 Task: Look for space in Abreus, Cuba from 9th June, 2023 to 16th June, 2023 for 2 adults in price range Rs.8000 to Rs.16000. Place can be entire place with 2 bedrooms having 2 beds and 1 bathroom. Property type can be house, flat, guest house. Booking option can be shelf check-in. Required host language is .
Action: Mouse moved to (527, 92)
Screenshot: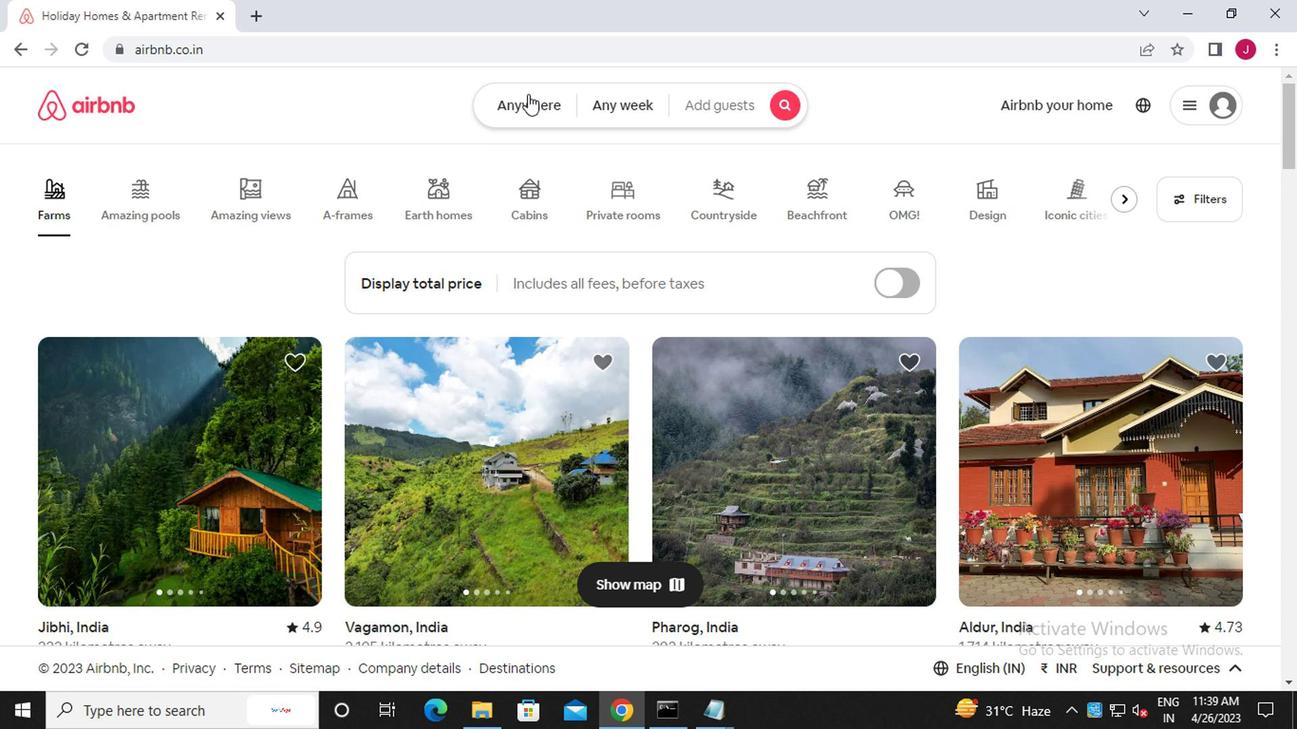 
Action: Mouse pressed left at (527, 92)
Screenshot: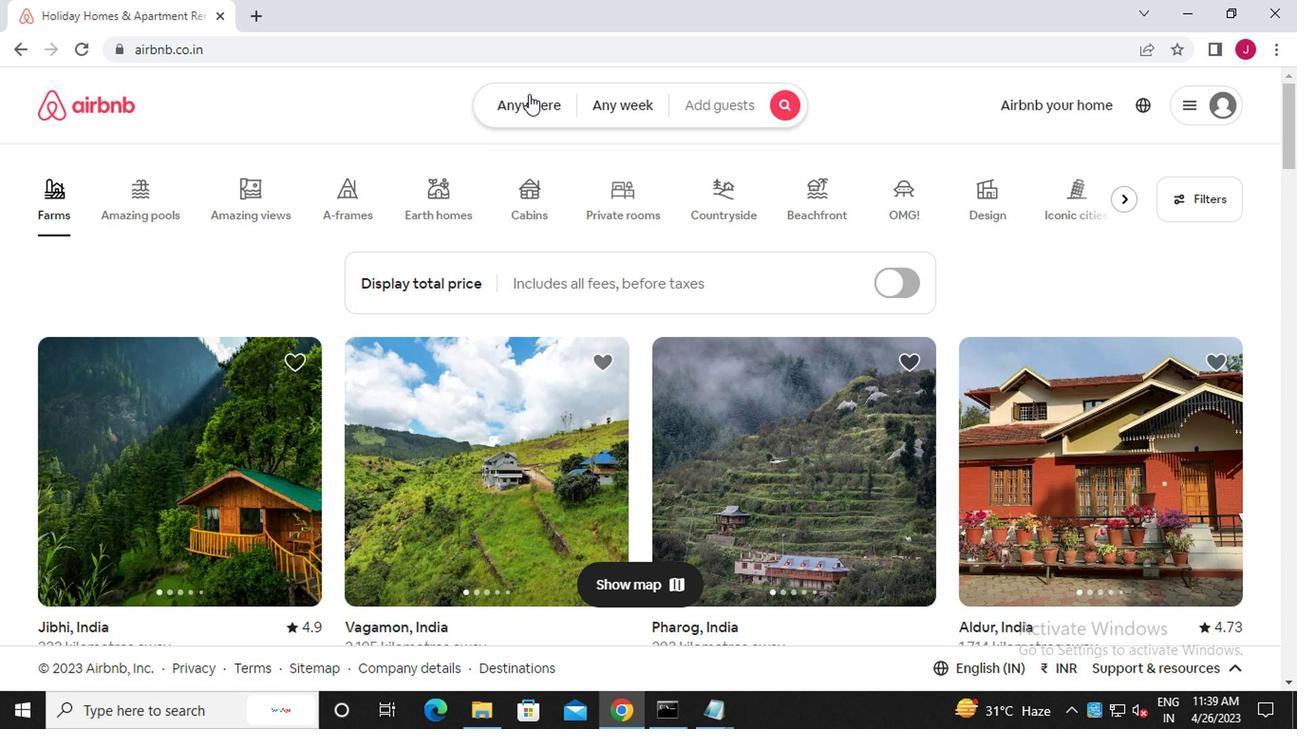 
Action: Mouse moved to (356, 175)
Screenshot: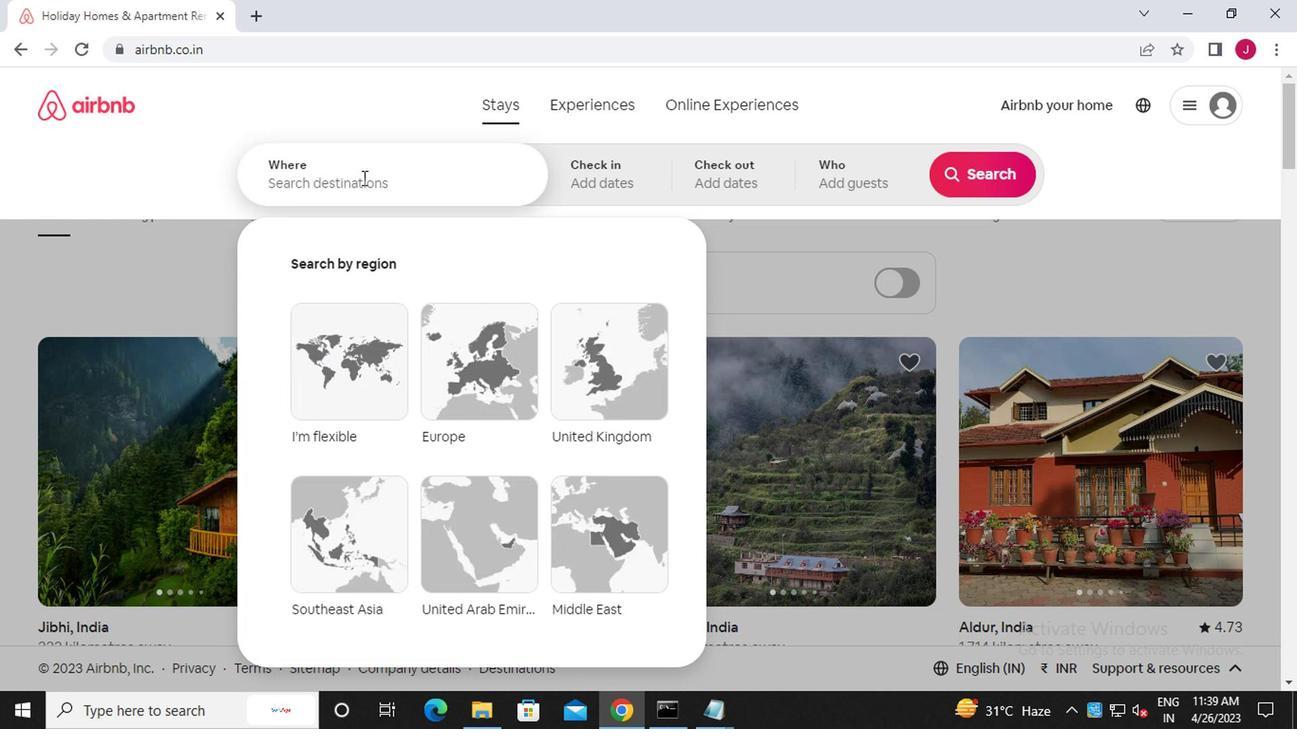 
Action: Mouse pressed left at (356, 175)
Screenshot: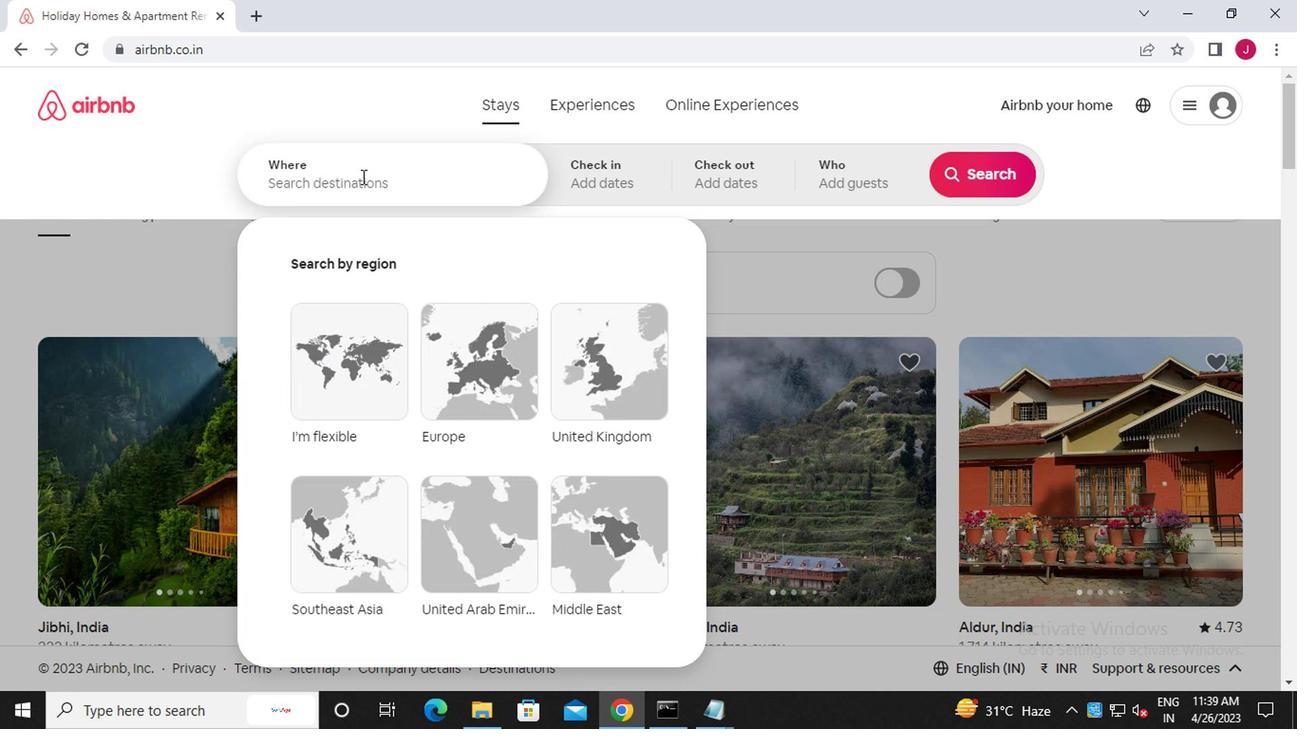 
Action: Mouse moved to (356, 175)
Screenshot: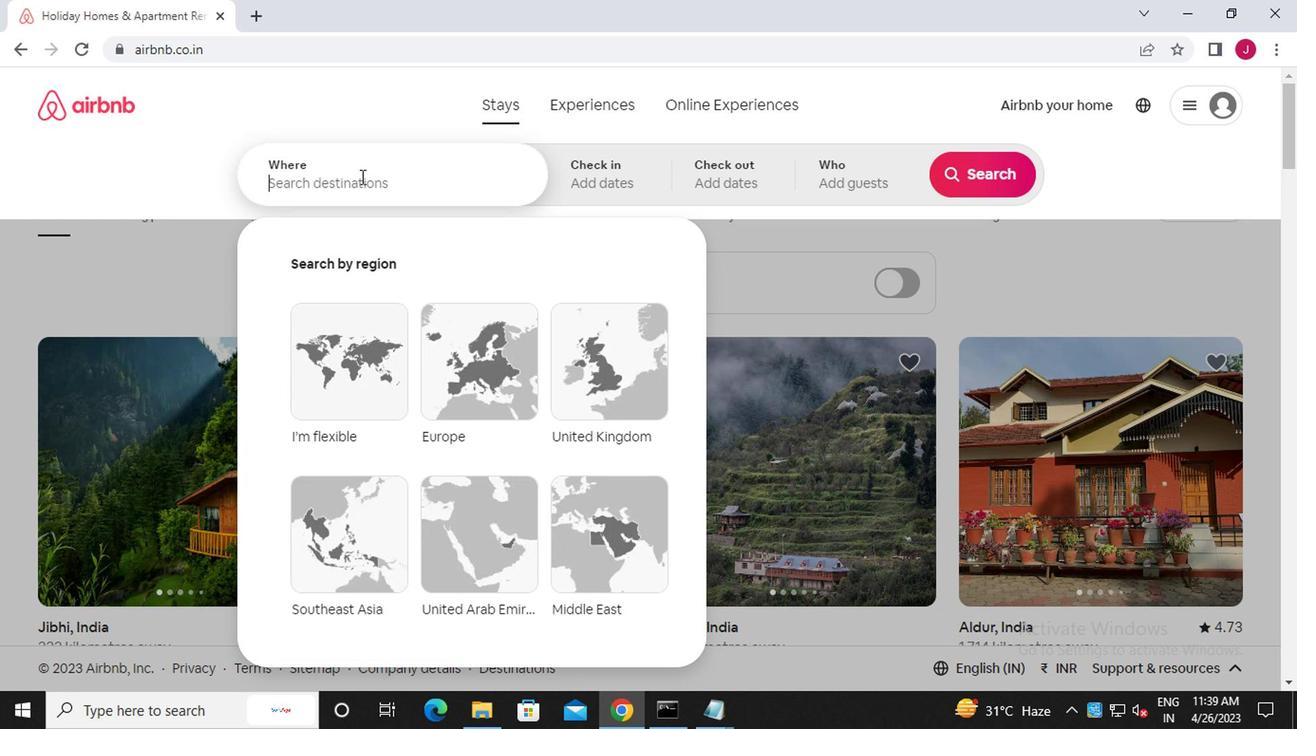 
Action: Key pressed a<Key.caps_lock>breus
Screenshot: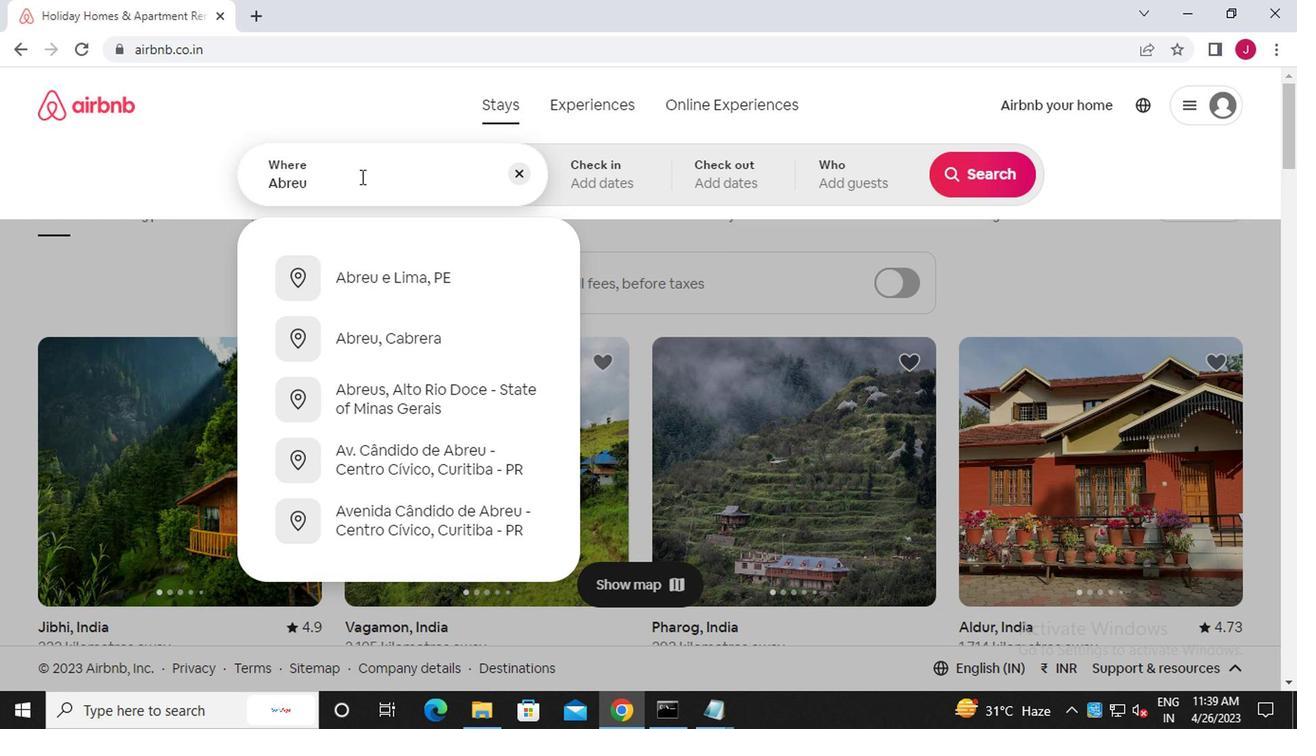 
Action: Mouse moved to (410, 341)
Screenshot: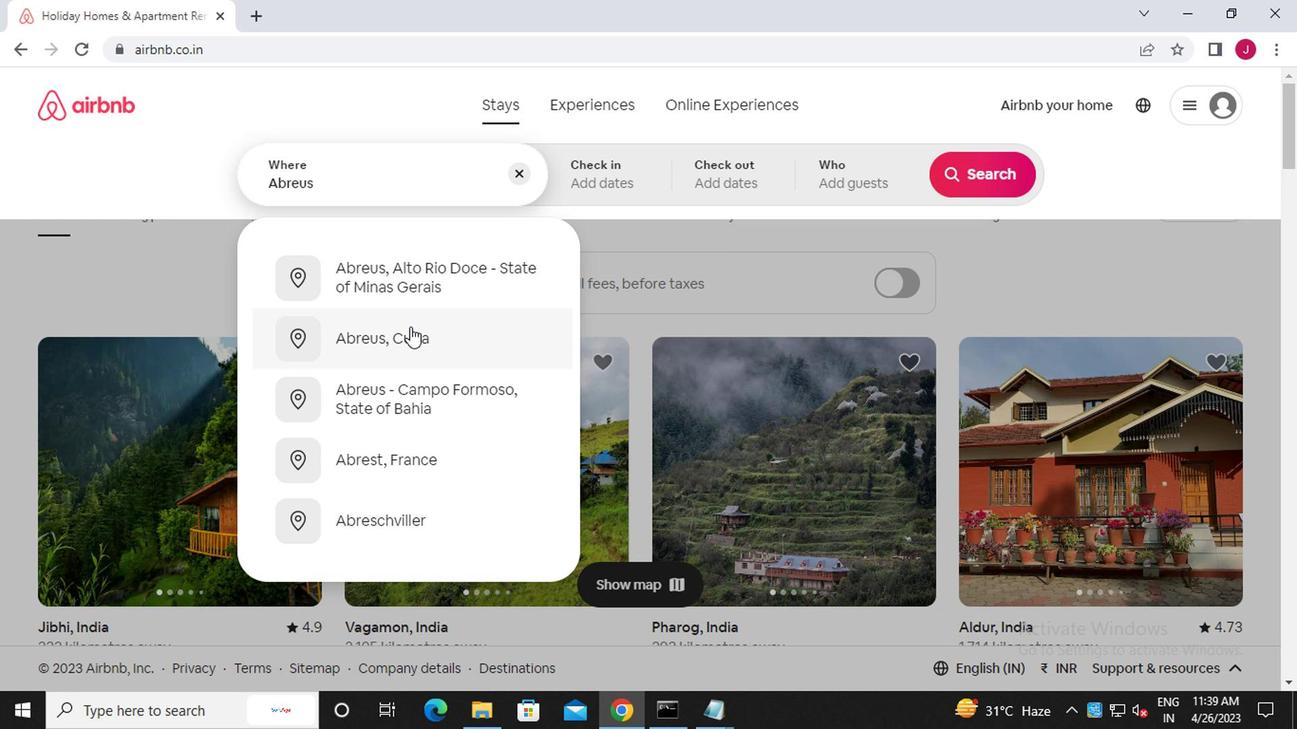 
Action: Mouse pressed left at (410, 341)
Screenshot: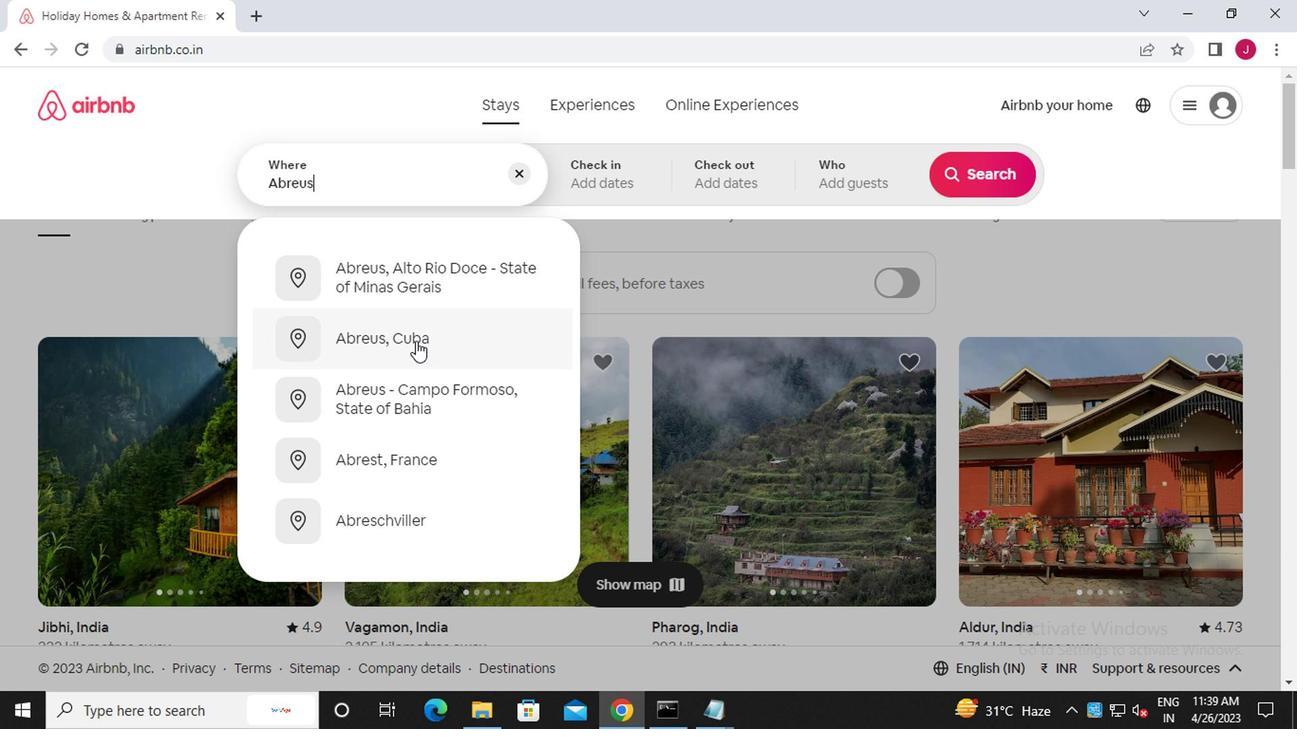 
Action: Mouse moved to (966, 321)
Screenshot: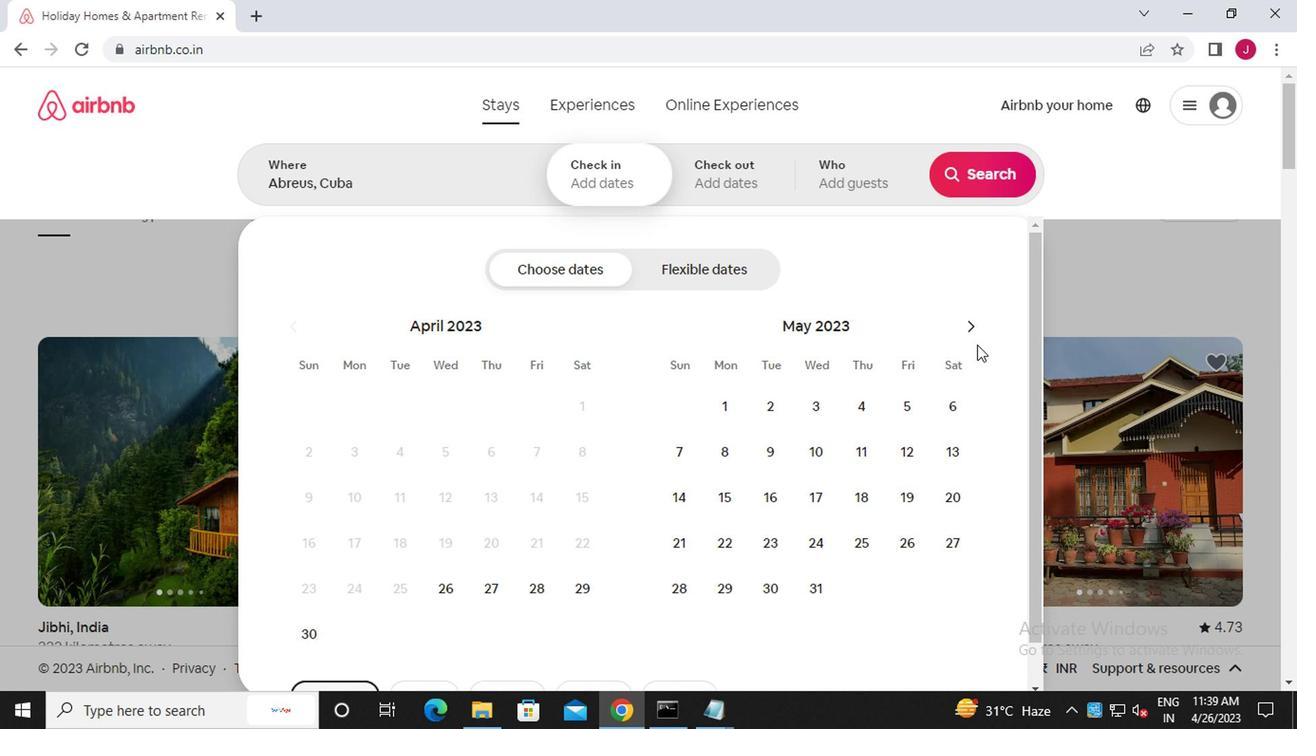 
Action: Mouse pressed left at (966, 321)
Screenshot: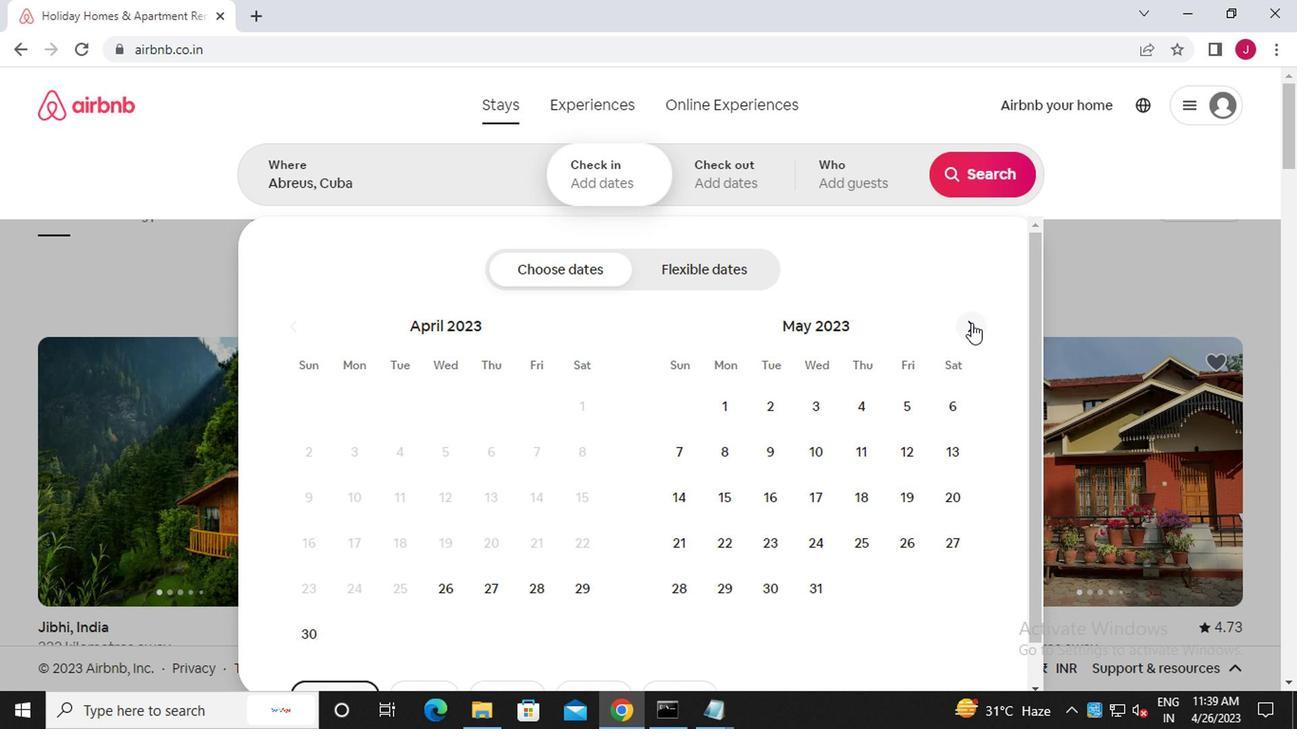 
Action: Mouse moved to (898, 454)
Screenshot: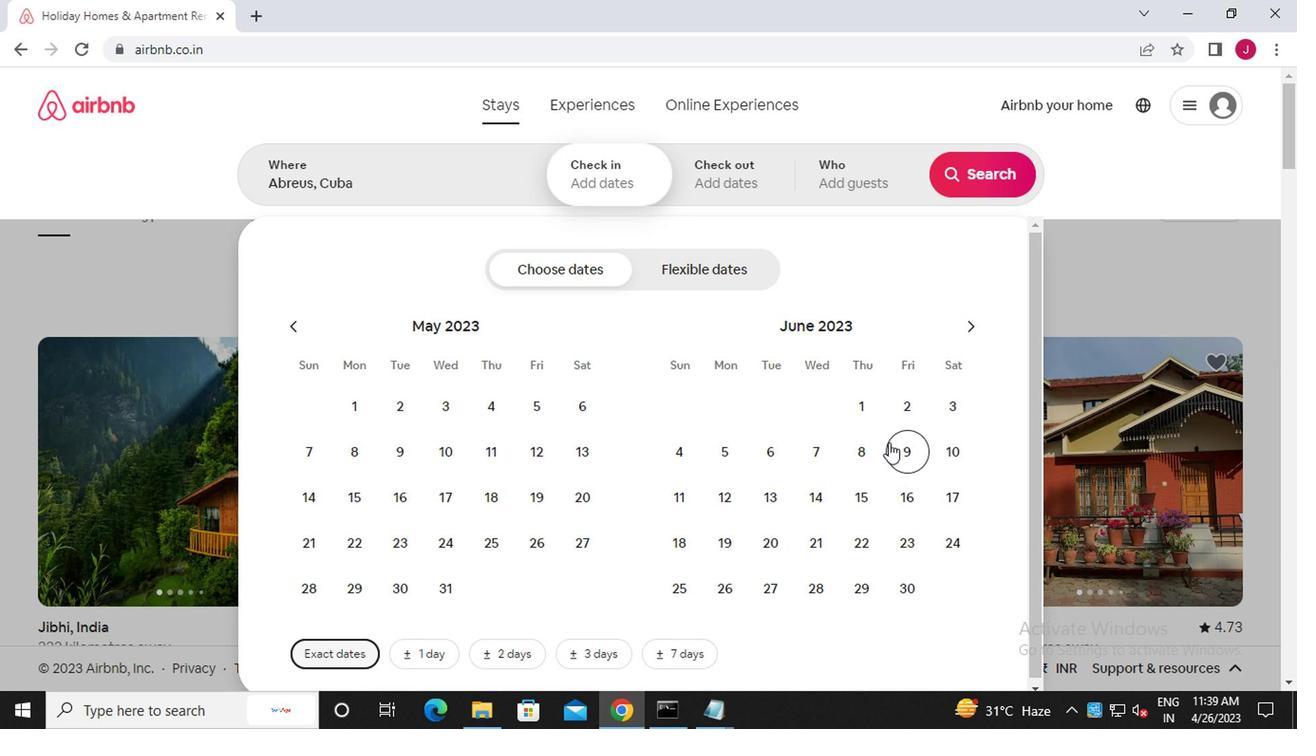 
Action: Mouse pressed left at (898, 454)
Screenshot: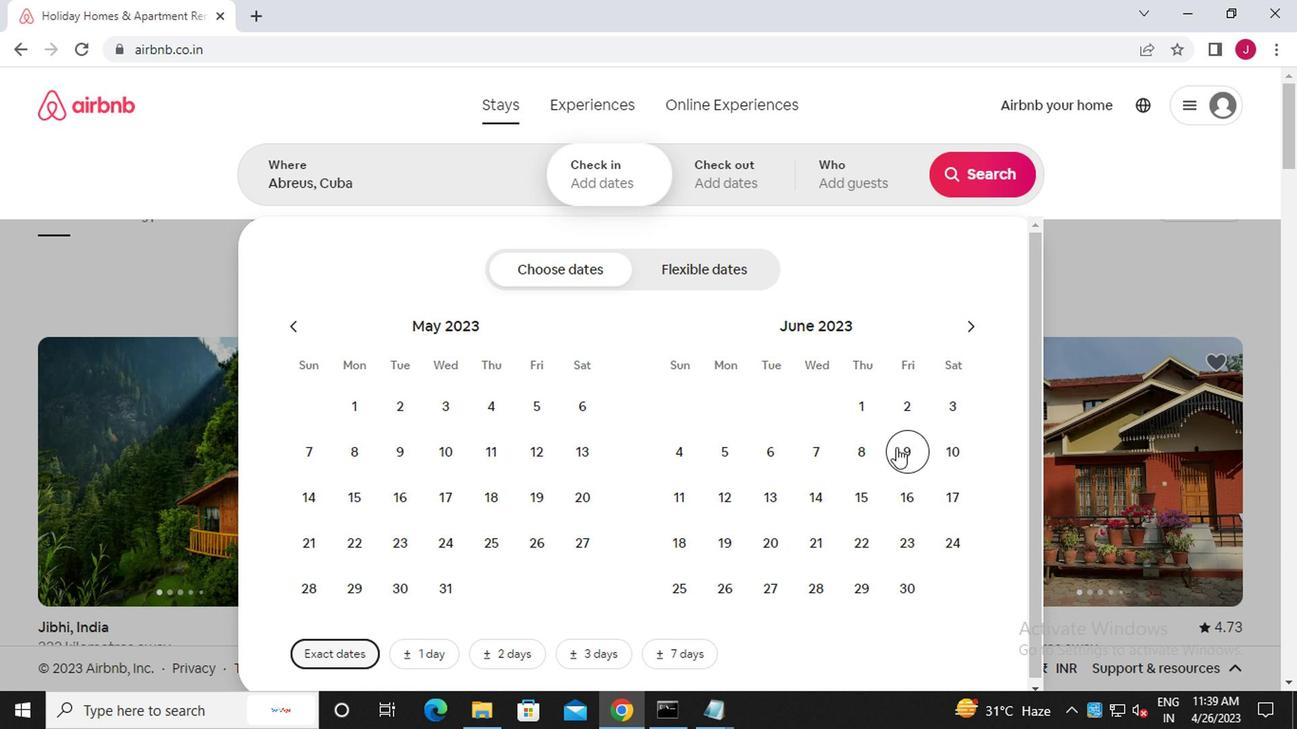 
Action: Mouse moved to (896, 490)
Screenshot: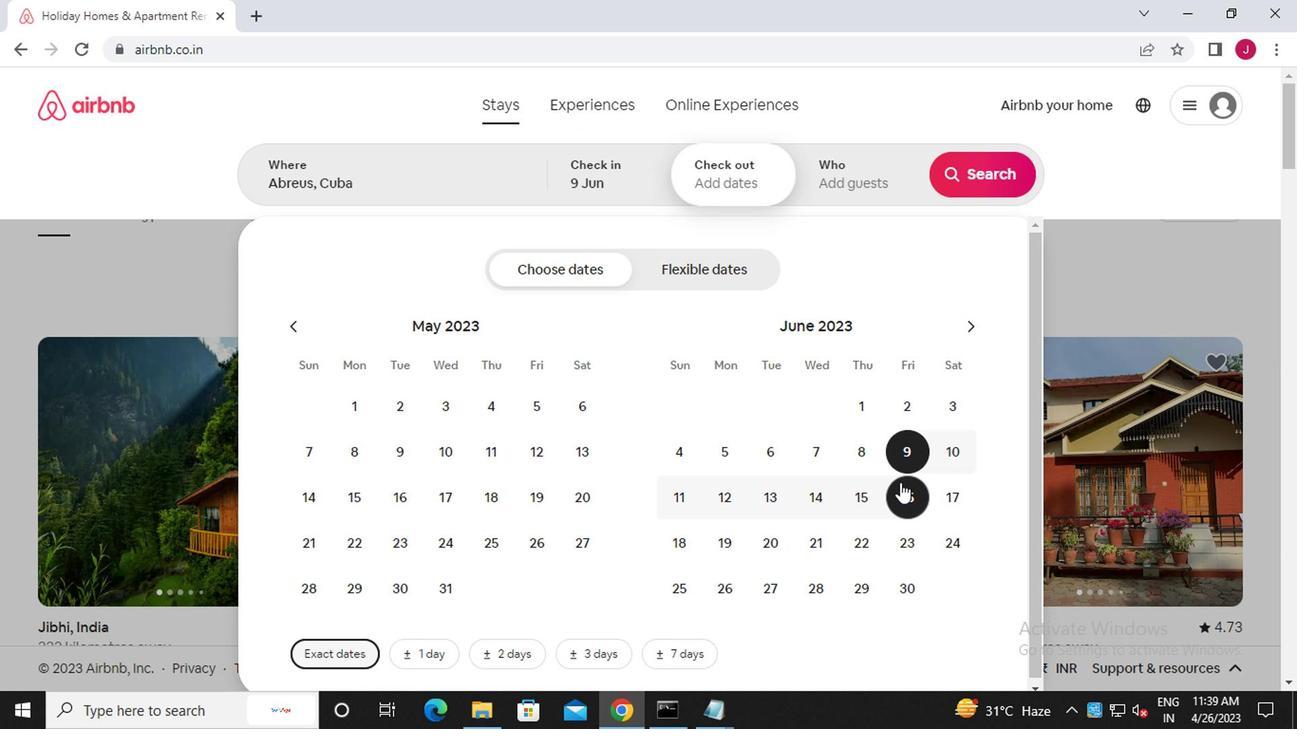 
Action: Mouse pressed left at (896, 490)
Screenshot: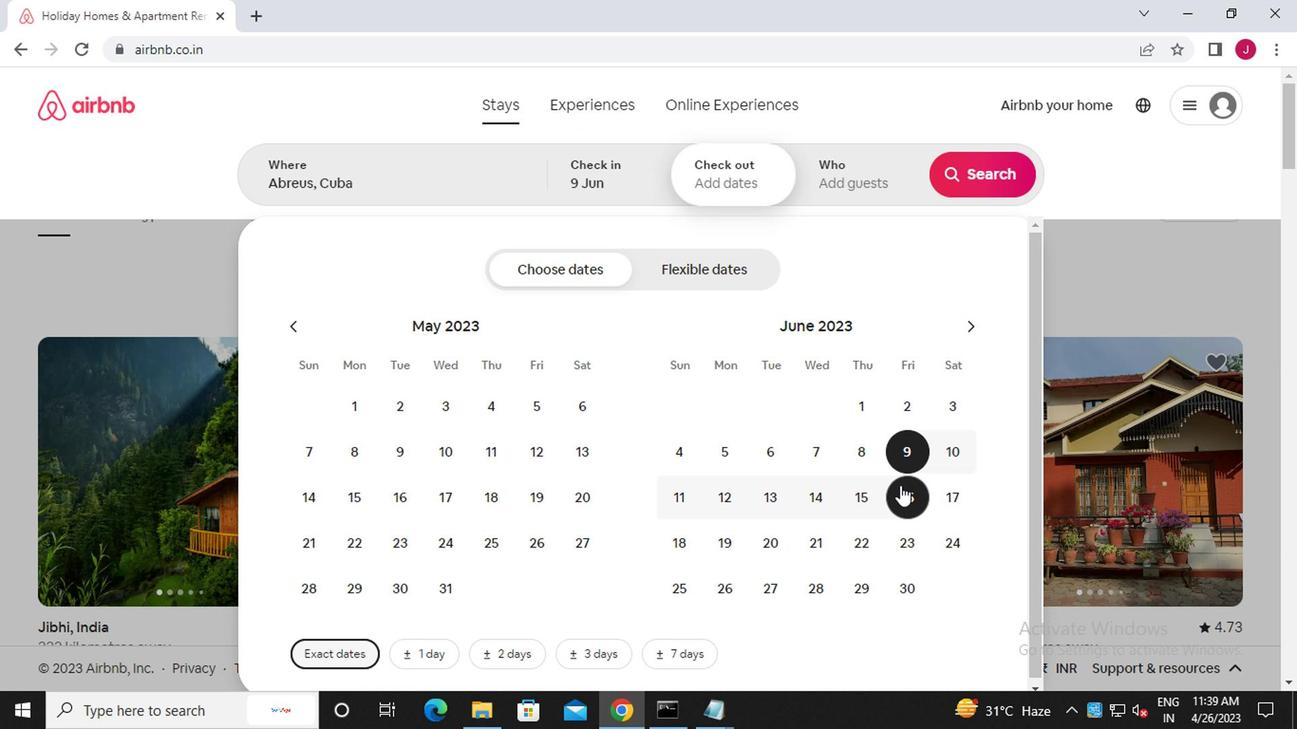 
Action: Mouse moved to (861, 173)
Screenshot: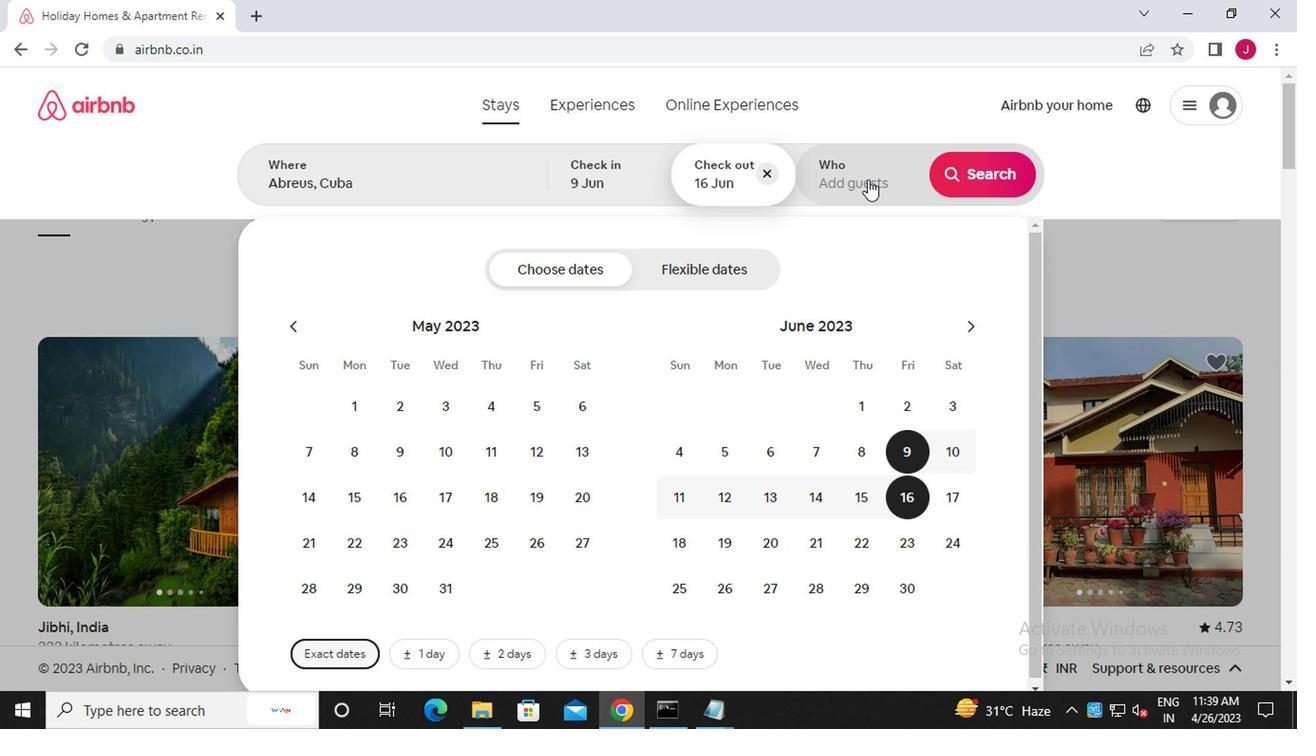 
Action: Mouse pressed left at (861, 173)
Screenshot: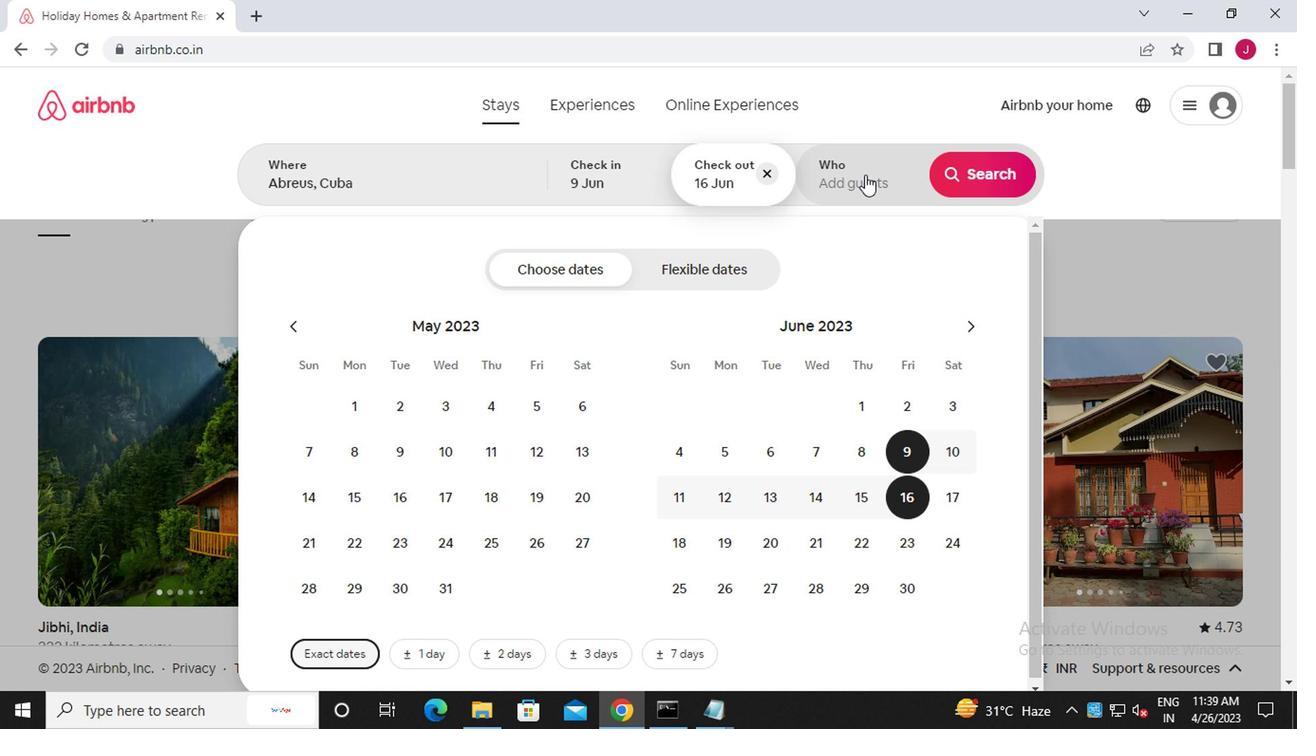 
Action: Mouse moved to (983, 273)
Screenshot: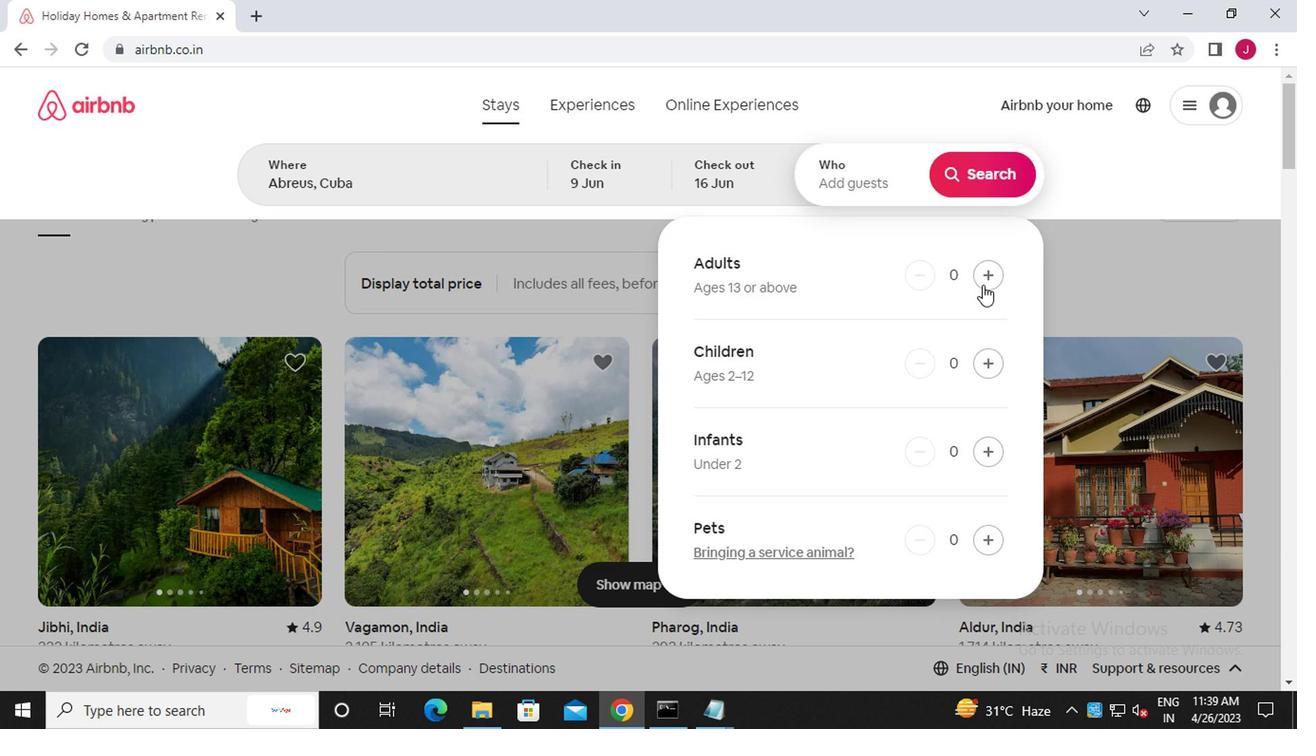 
Action: Mouse pressed left at (983, 273)
Screenshot: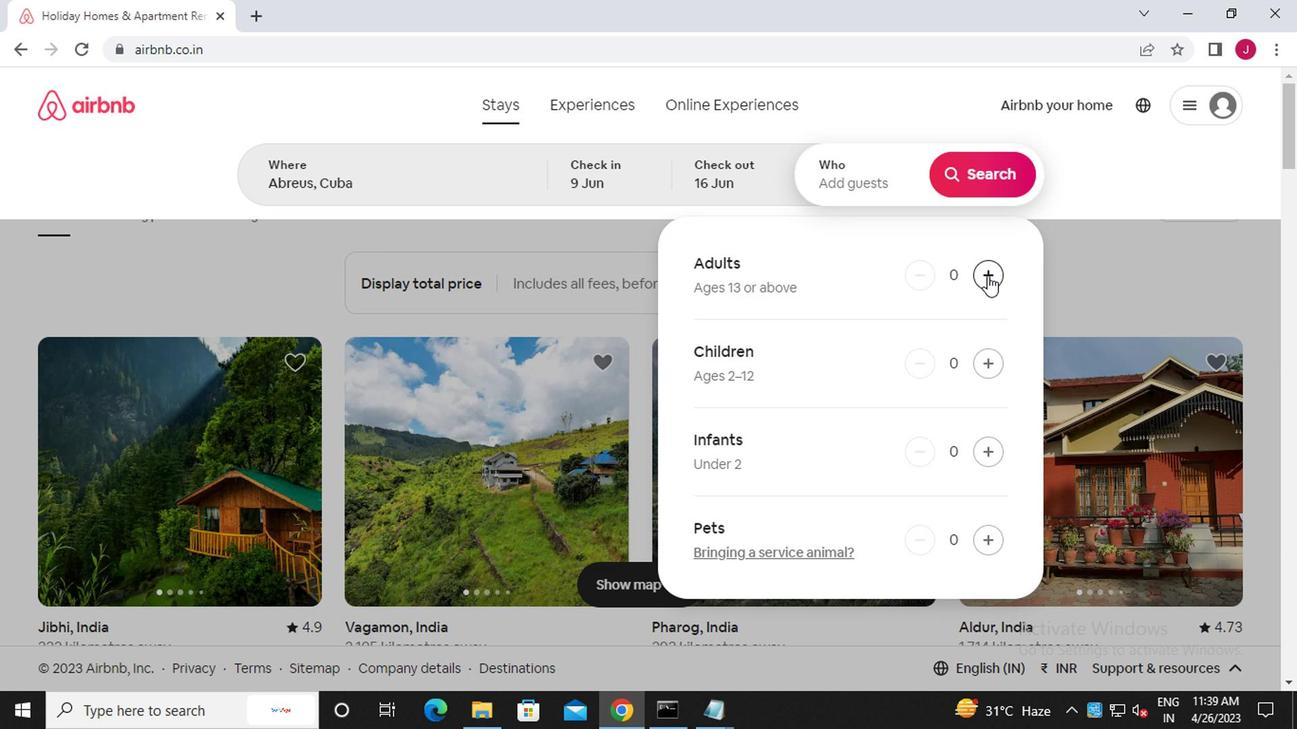 
Action: Mouse pressed left at (983, 273)
Screenshot: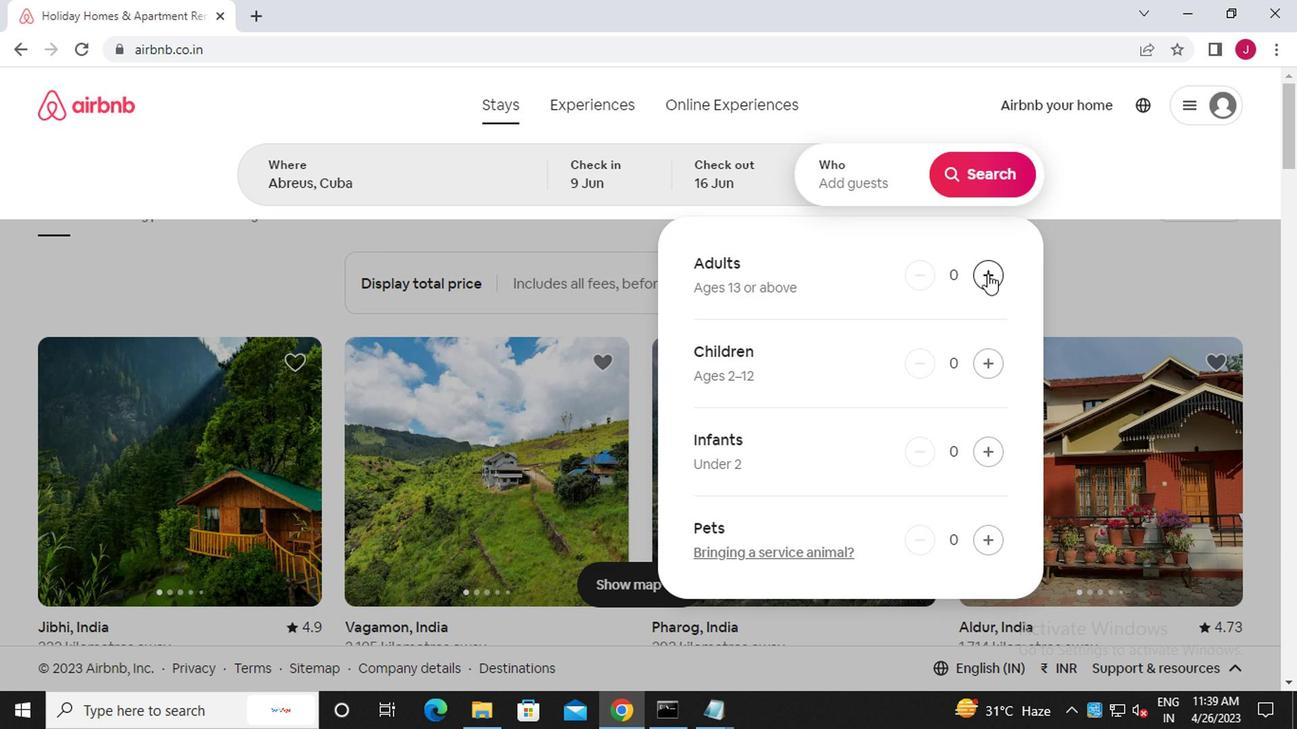 
Action: Mouse moved to (990, 166)
Screenshot: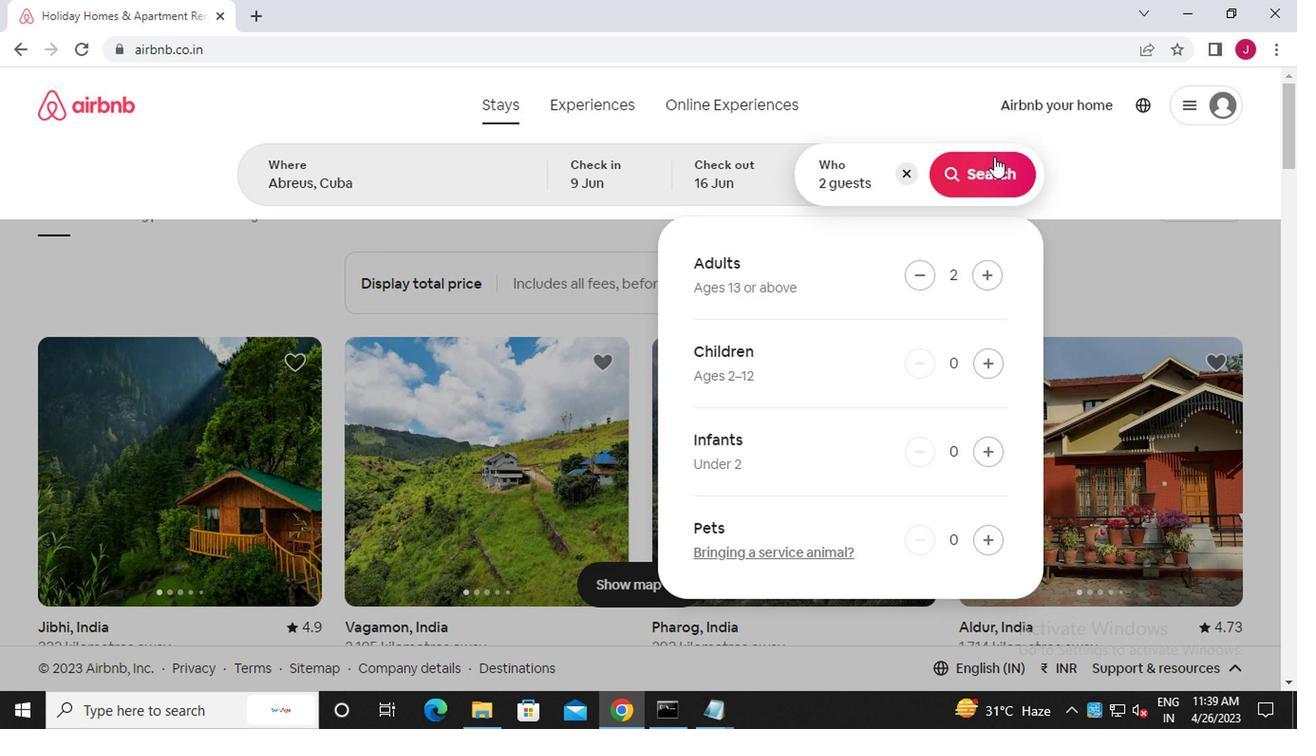 
Action: Mouse pressed left at (990, 166)
Screenshot: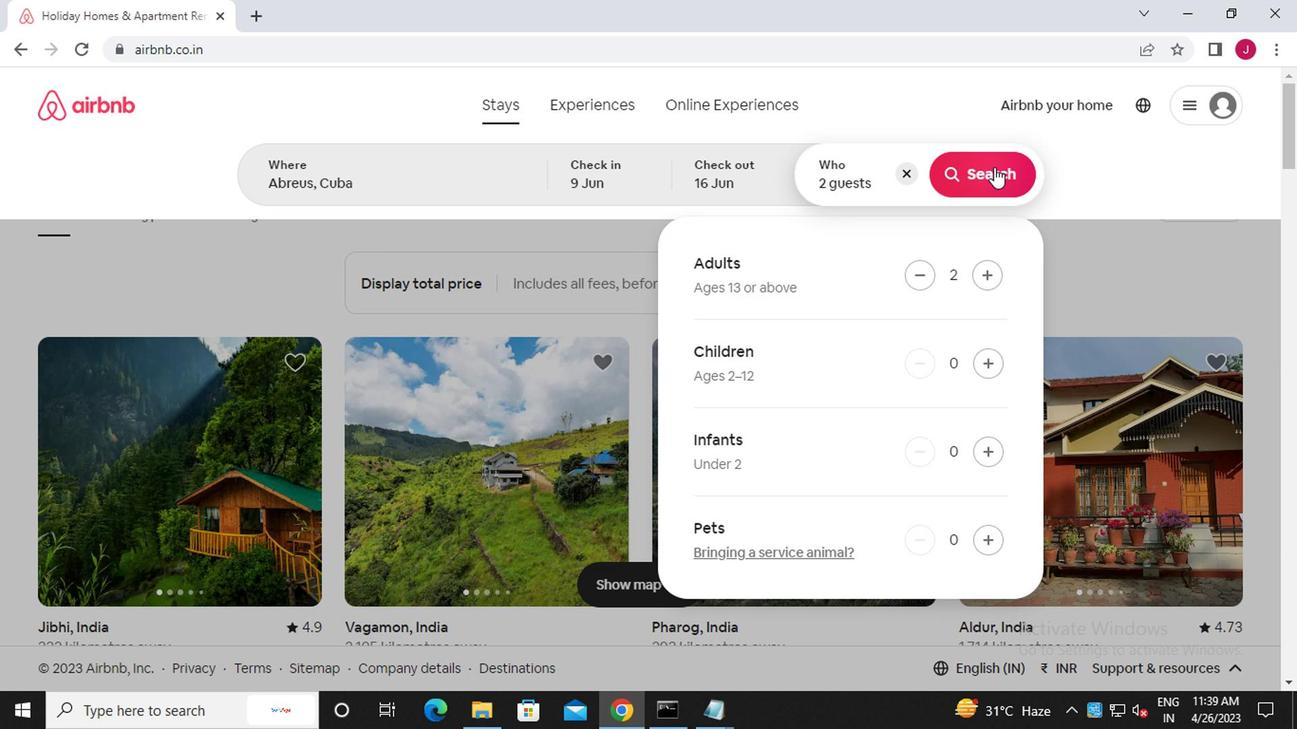 
Action: Mouse moved to (1234, 177)
Screenshot: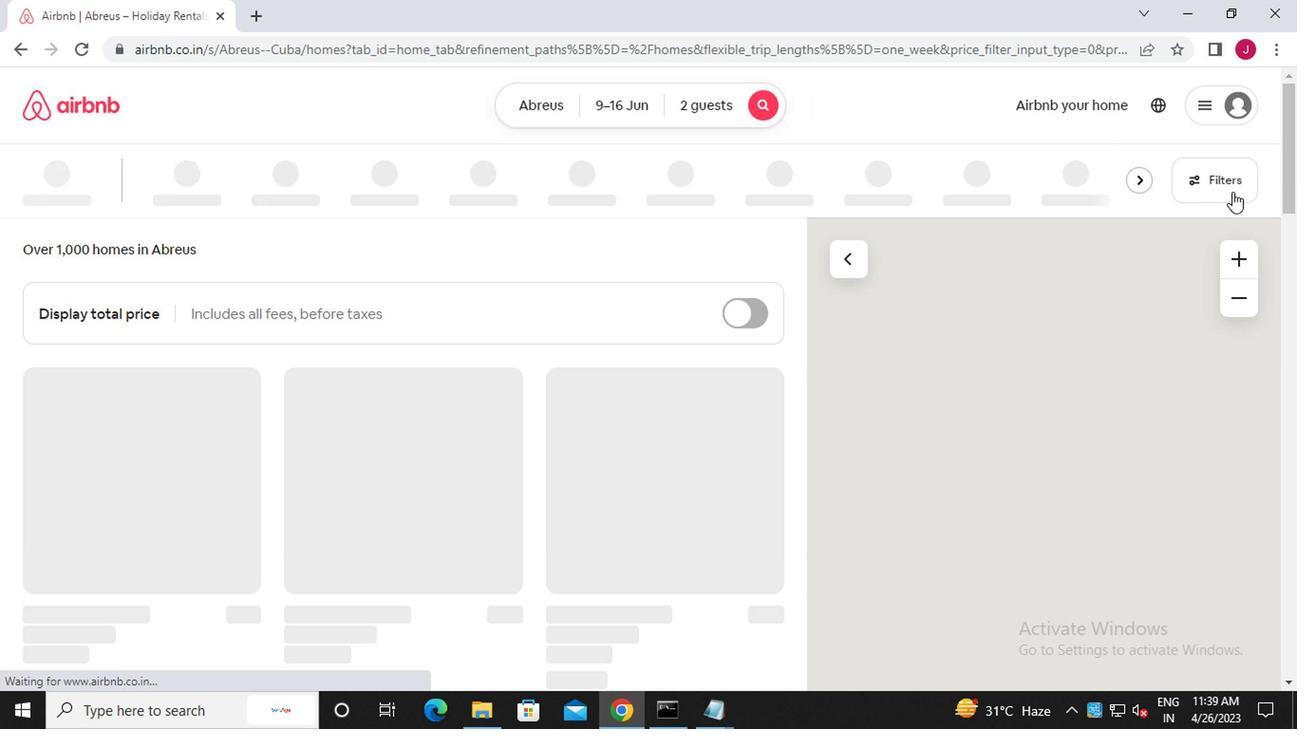 
Action: Mouse pressed left at (1234, 177)
Screenshot: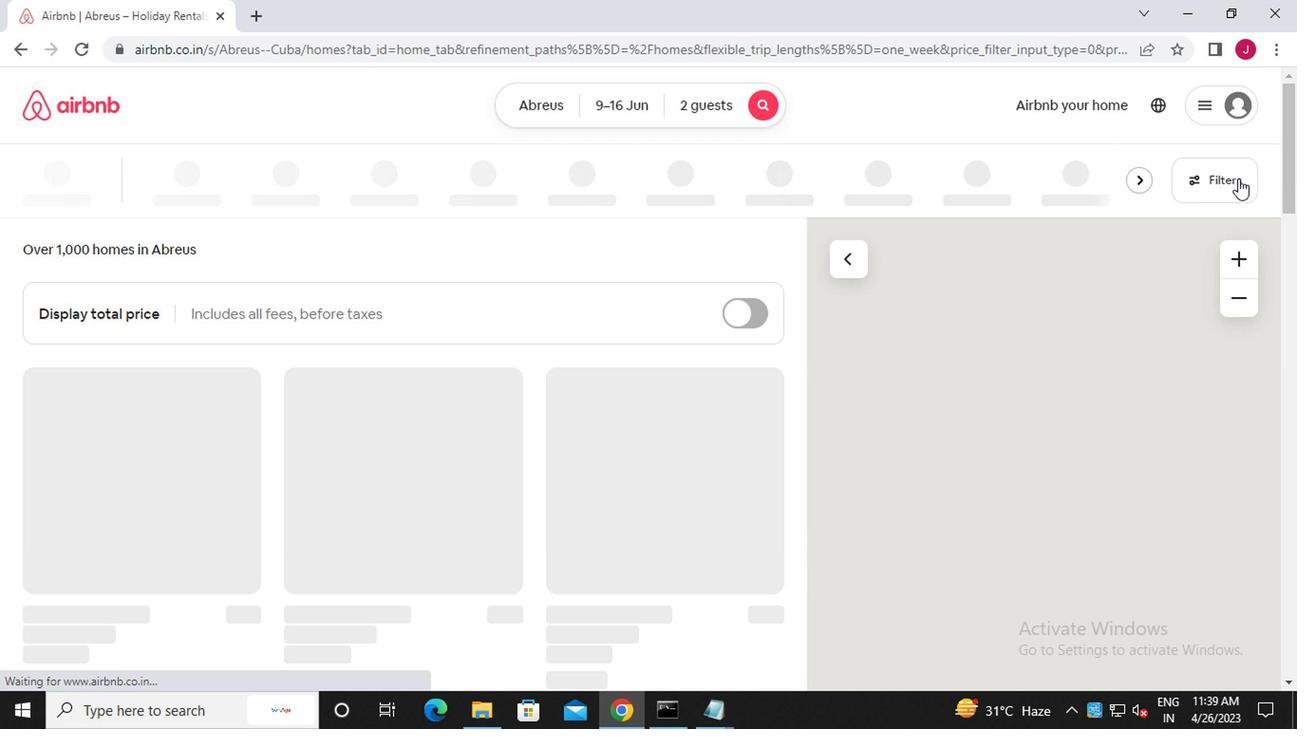
Action: Mouse moved to (442, 419)
Screenshot: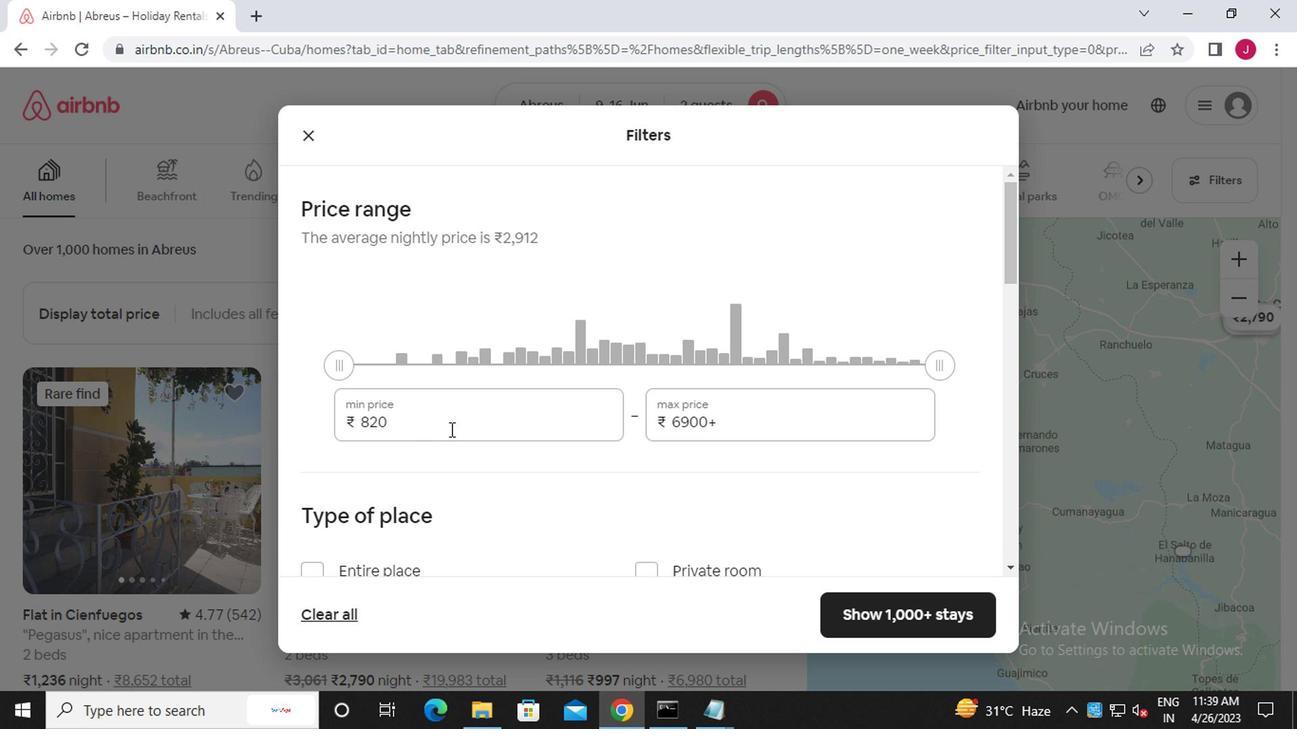 
Action: Mouse pressed left at (442, 419)
Screenshot: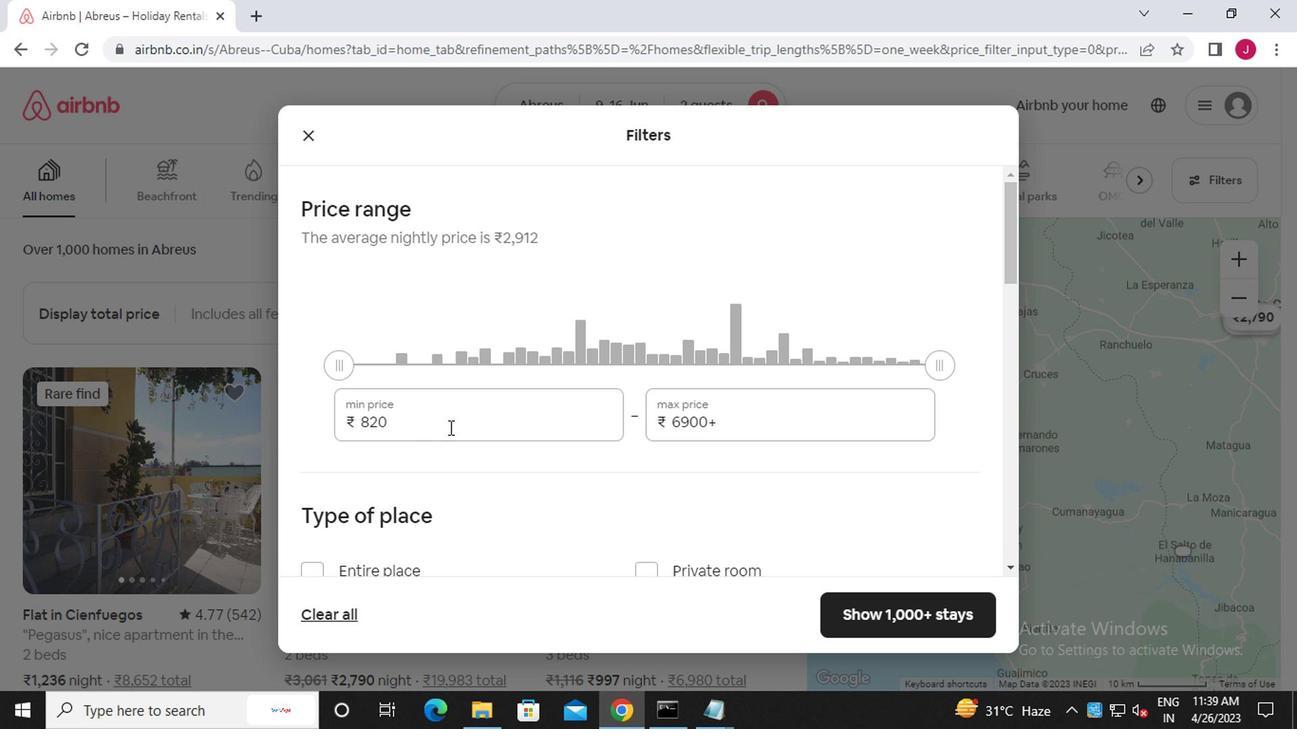 
Action: Mouse moved to (435, 408)
Screenshot: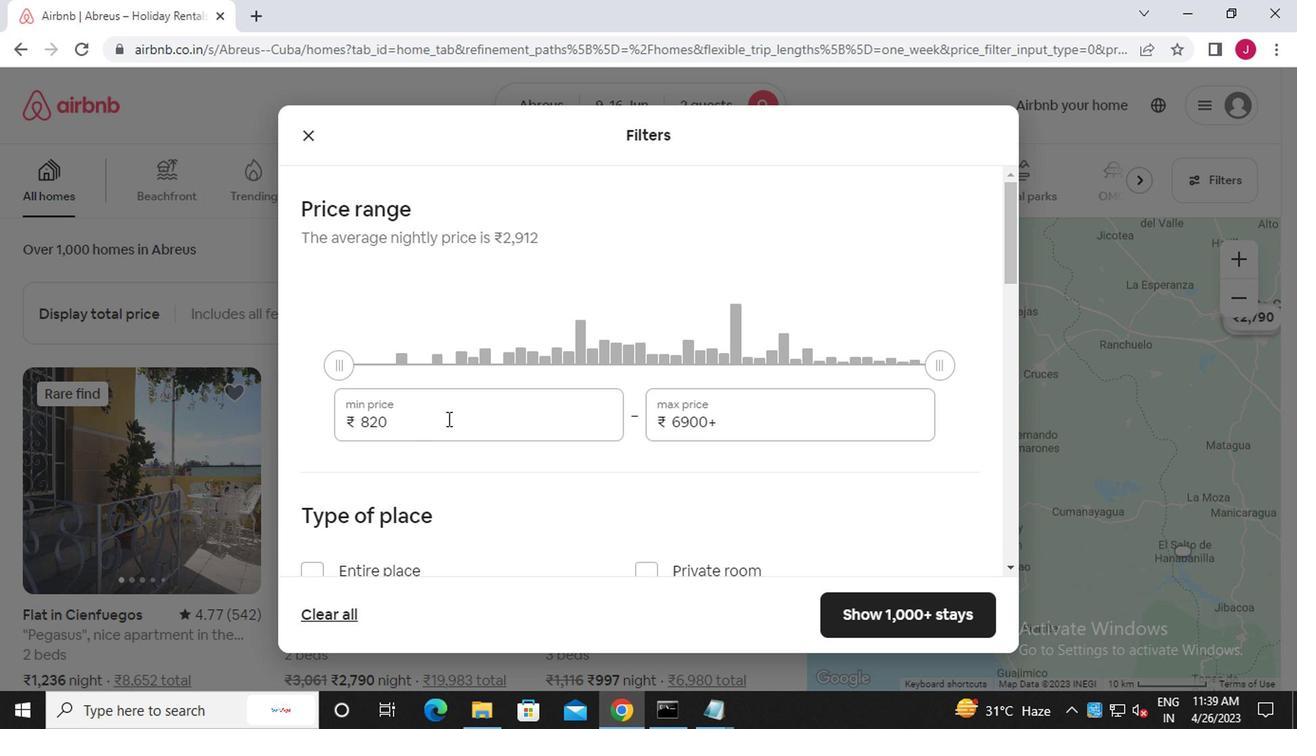 
Action: Key pressed <Key.backspace><Key.backspace><<96>><<96>><<96>>
Screenshot: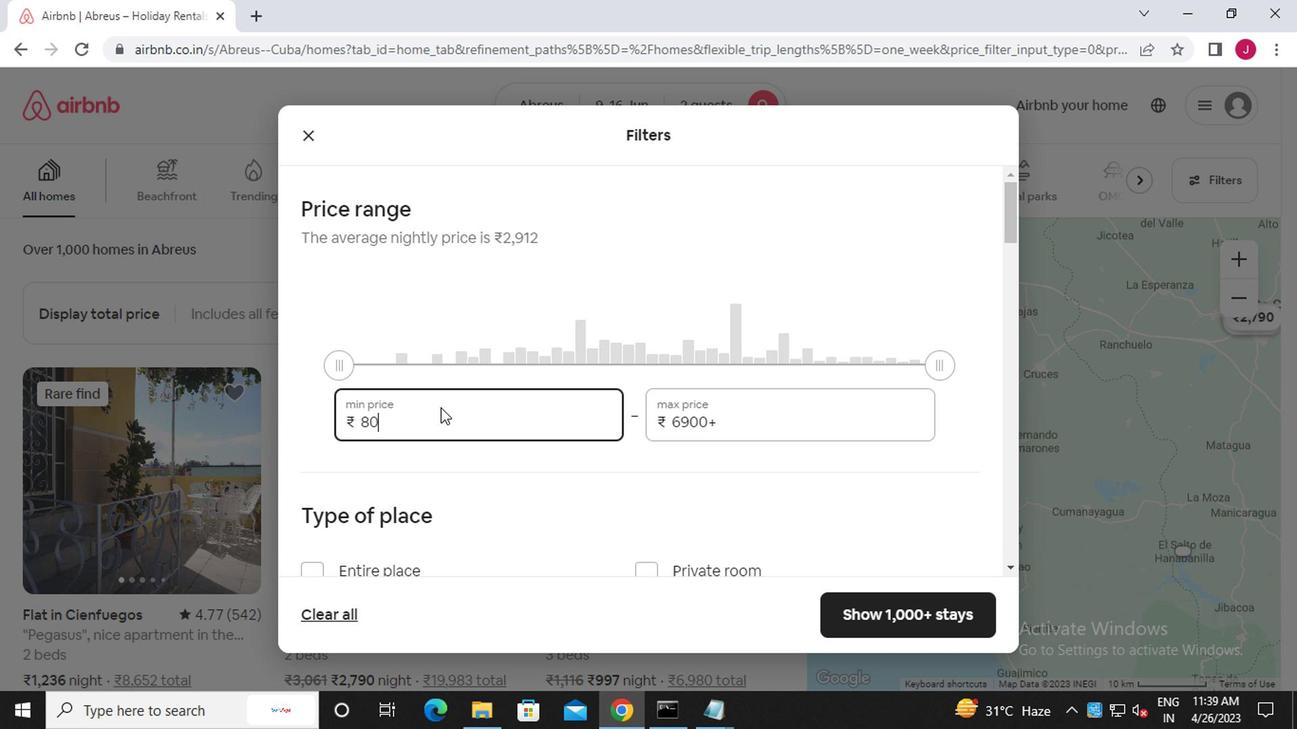 
Action: Mouse moved to (816, 423)
Screenshot: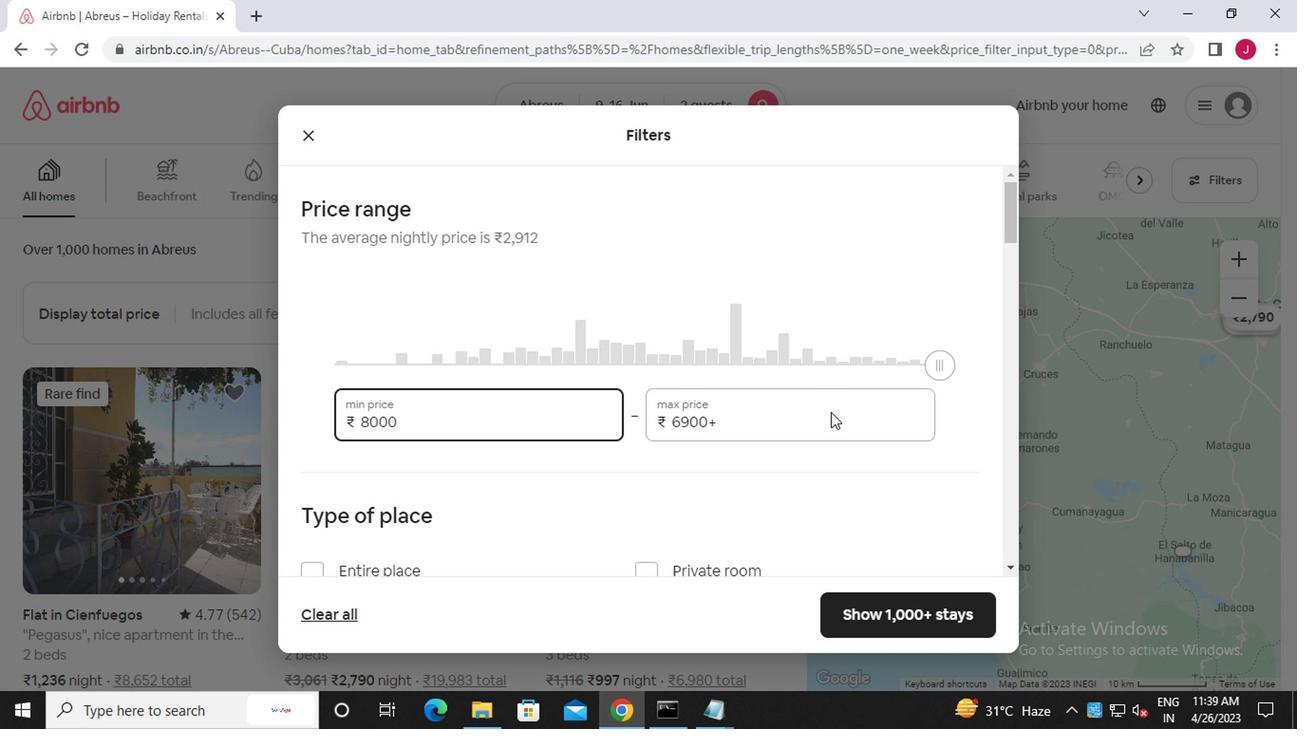 
Action: Mouse pressed left at (816, 423)
Screenshot: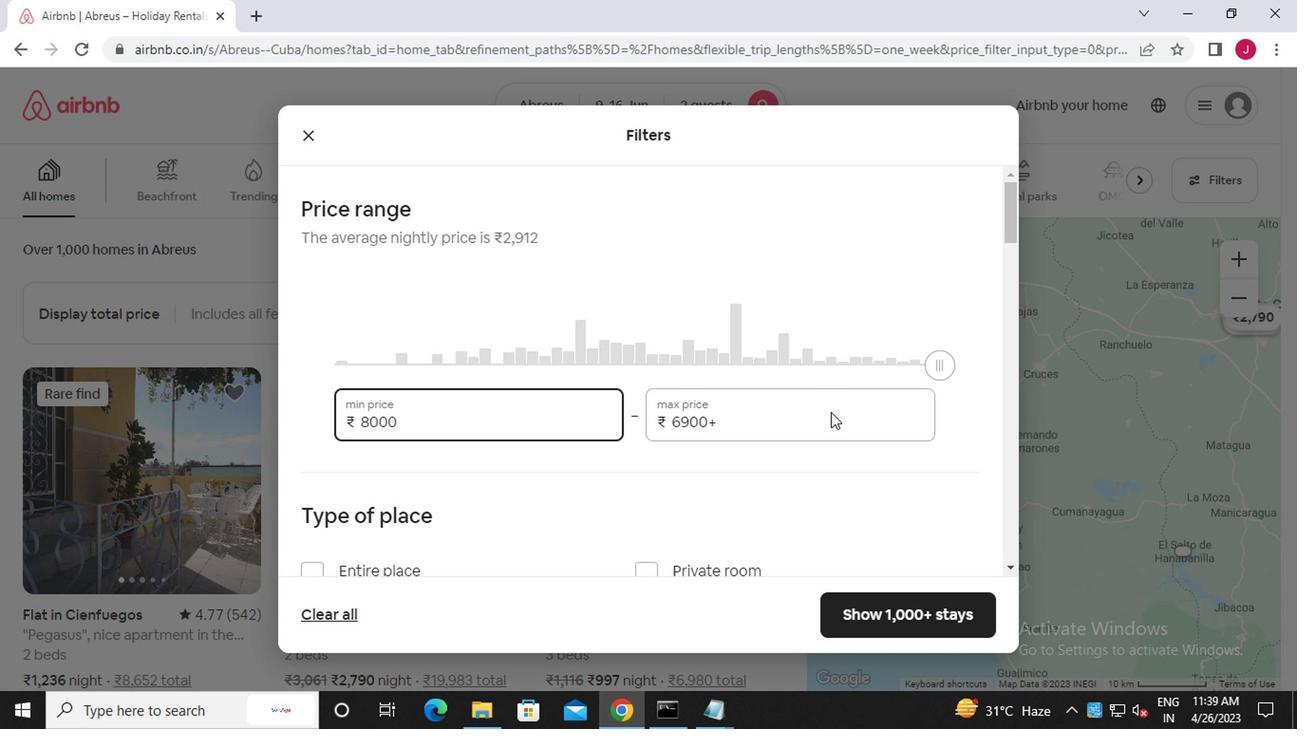 
Action: Mouse moved to (813, 425)
Screenshot: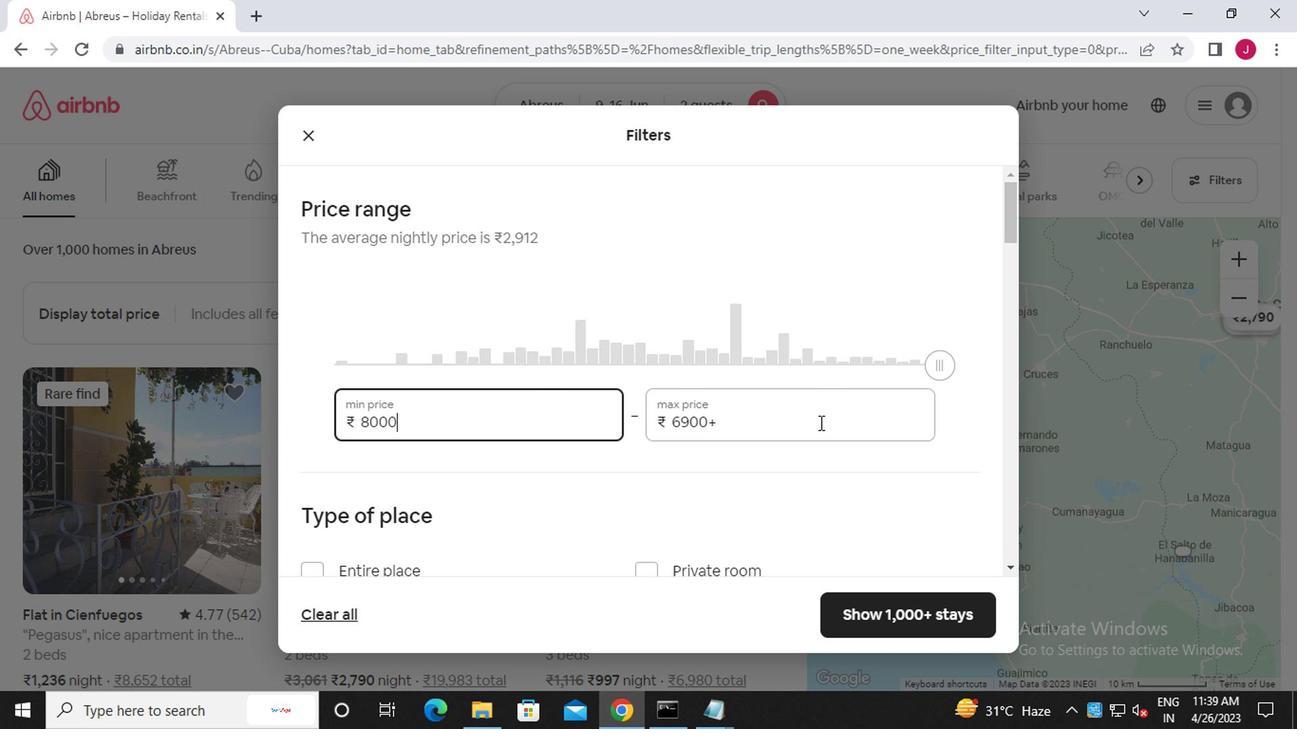 
Action: Key pressed <Key.backspace><Key.backspace><Key.backspace><Key.backspace><Key.backspace><Key.backspace><Key.backspace><Key.backspace><Key.backspace><Key.backspace><Key.backspace><<97>><<102>><<96>><<96>><<96>>
Screenshot: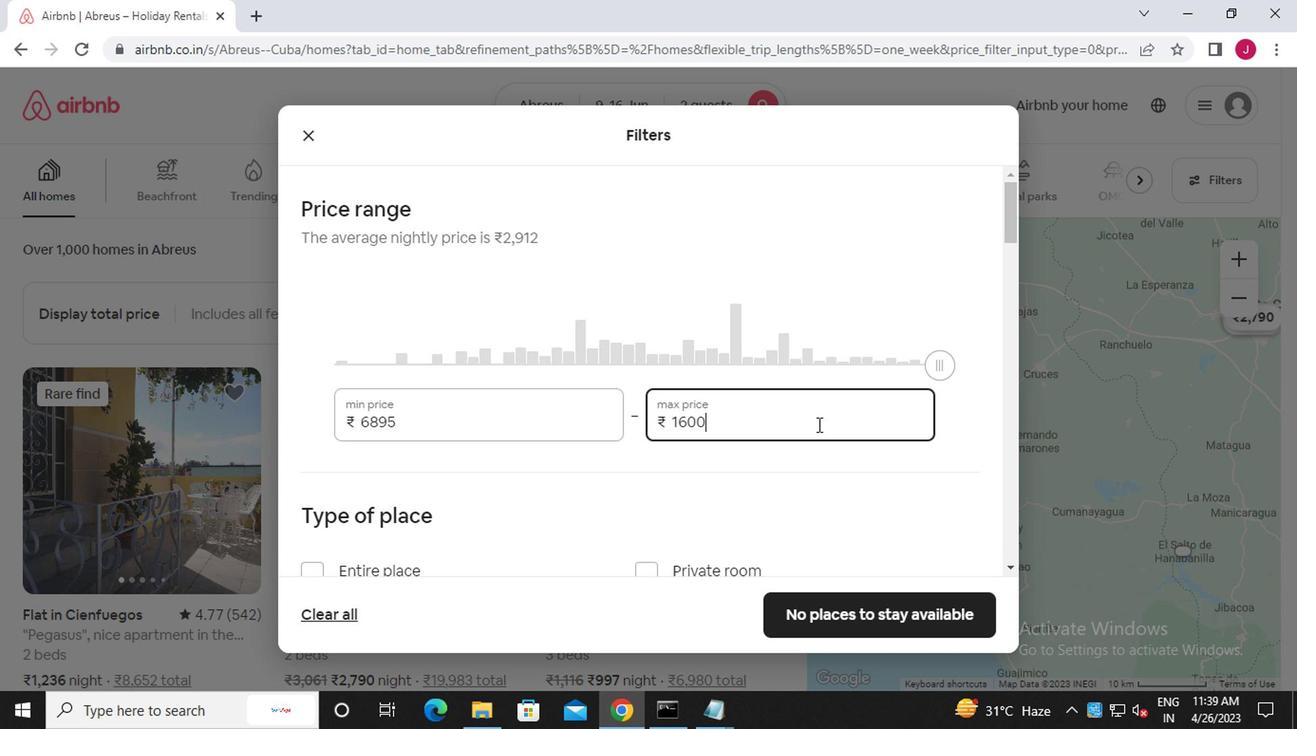 
Action: Mouse moved to (812, 425)
Screenshot: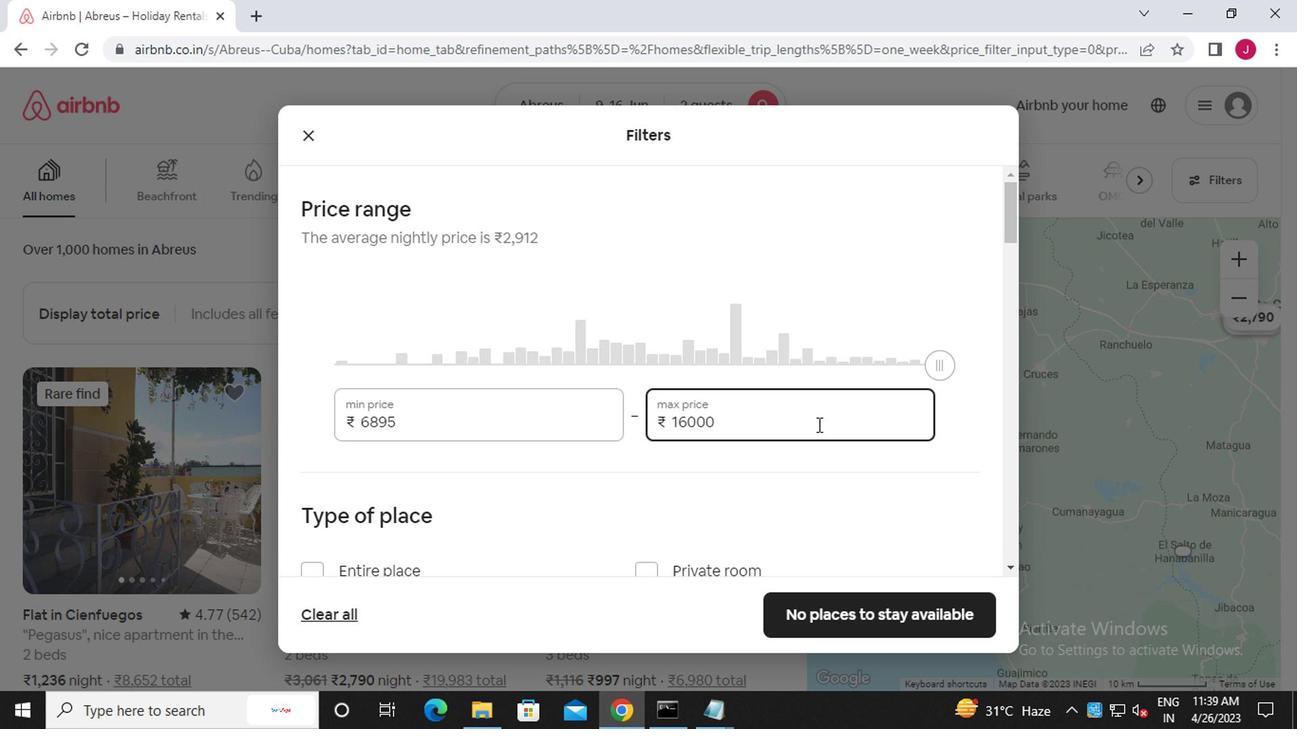 
Action: Mouse scrolled (812, 424) with delta (0, -1)
Screenshot: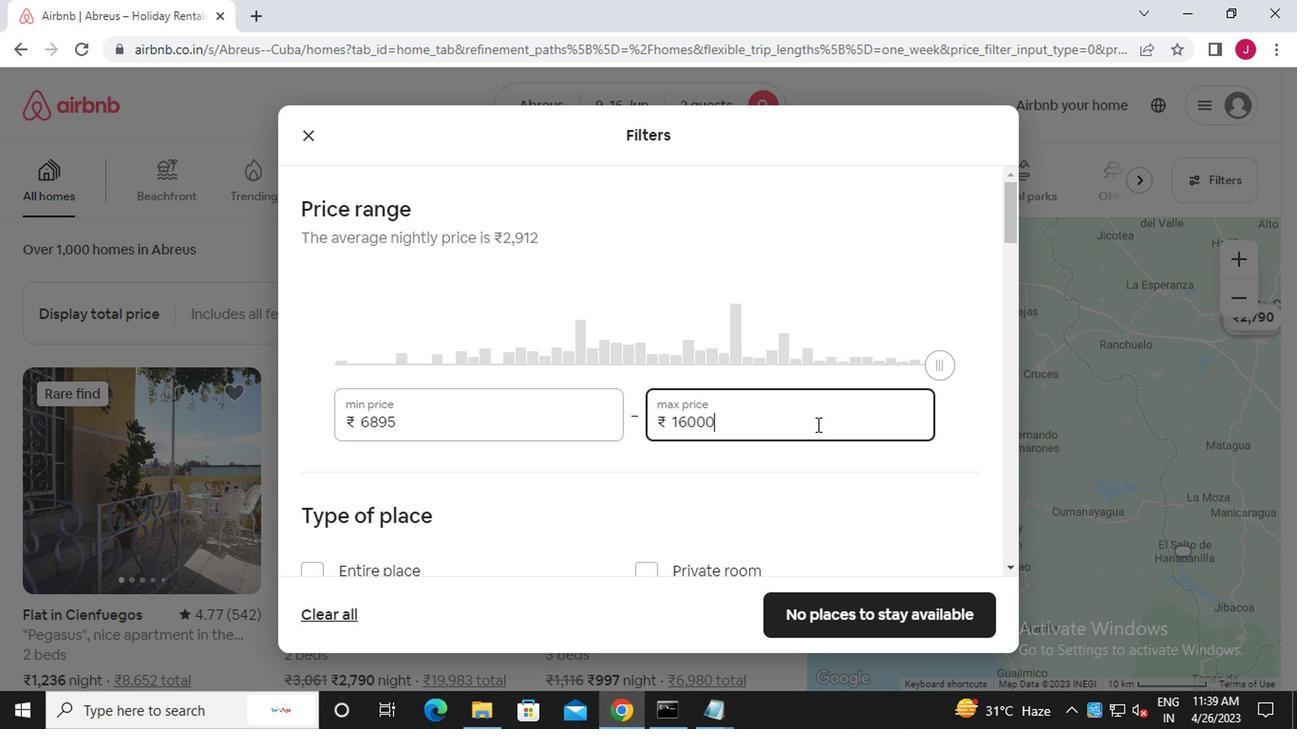 
Action: Mouse scrolled (812, 424) with delta (0, -1)
Screenshot: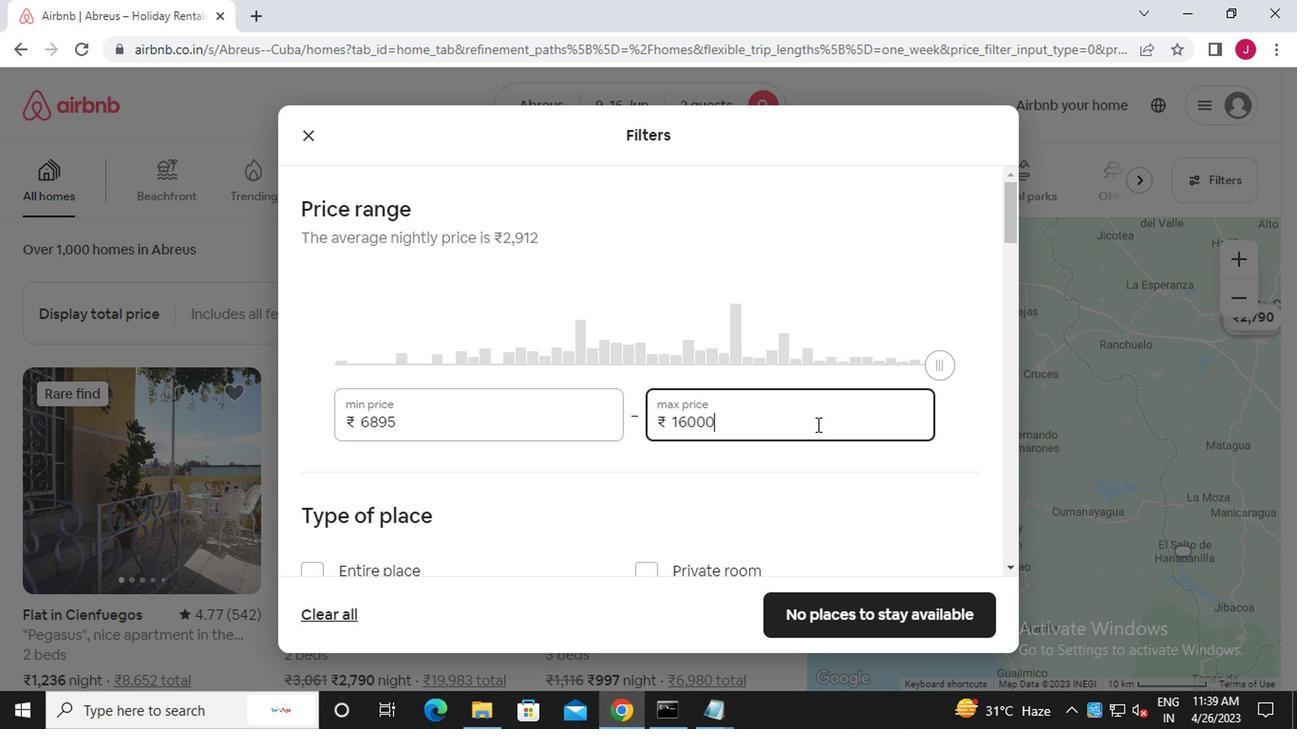 
Action: Mouse scrolled (812, 424) with delta (0, -1)
Screenshot: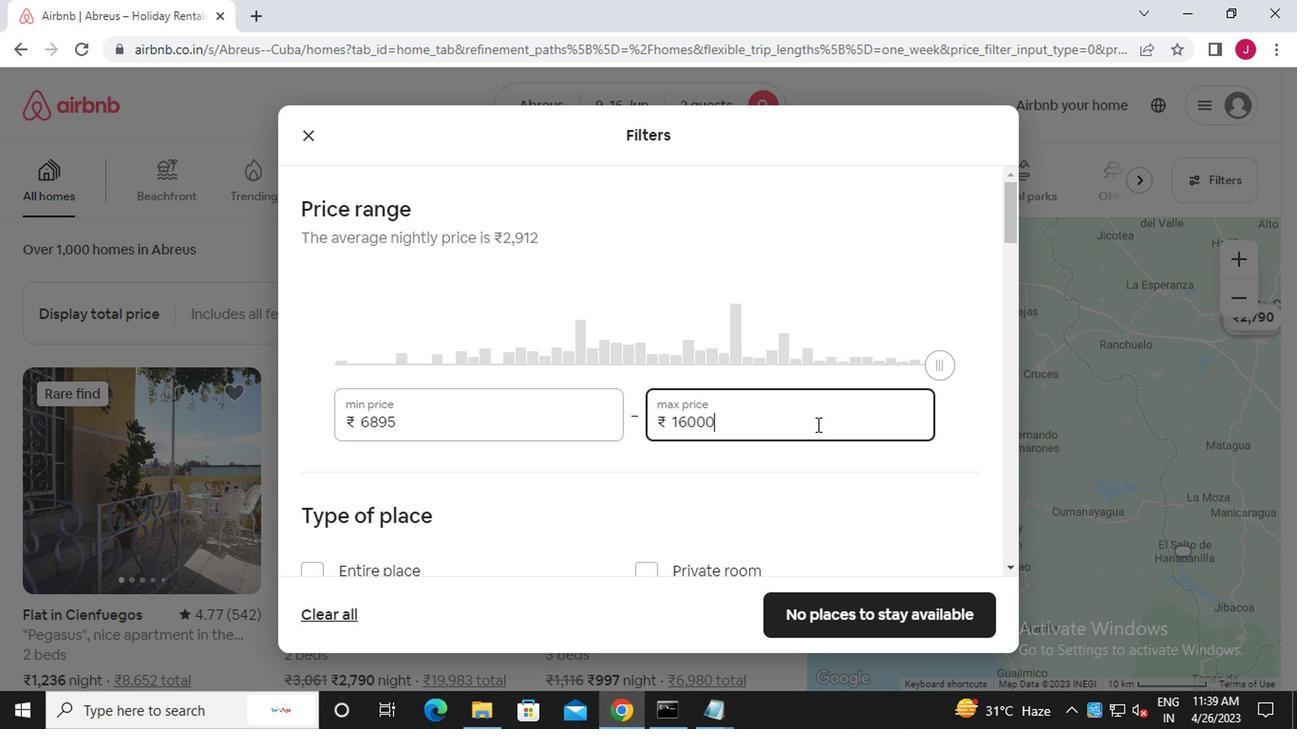 
Action: Mouse moved to (287, 293)
Screenshot: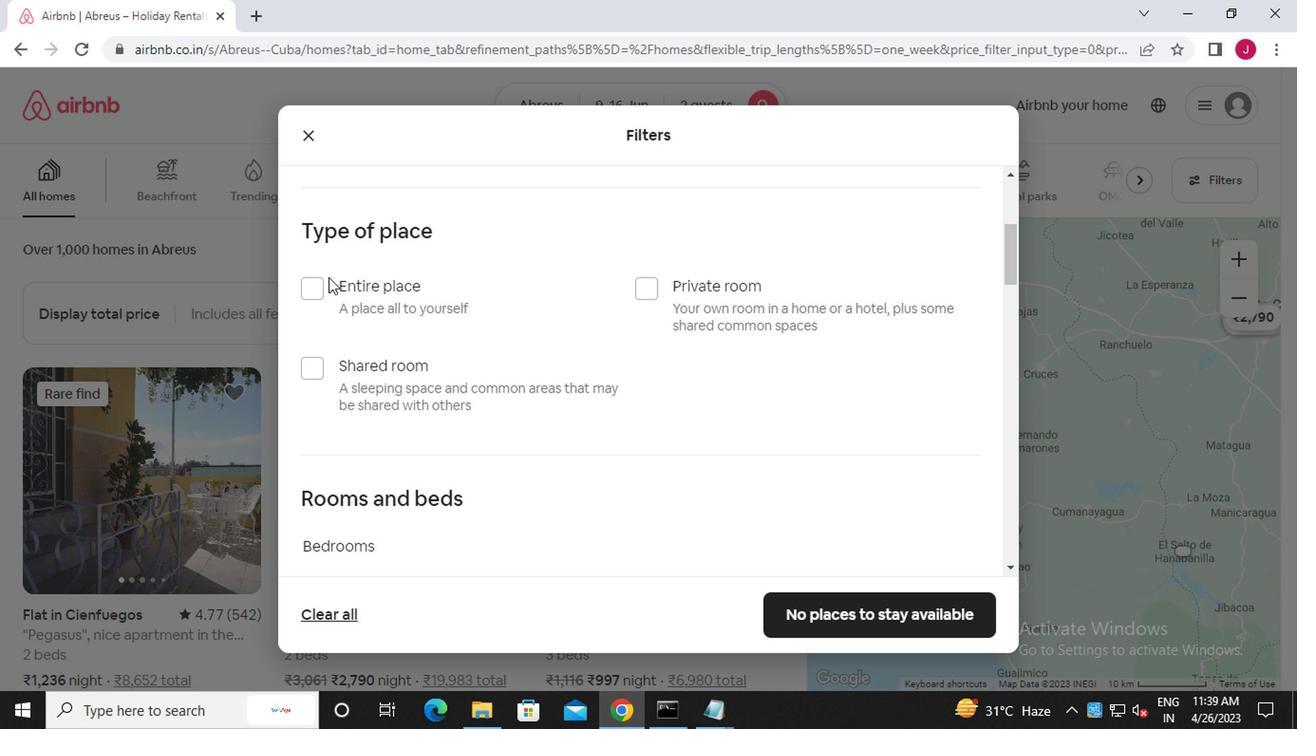 
Action: Mouse pressed left at (287, 293)
Screenshot: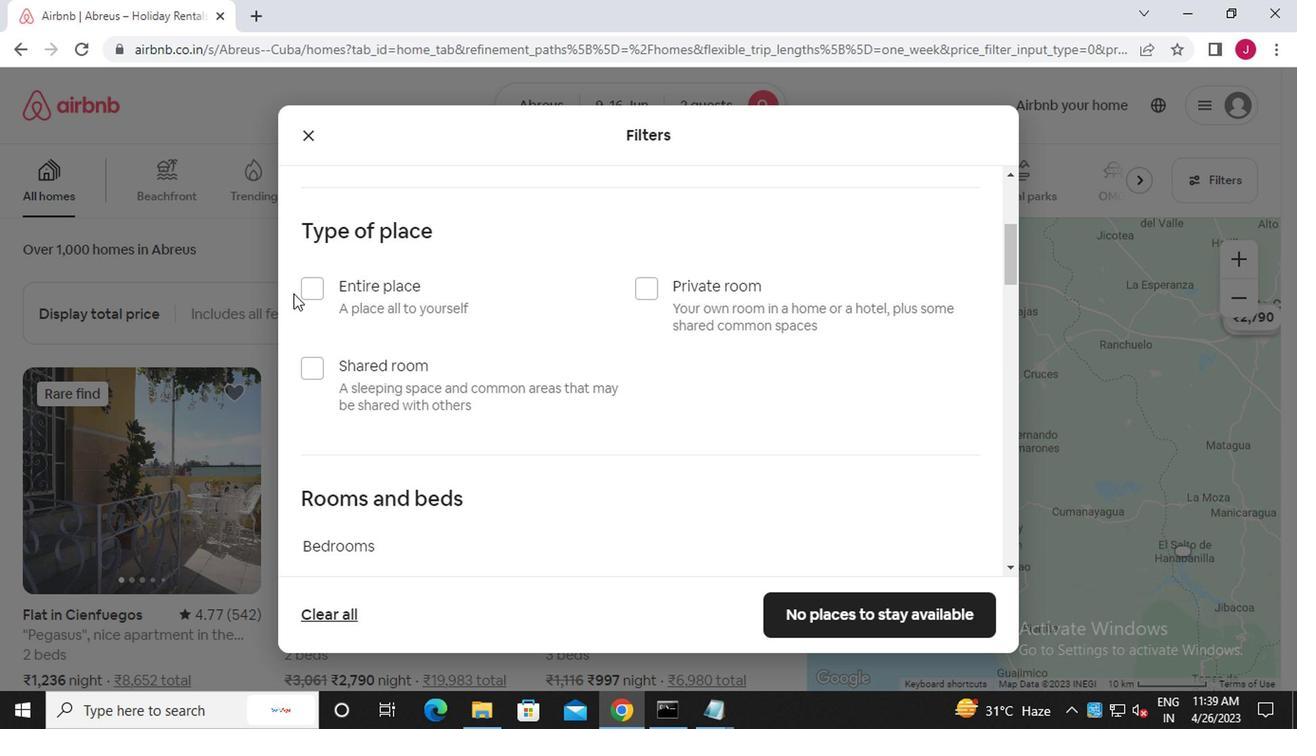 
Action: Mouse moved to (296, 293)
Screenshot: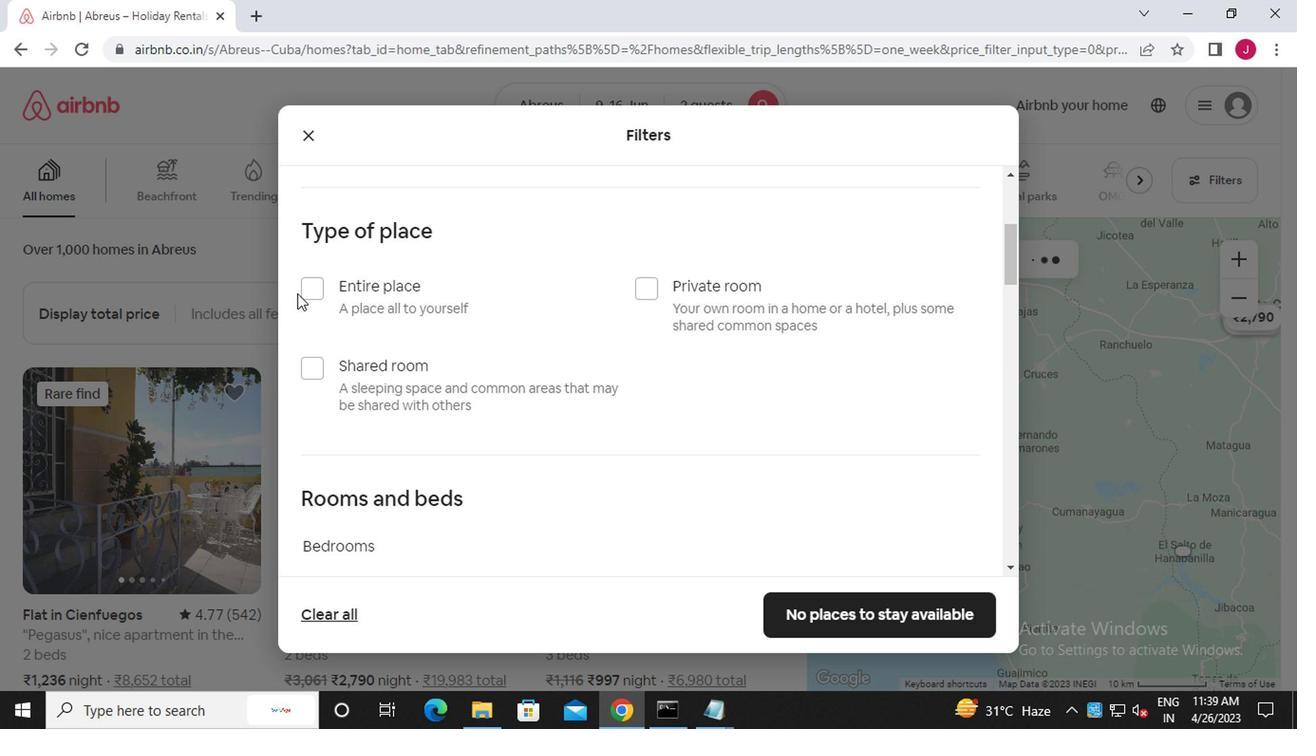 
Action: Mouse pressed left at (296, 293)
Screenshot: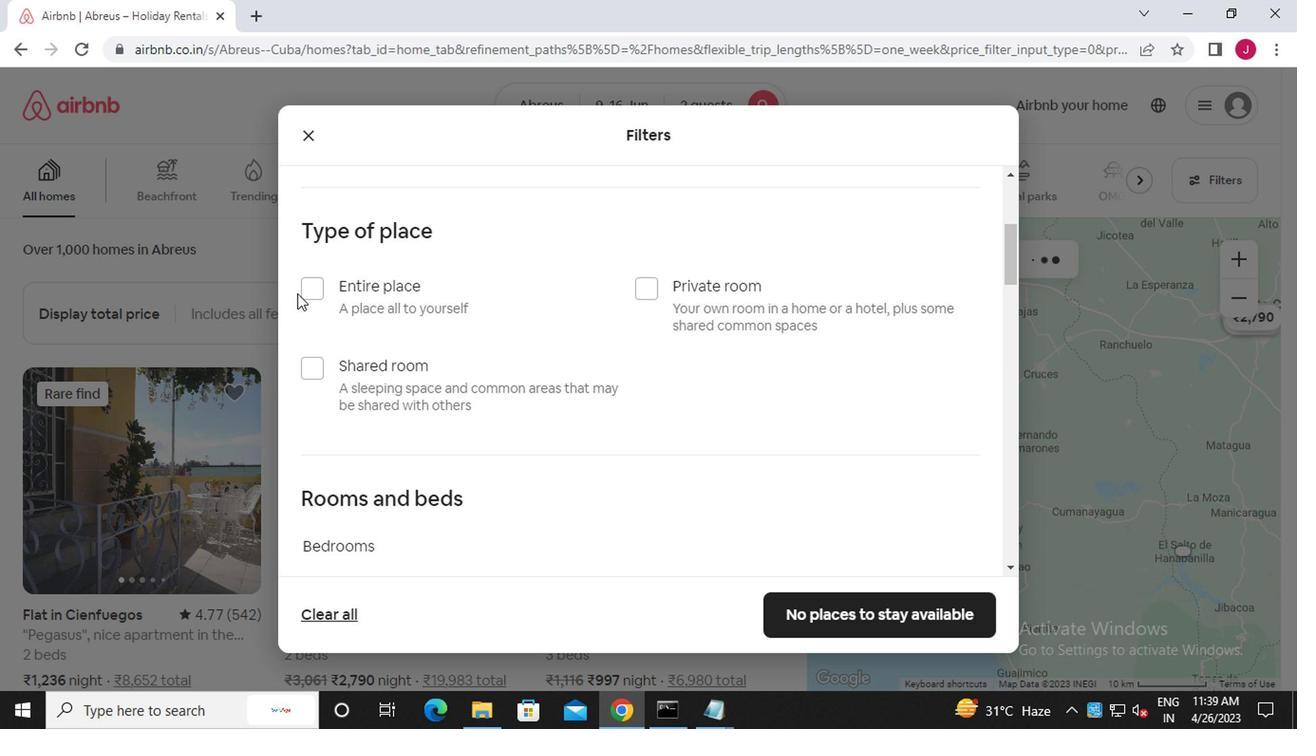 
Action: Mouse moved to (378, 348)
Screenshot: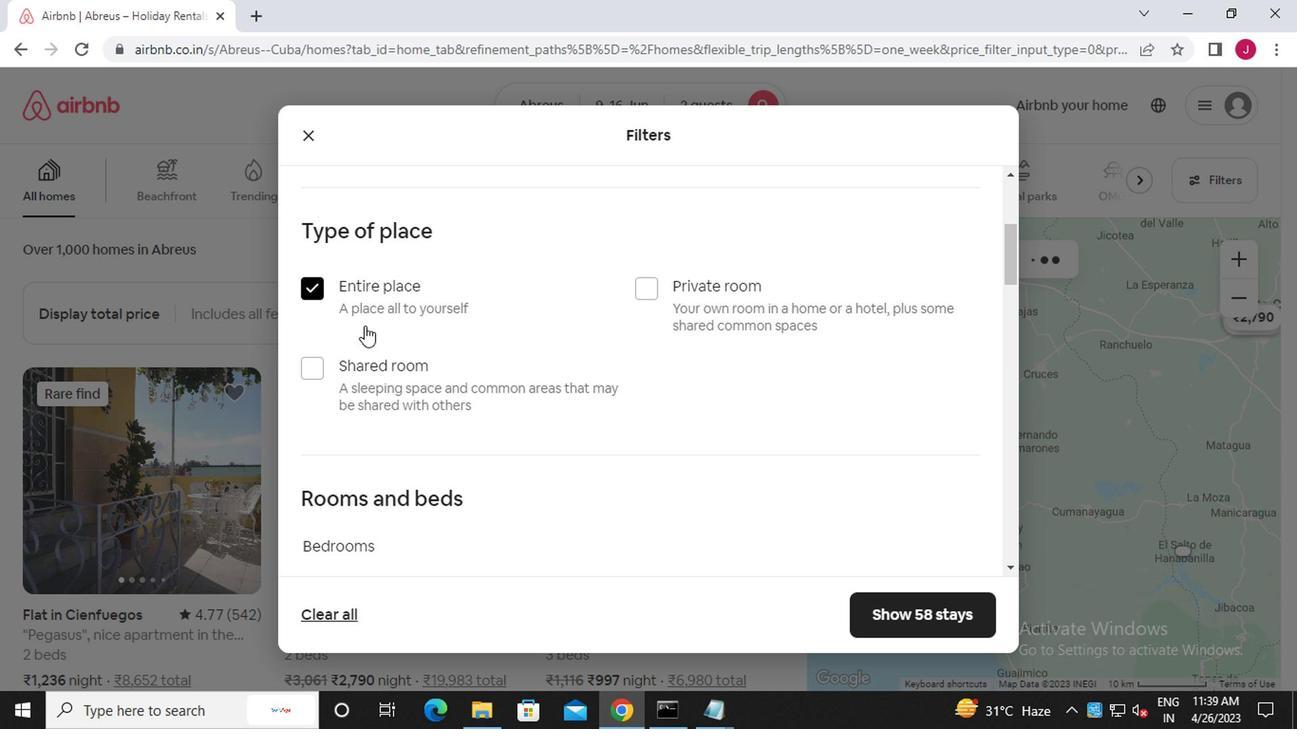 
Action: Mouse scrolled (378, 346) with delta (0, -1)
Screenshot: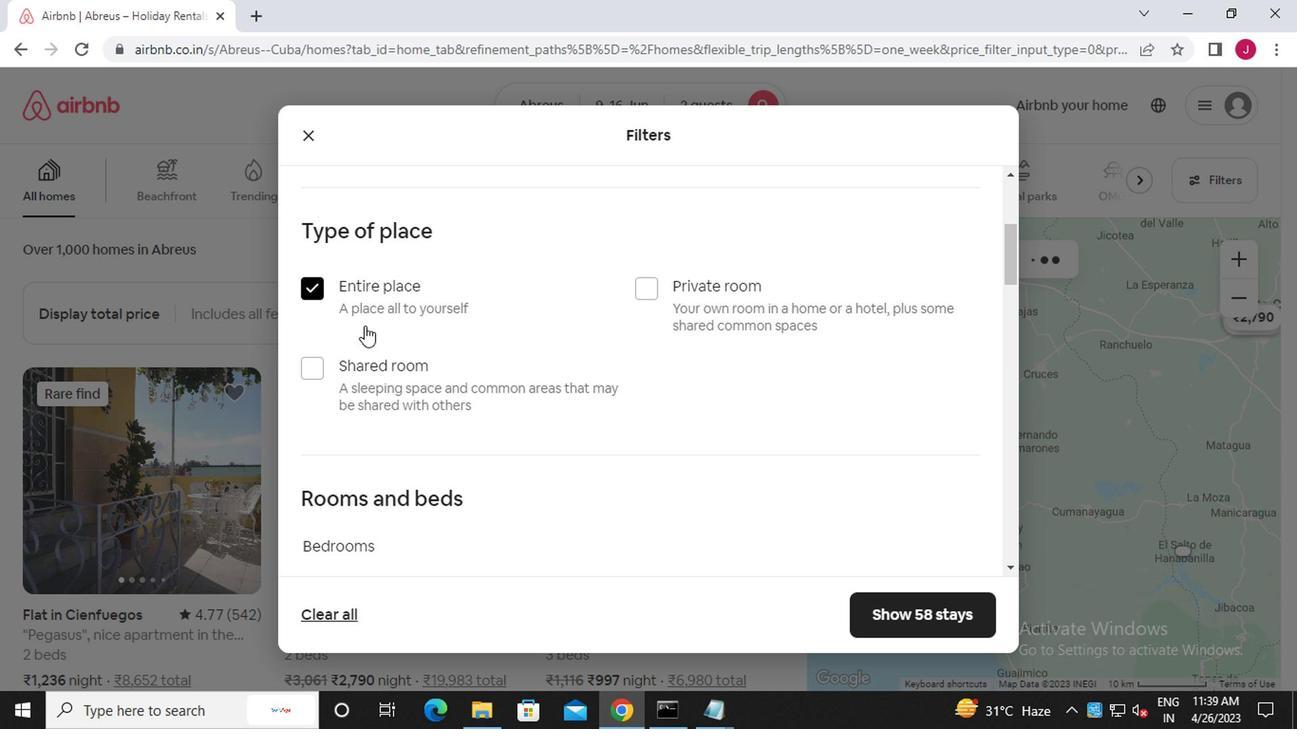 
Action: Mouse moved to (378, 348)
Screenshot: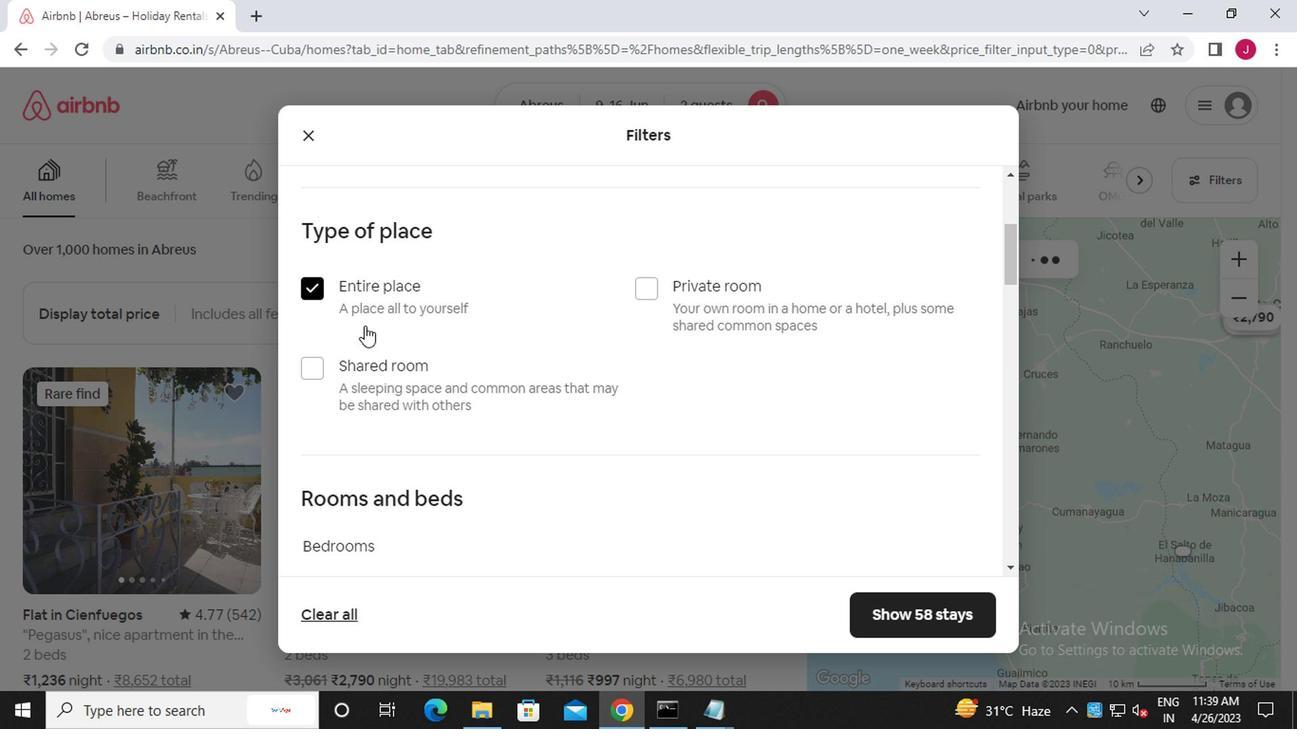 
Action: Mouse scrolled (378, 346) with delta (0, -1)
Screenshot: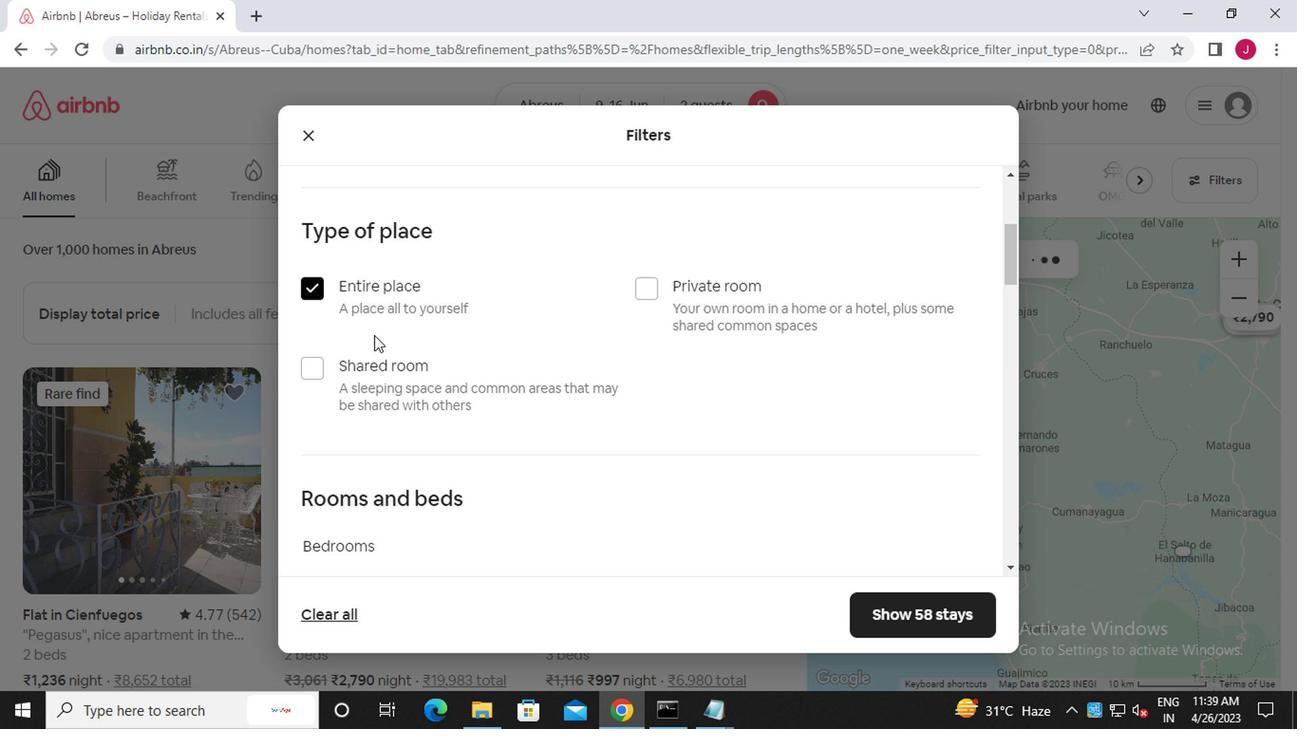 
Action: Mouse moved to (378, 348)
Screenshot: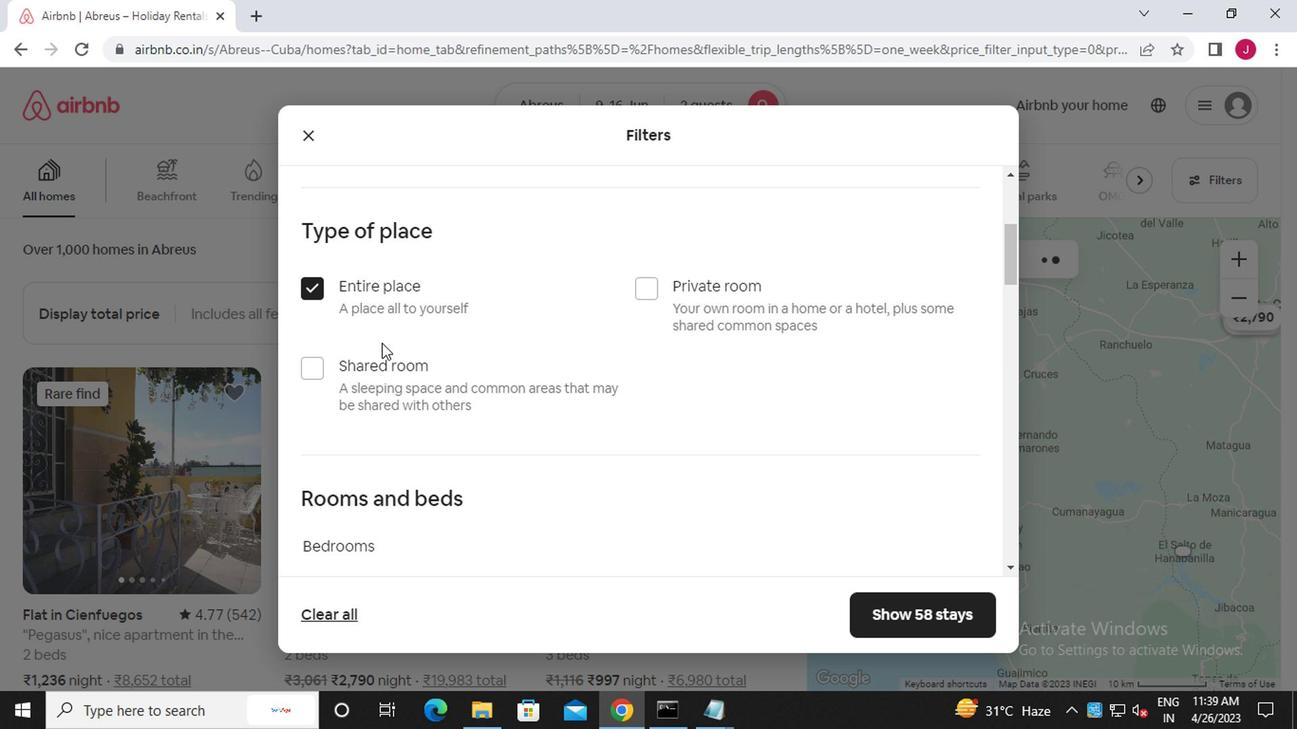 
Action: Mouse scrolled (378, 346) with delta (0, -1)
Screenshot: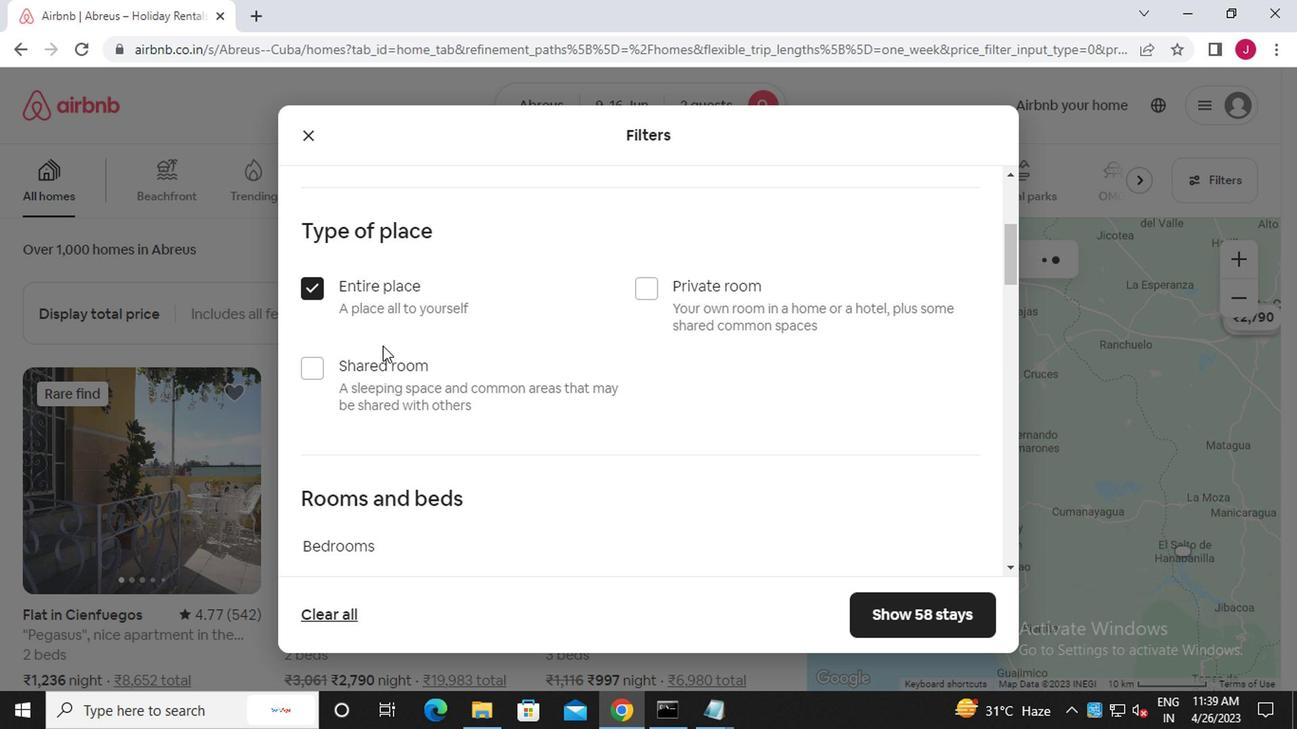 
Action: Mouse moved to (379, 348)
Screenshot: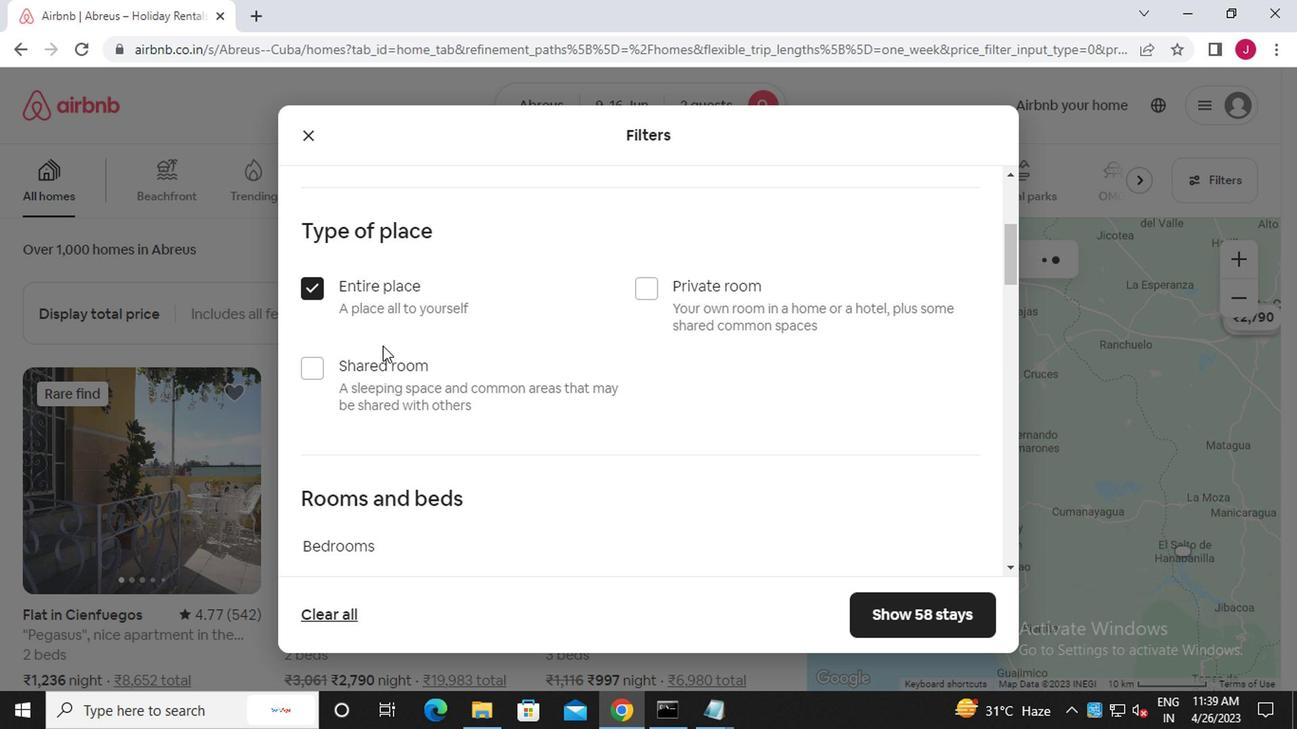 
Action: Mouse scrolled (379, 346) with delta (0, -1)
Screenshot: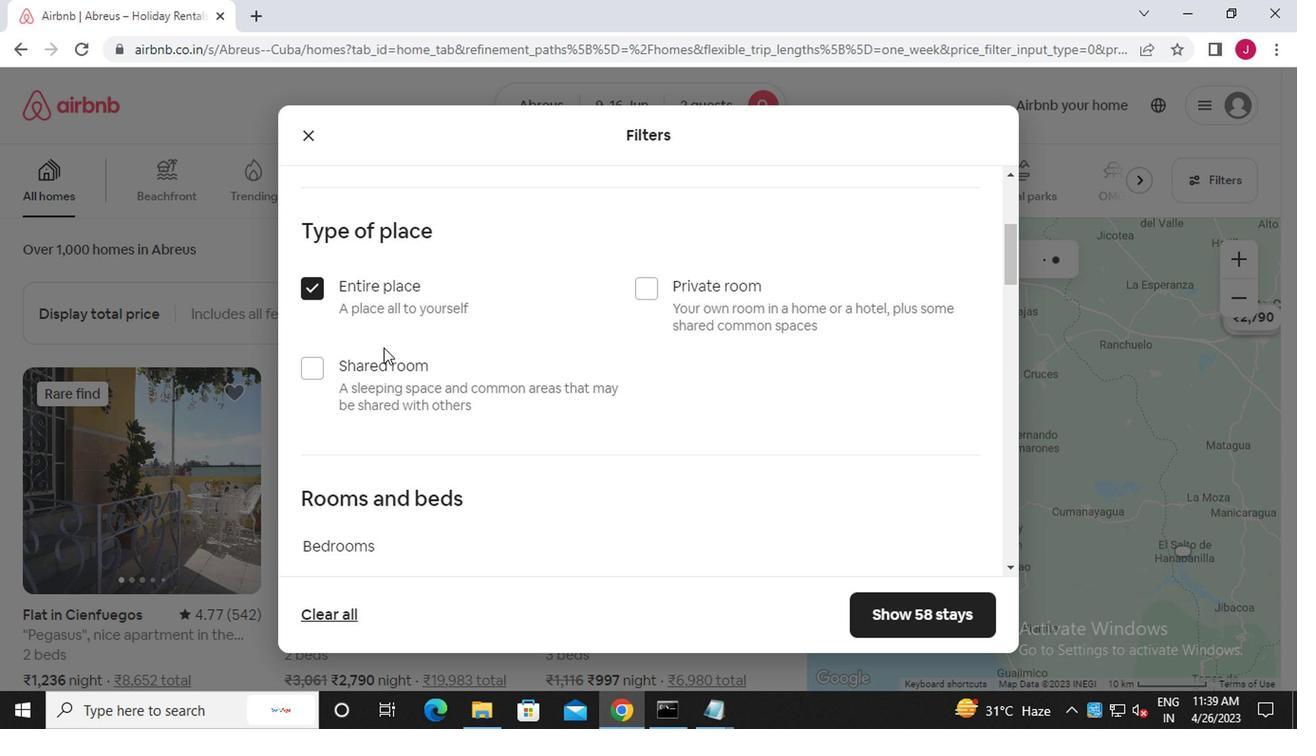 
Action: Mouse moved to (465, 223)
Screenshot: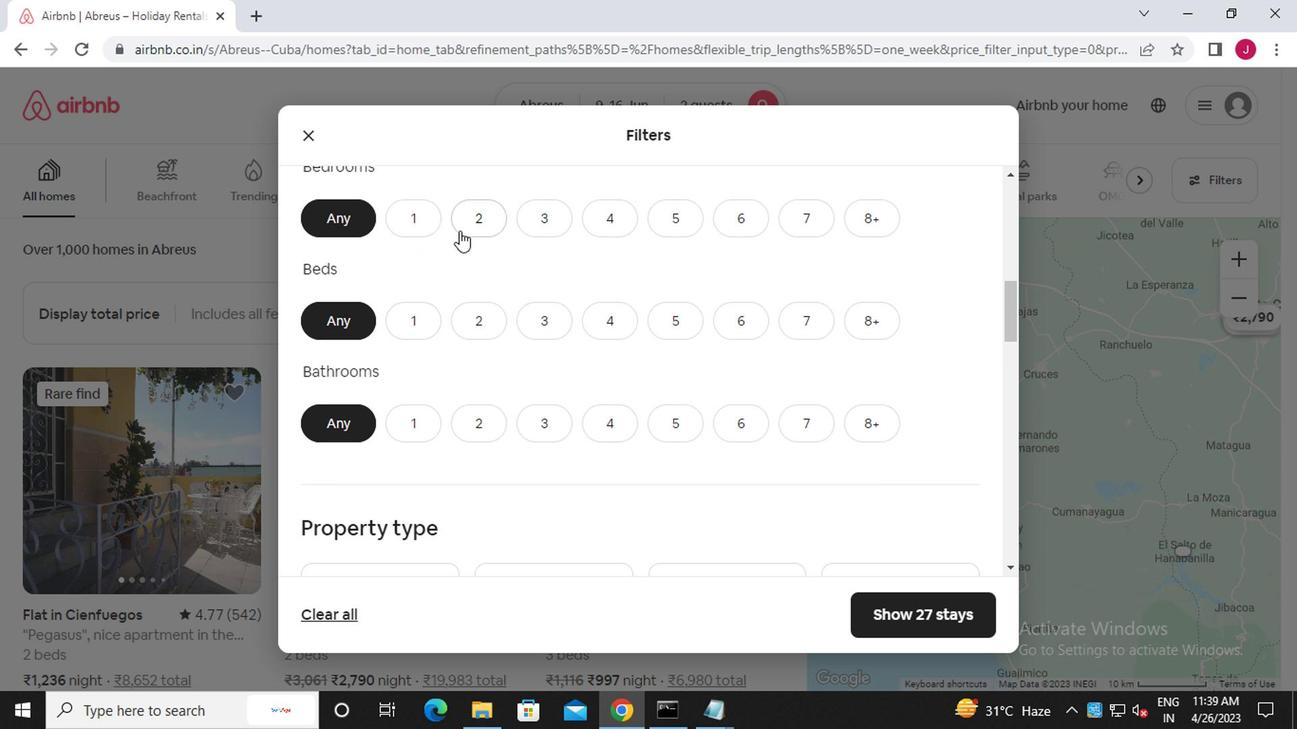 
Action: Mouse pressed left at (465, 223)
Screenshot: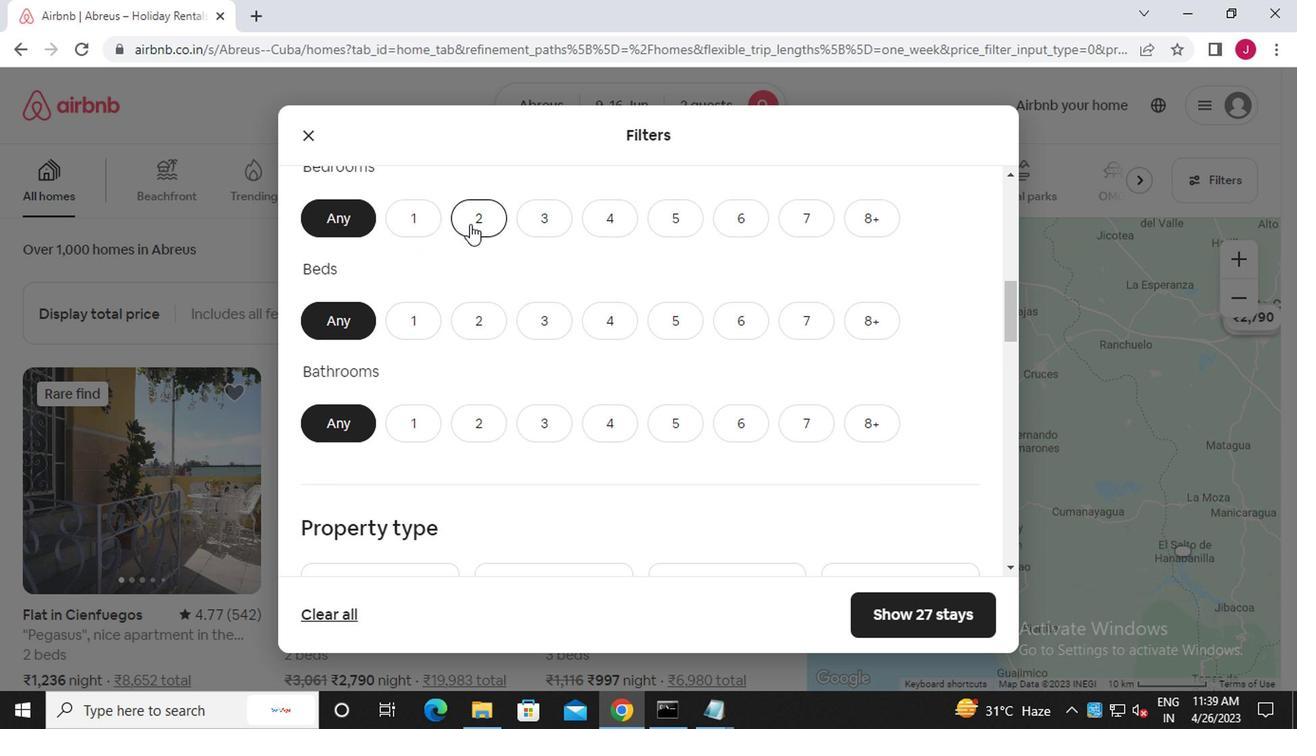 
Action: Mouse moved to (471, 324)
Screenshot: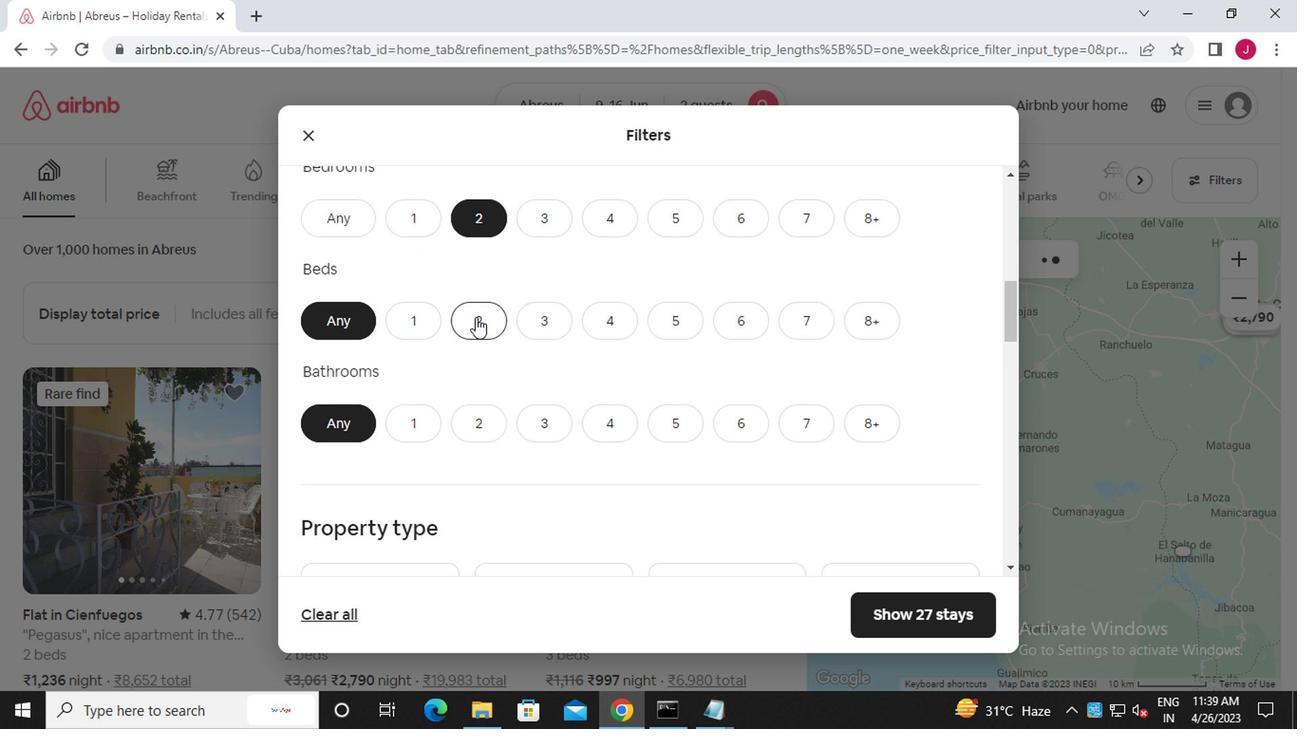 
Action: Mouse pressed left at (471, 324)
Screenshot: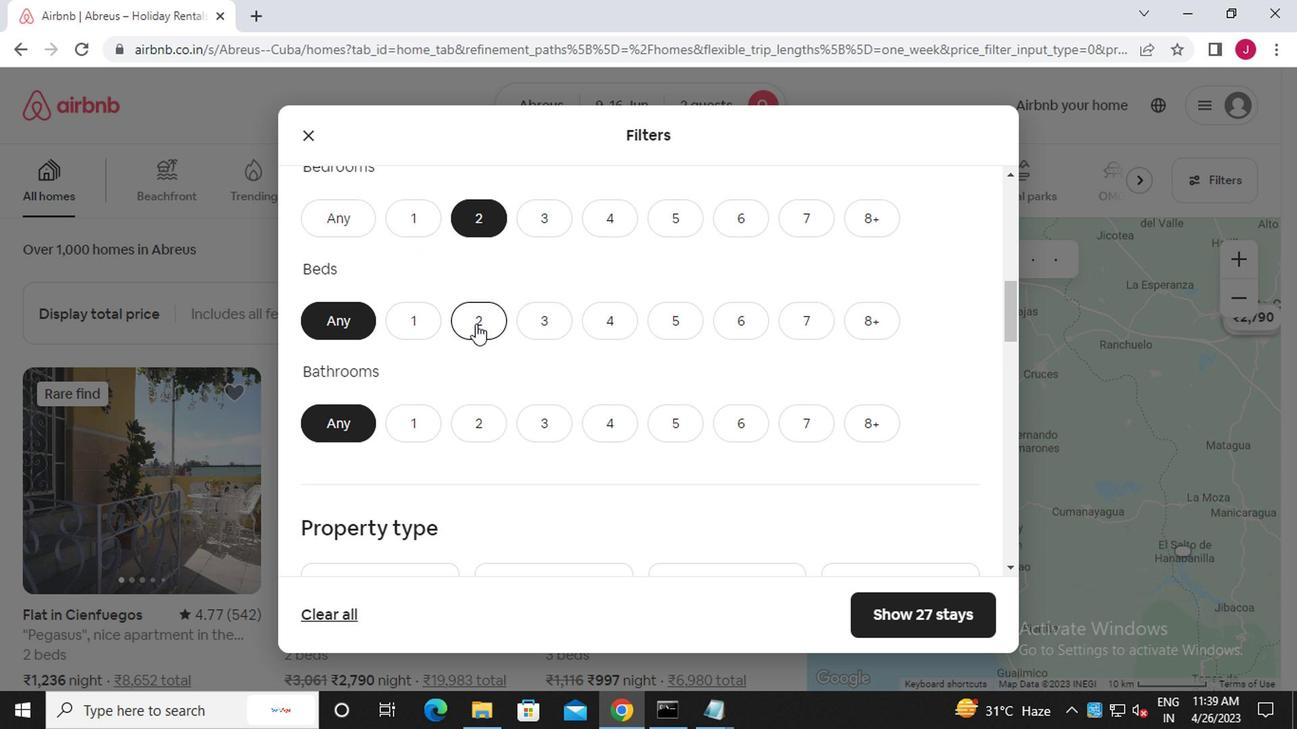 
Action: Mouse moved to (405, 426)
Screenshot: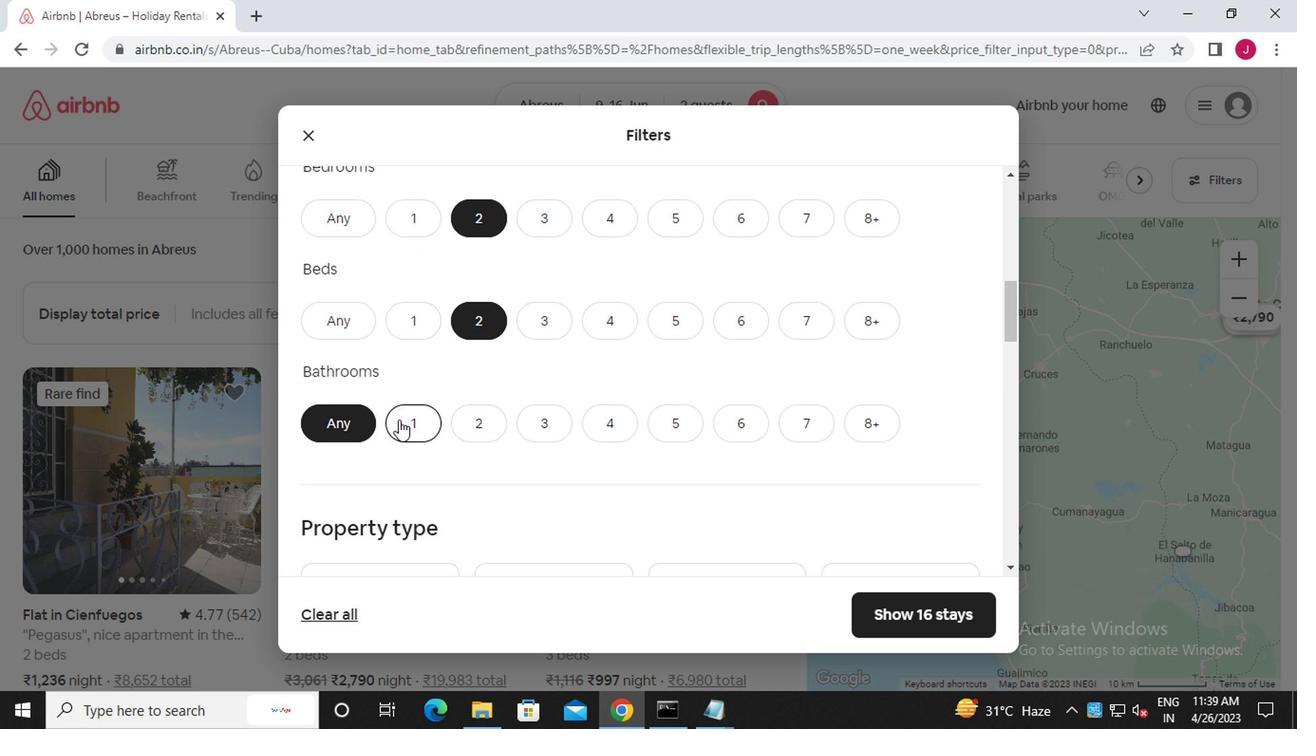 
Action: Mouse pressed left at (405, 426)
Screenshot: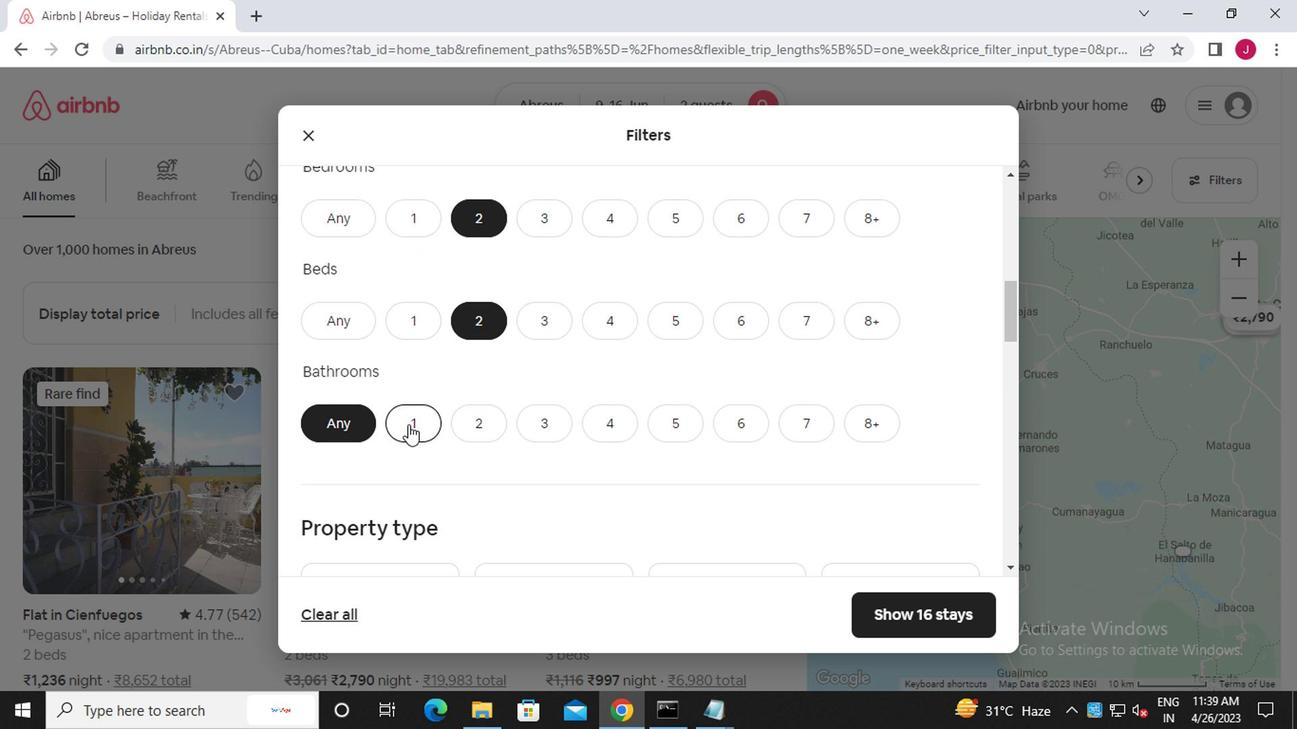 
Action: Mouse moved to (492, 456)
Screenshot: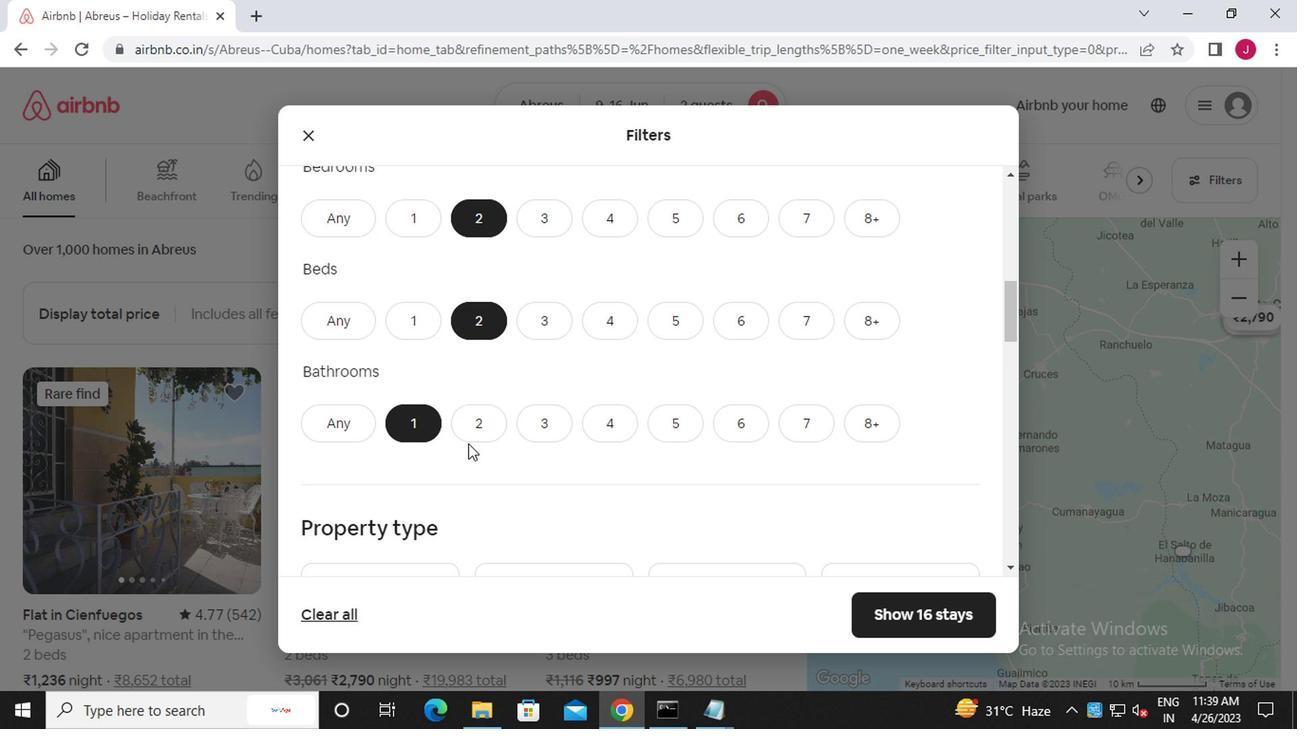 
Action: Mouse scrolled (492, 455) with delta (0, 0)
Screenshot: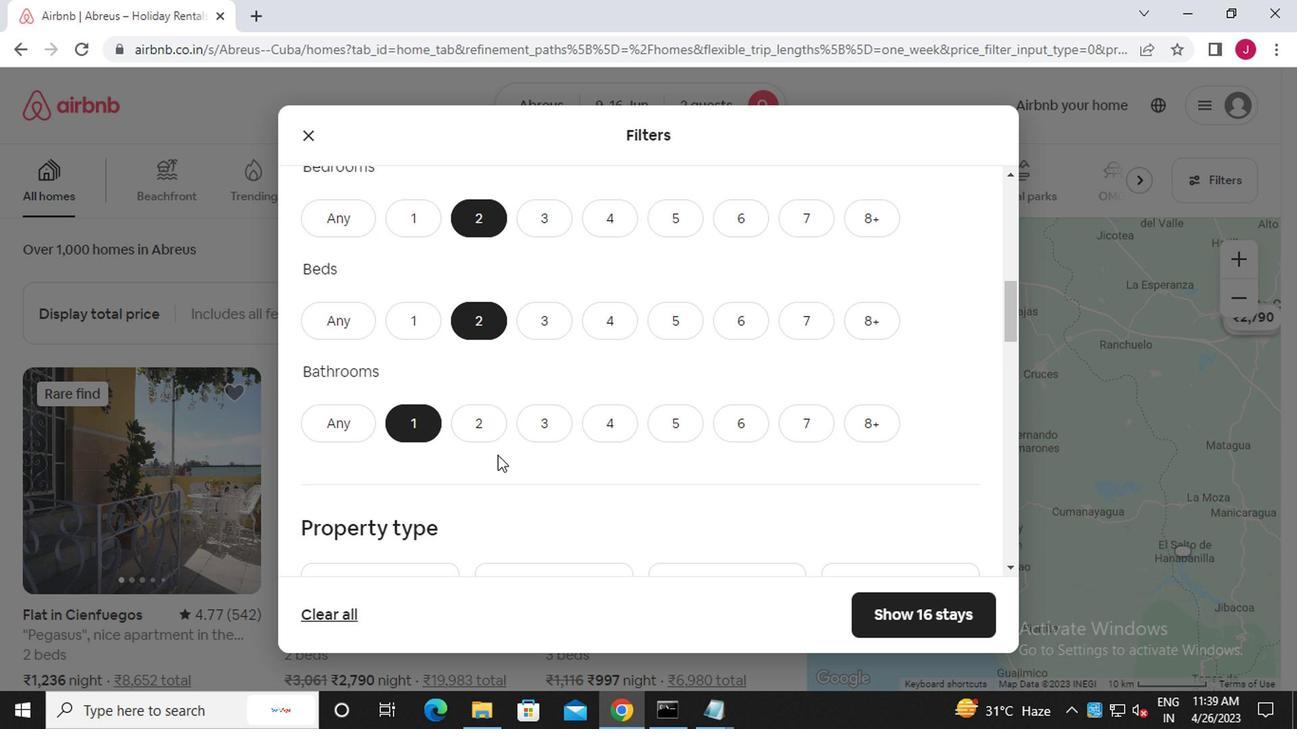 
Action: Mouse scrolled (492, 455) with delta (0, 0)
Screenshot: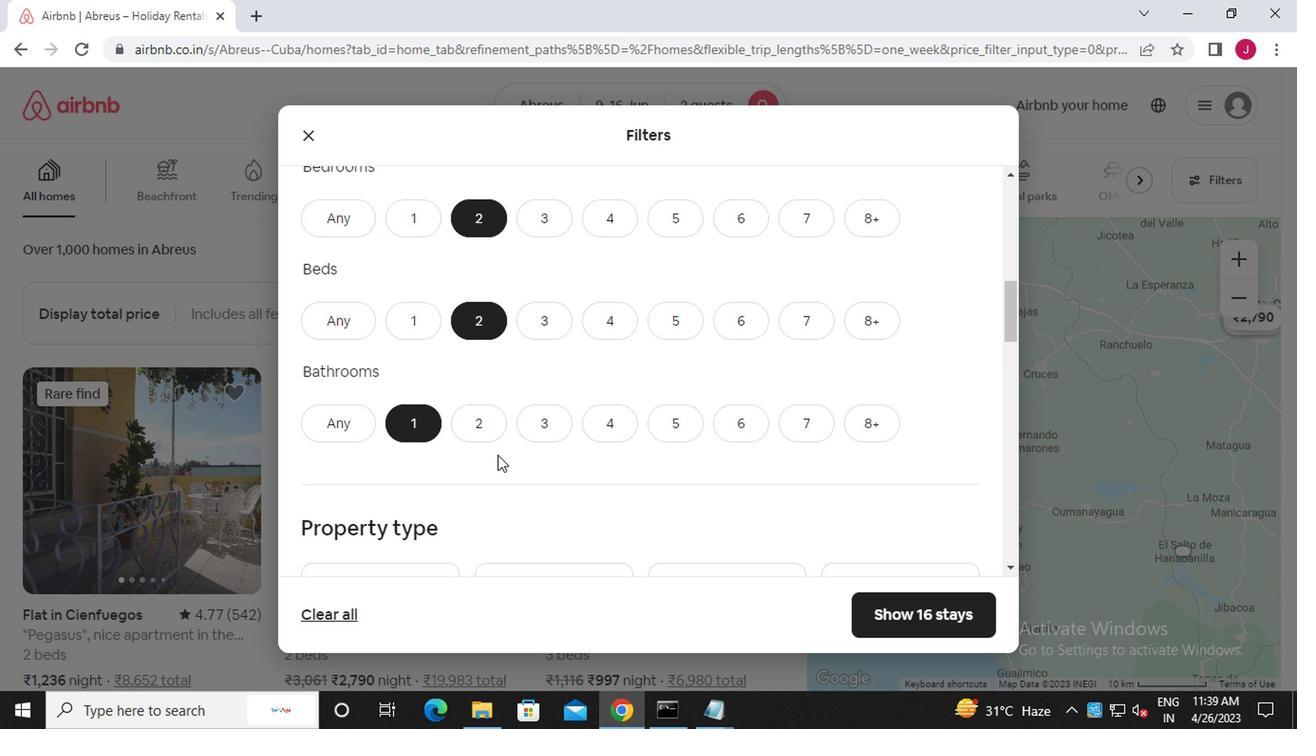 
Action: Mouse moved to (398, 423)
Screenshot: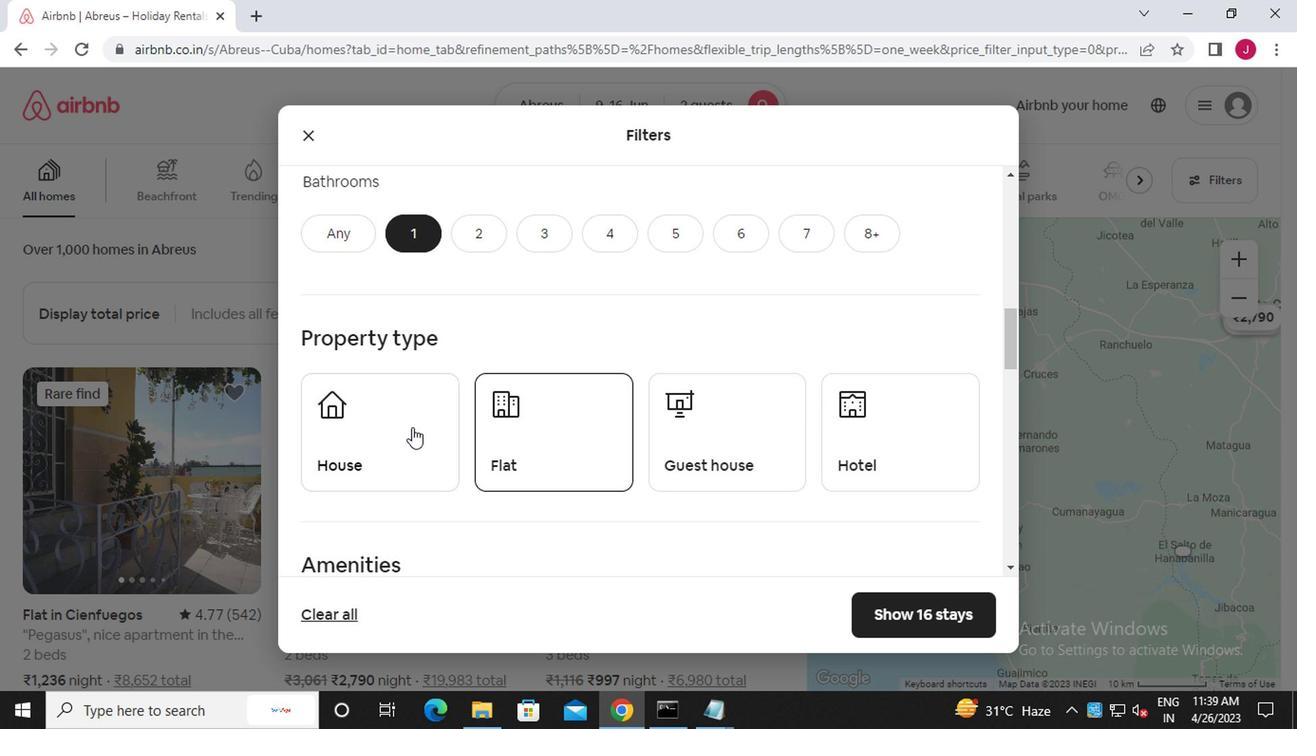 
Action: Mouse pressed left at (398, 423)
Screenshot: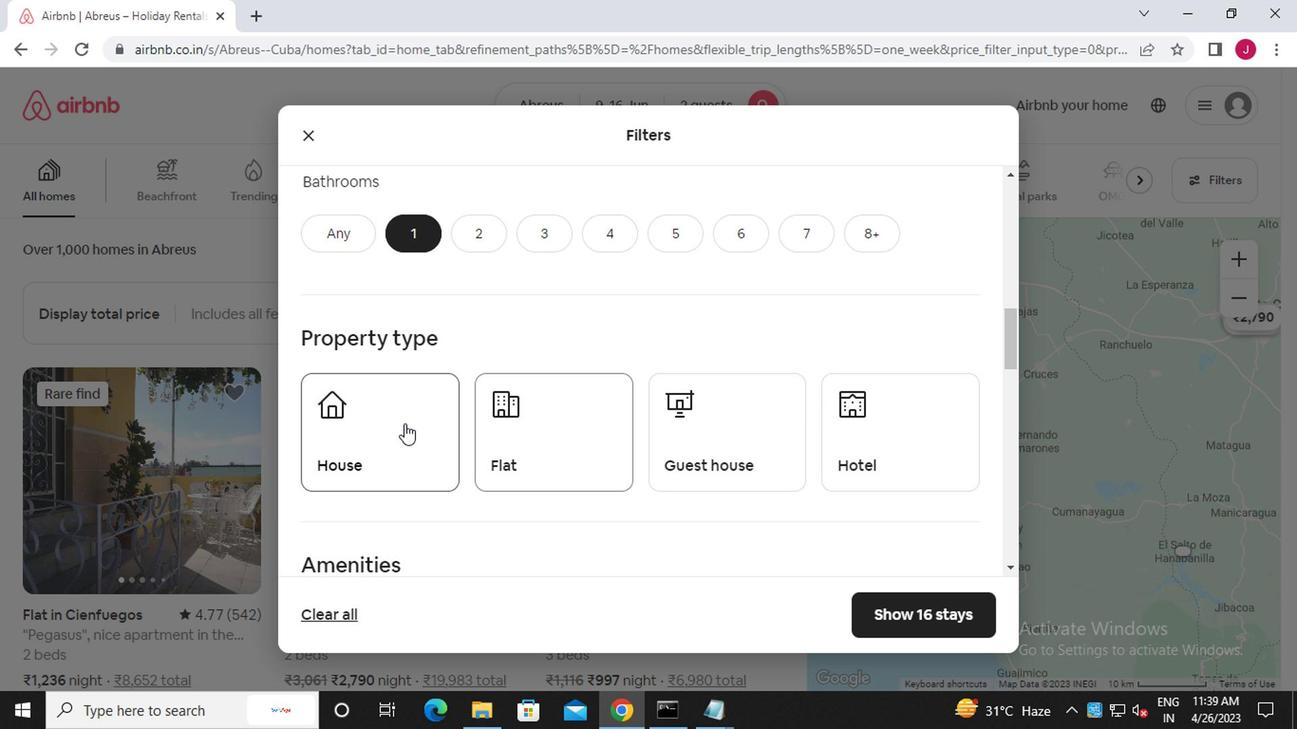 
Action: Mouse moved to (495, 447)
Screenshot: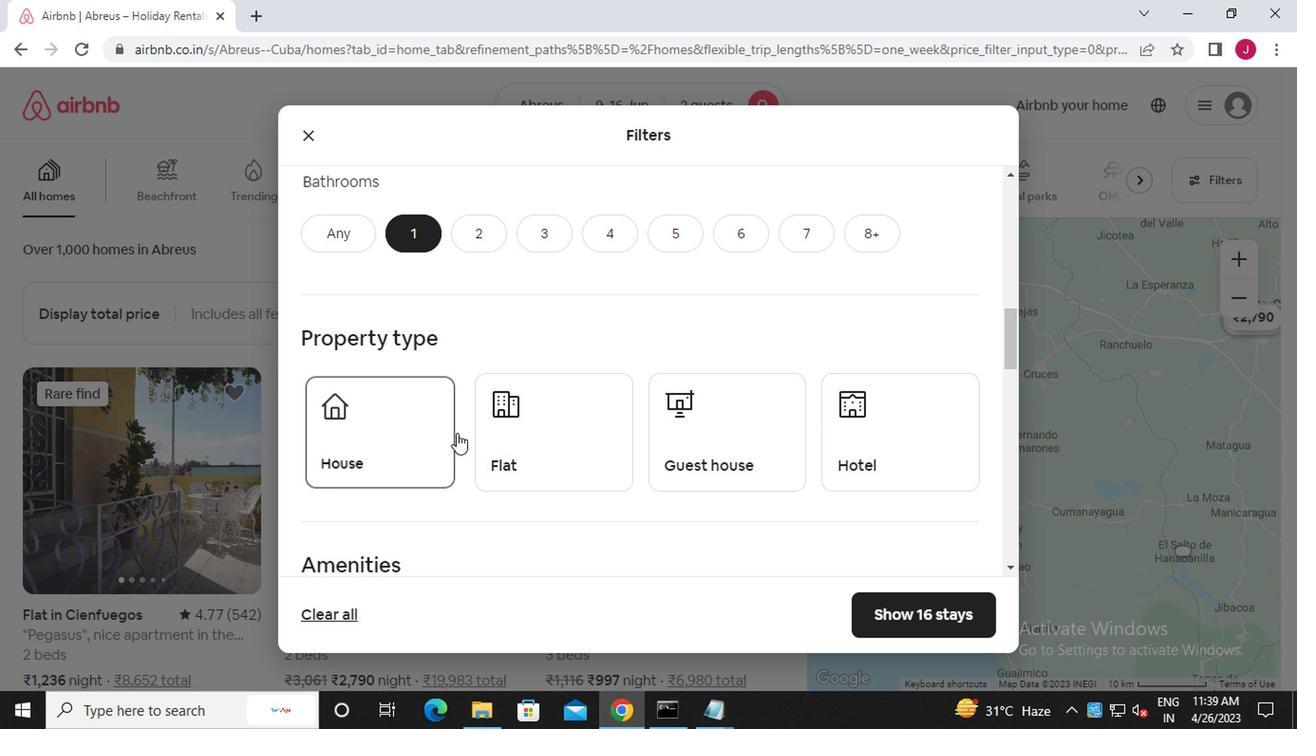 
Action: Mouse pressed left at (495, 447)
Screenshot: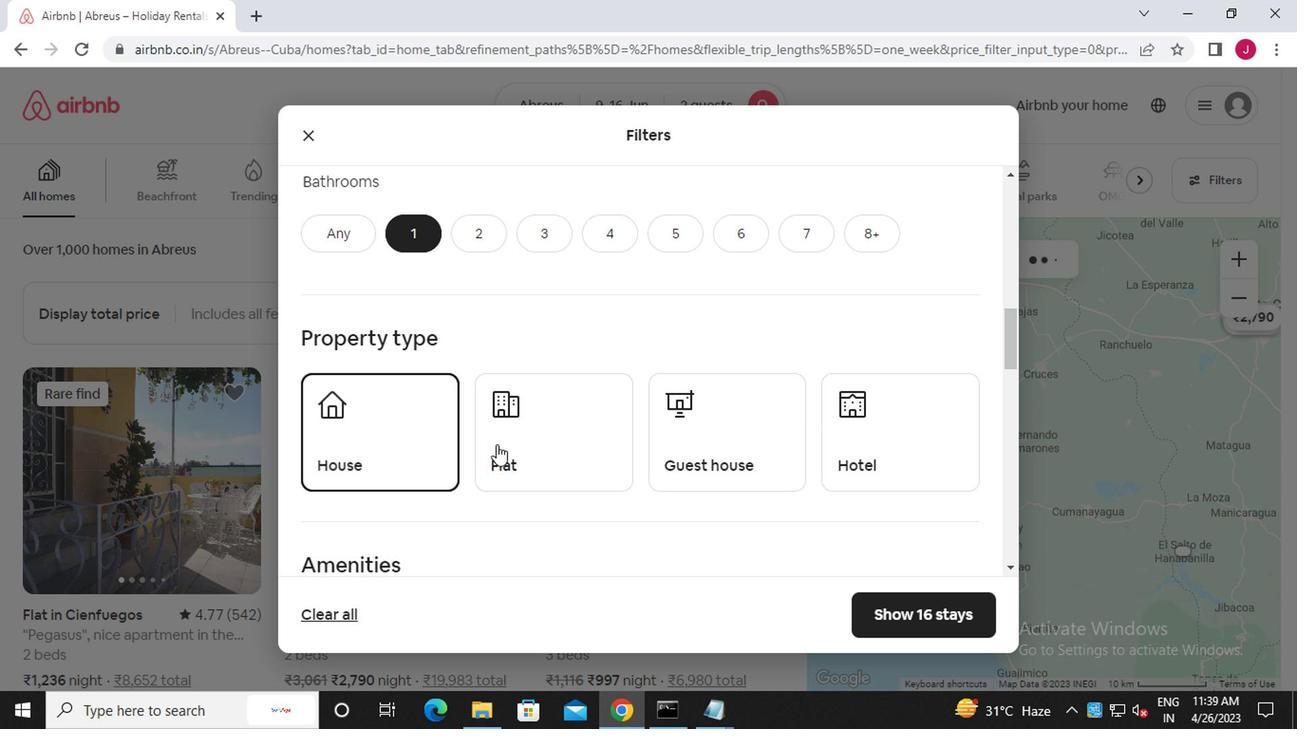
Action: Mouse moved to (662, 449)
Screenshot: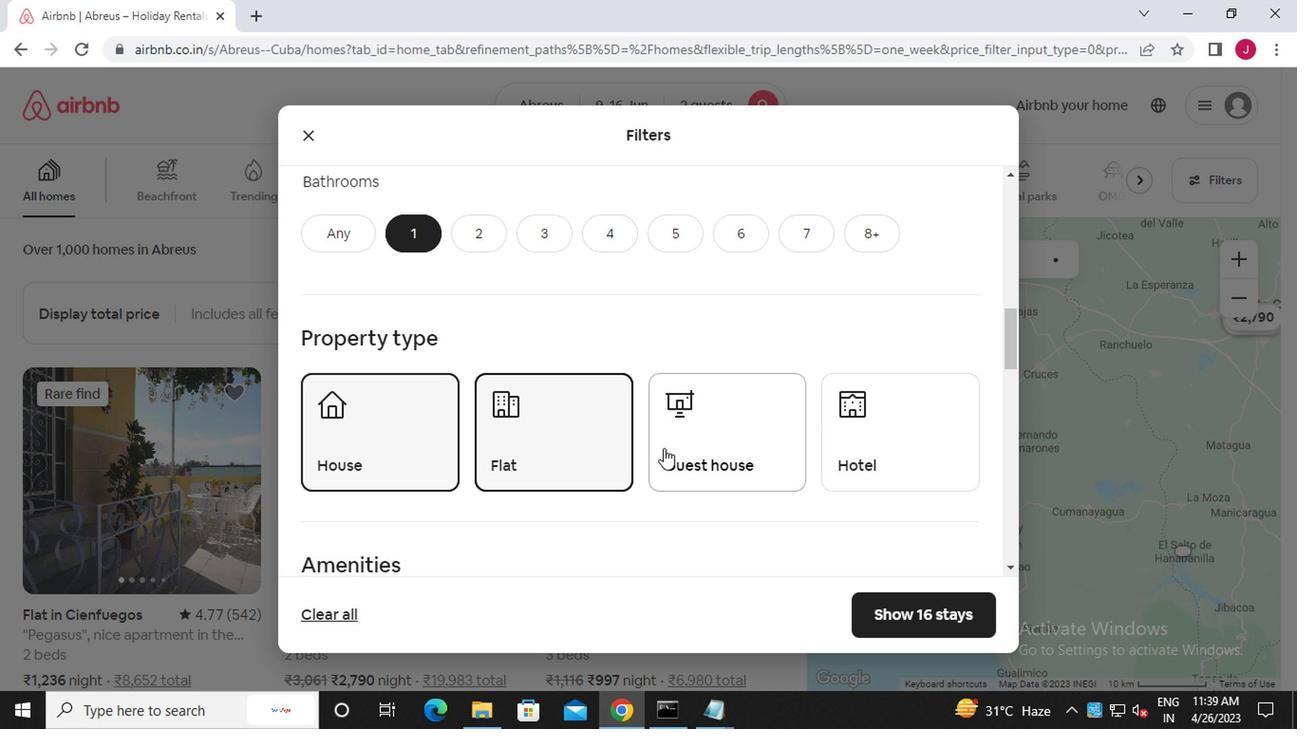 
Action: Mouse pressed left at (662, 449)
Screenshot: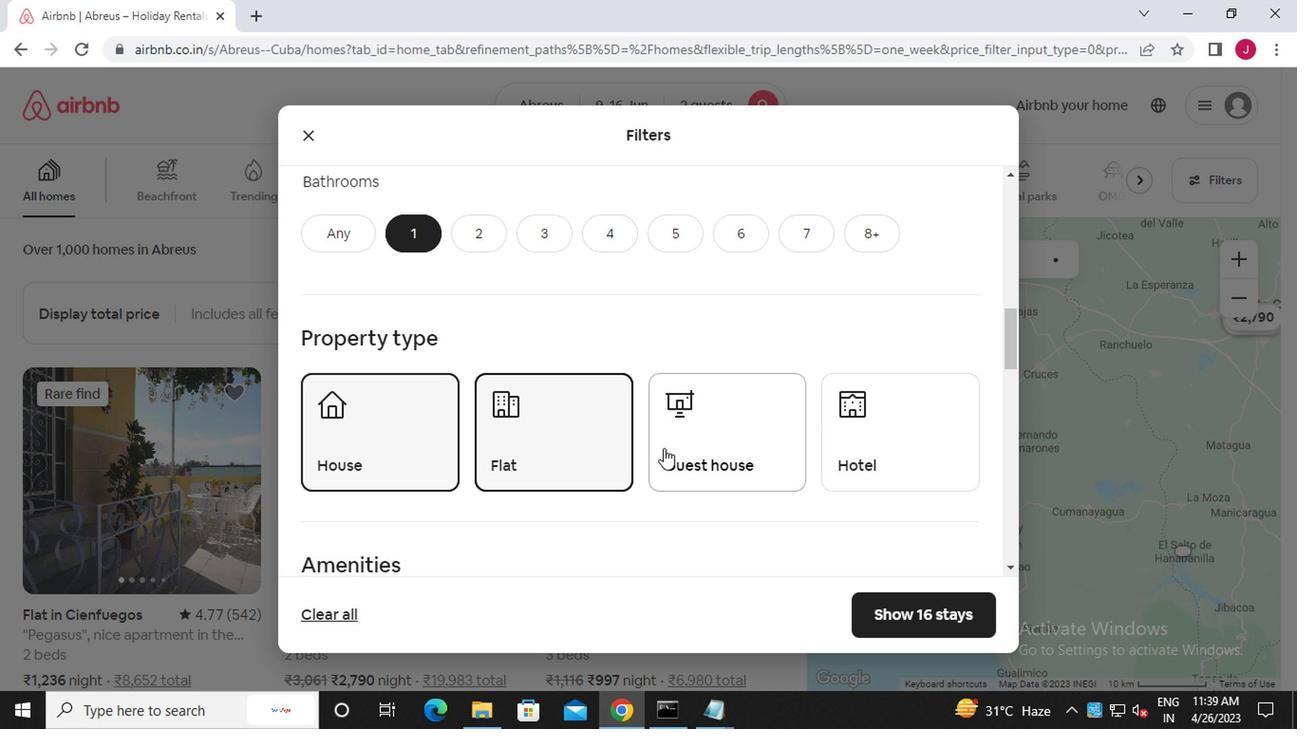 
Action: Mouse moved to (686, 452)
Screenshot: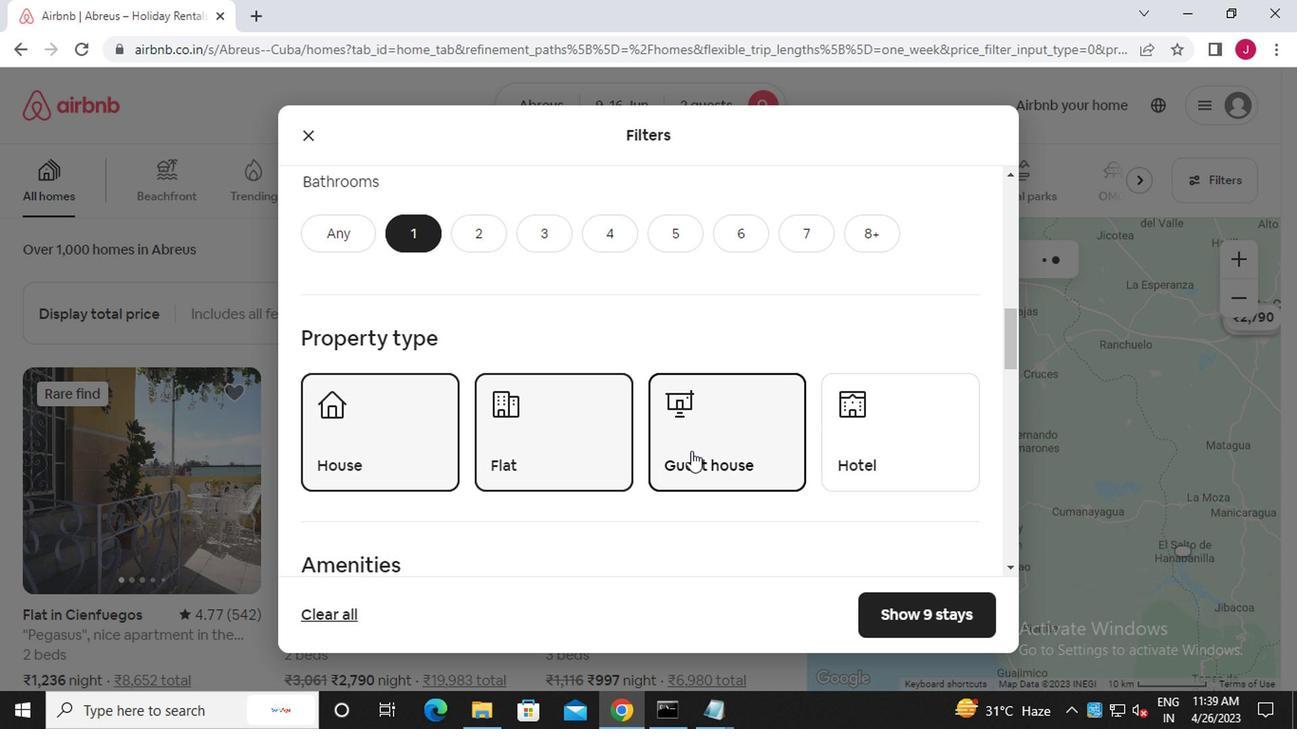 
Action: Mouse scrolled (686, 451) with delta (0, 0)
Screenshot: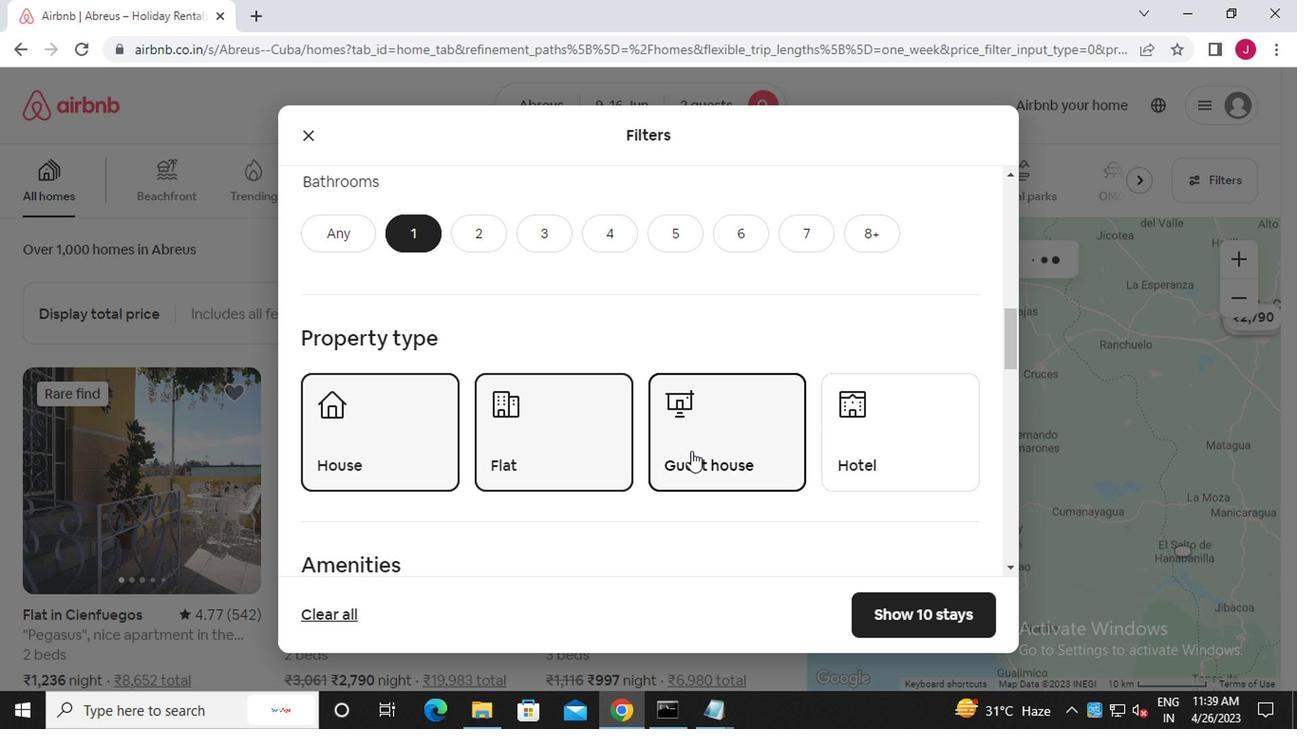 
Action: Mouse scrolled (686, 451) with delta (0, 0)
Screenshot: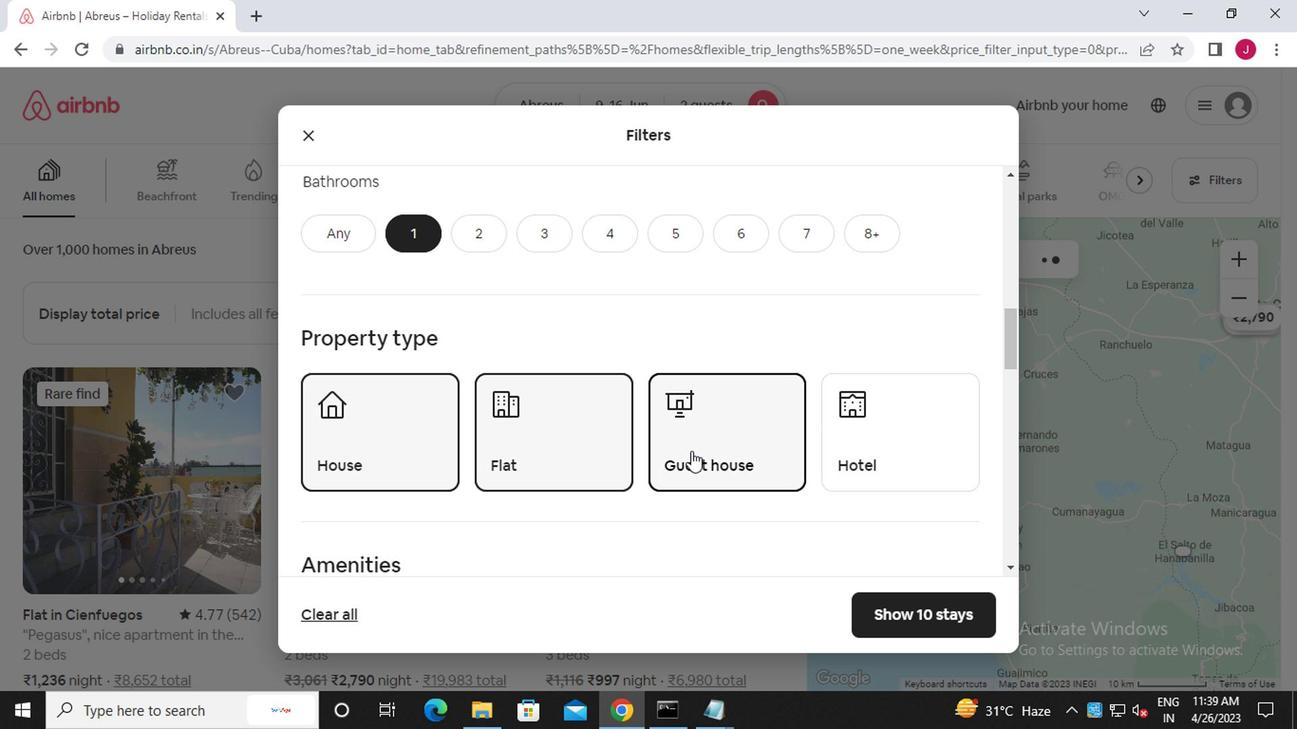 
Action: Mouse scrolled (686, 451) with delta (0, 0)
Screenshot: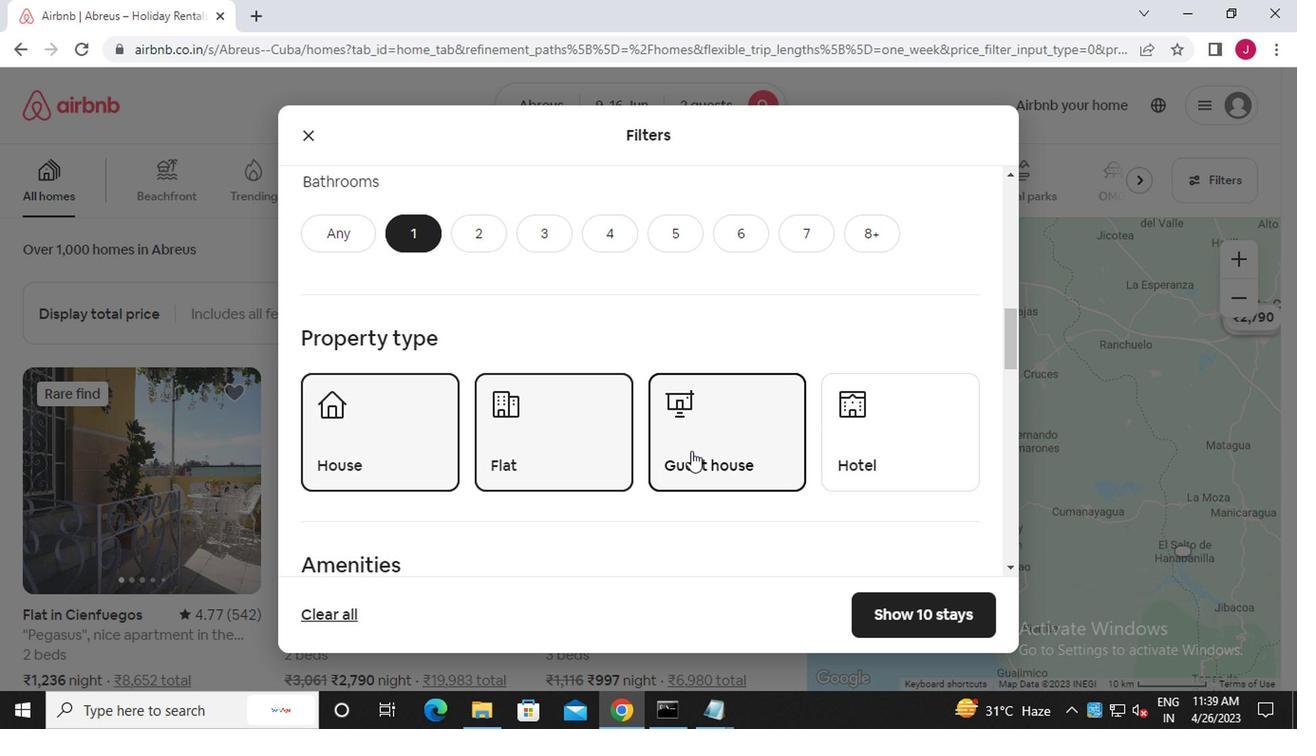 
Action: Mouse scrolled (686, 451) with delta (0, 0)
Screenshot: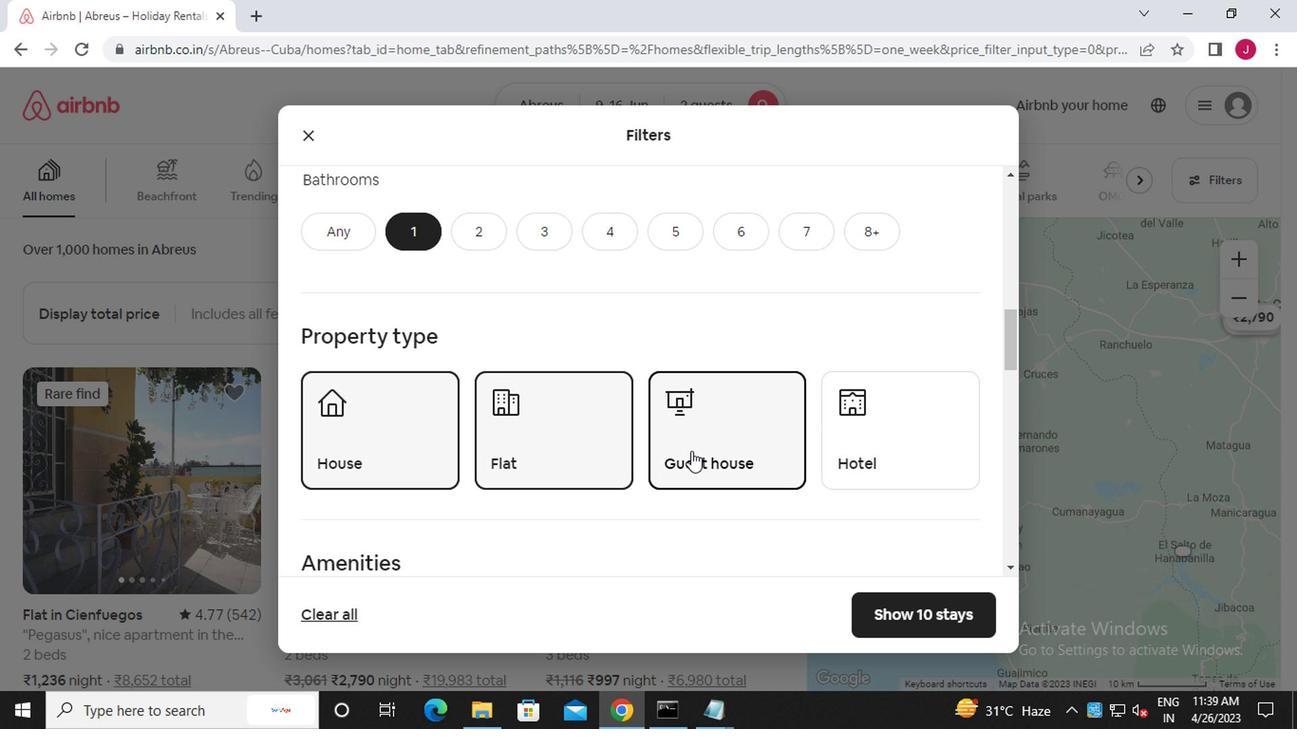 
Action: Mouse scrolled (686, 451) with delta (0, 0)
Screenshot: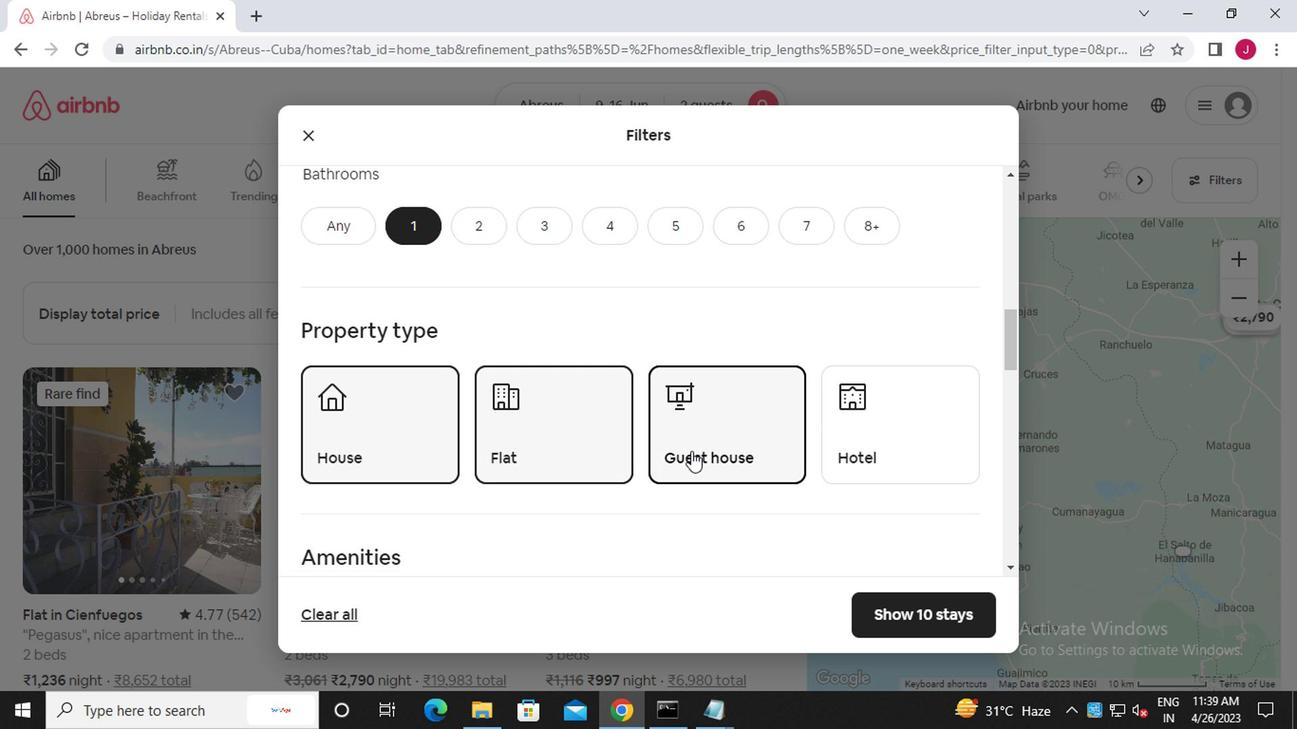 
Action: Mouse scrolled (686, 451) with delta (0, 0)
Screenshot: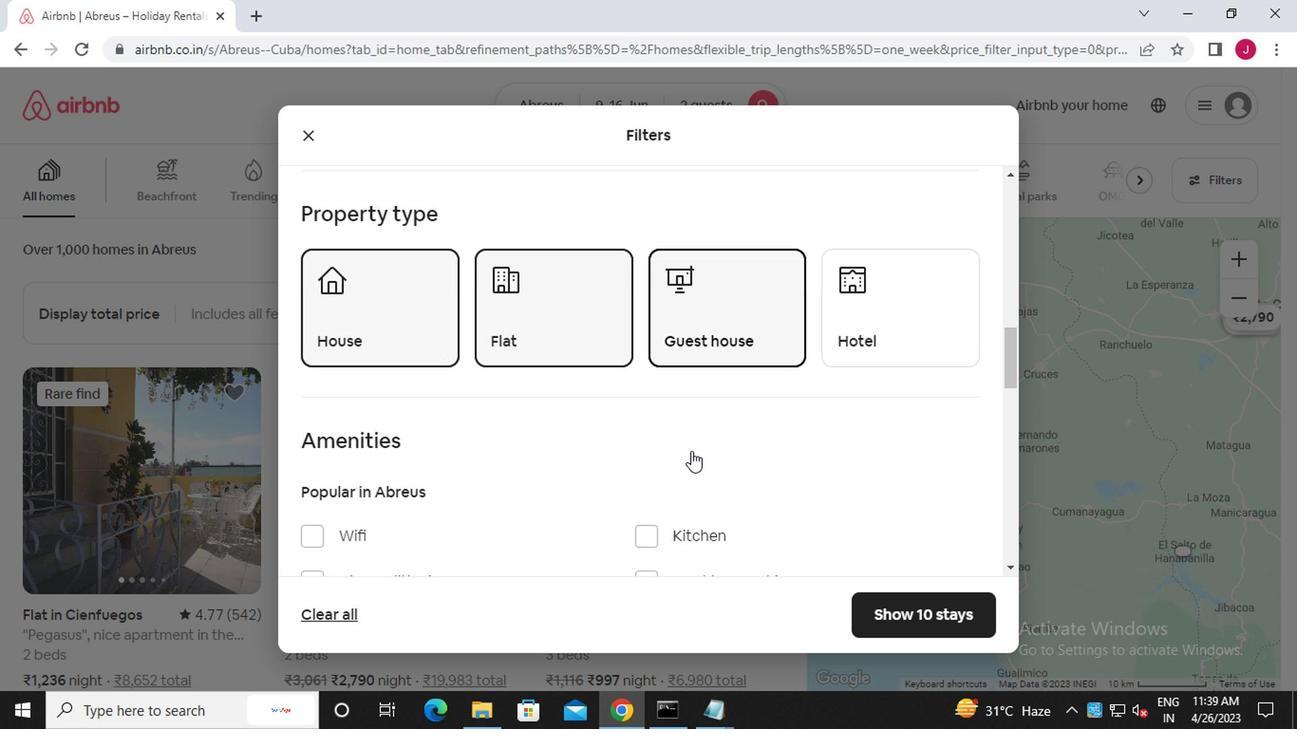 
Action: Mouse moved to (938, 449)
Screenshot: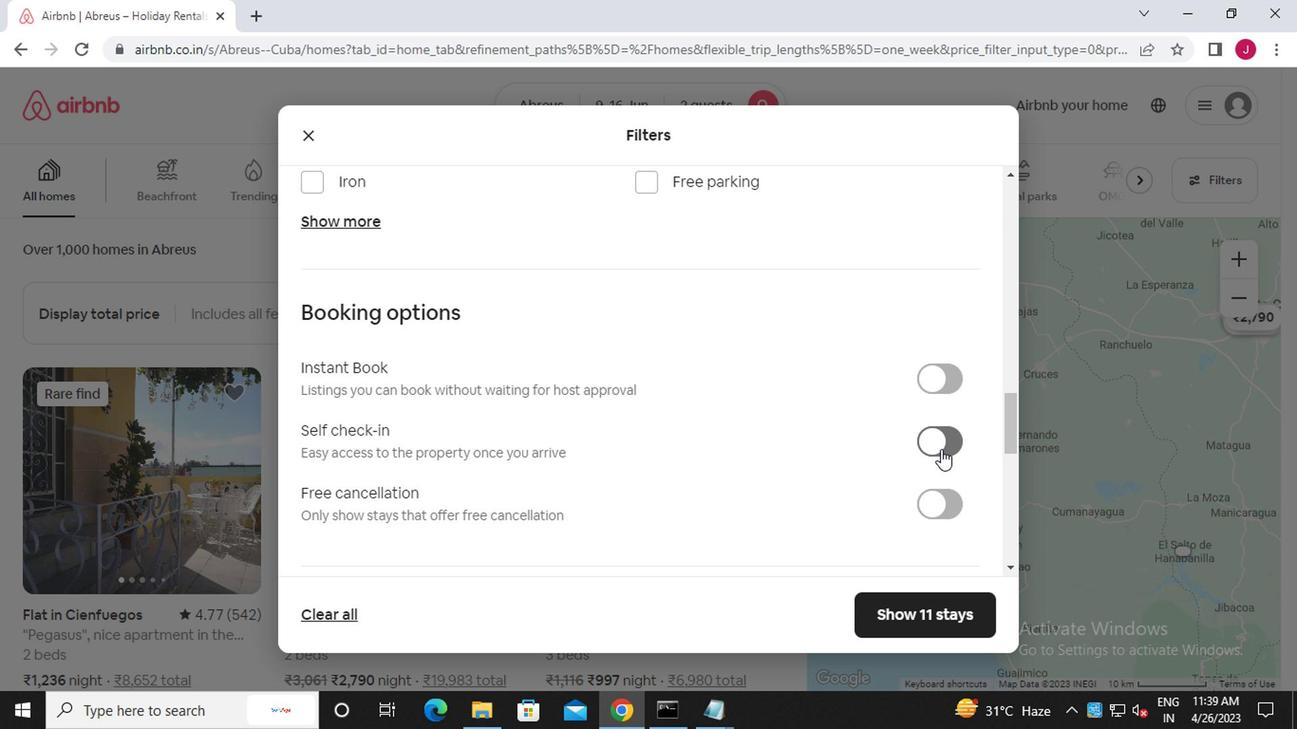 
Action: Mouse pressed left at (938, 449)
Screenshot: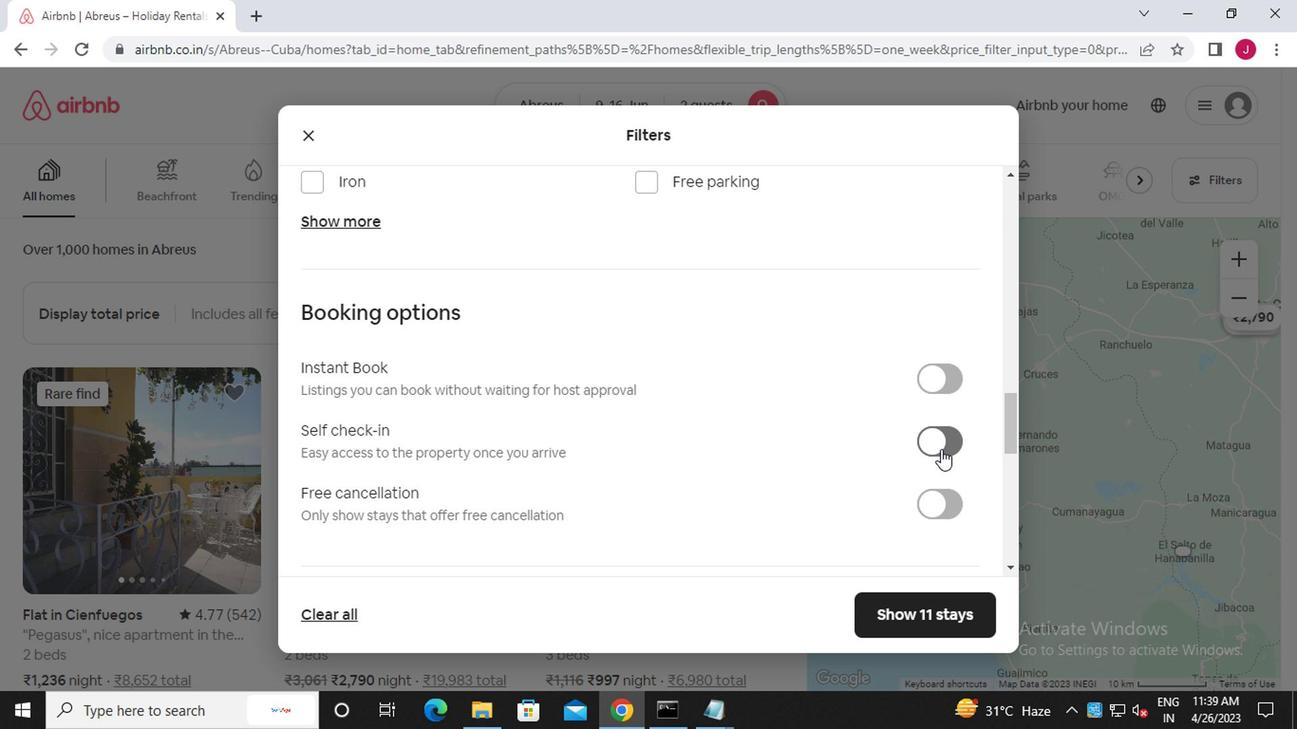 
Action: Mouse moved to (773, 463)
Screenshot: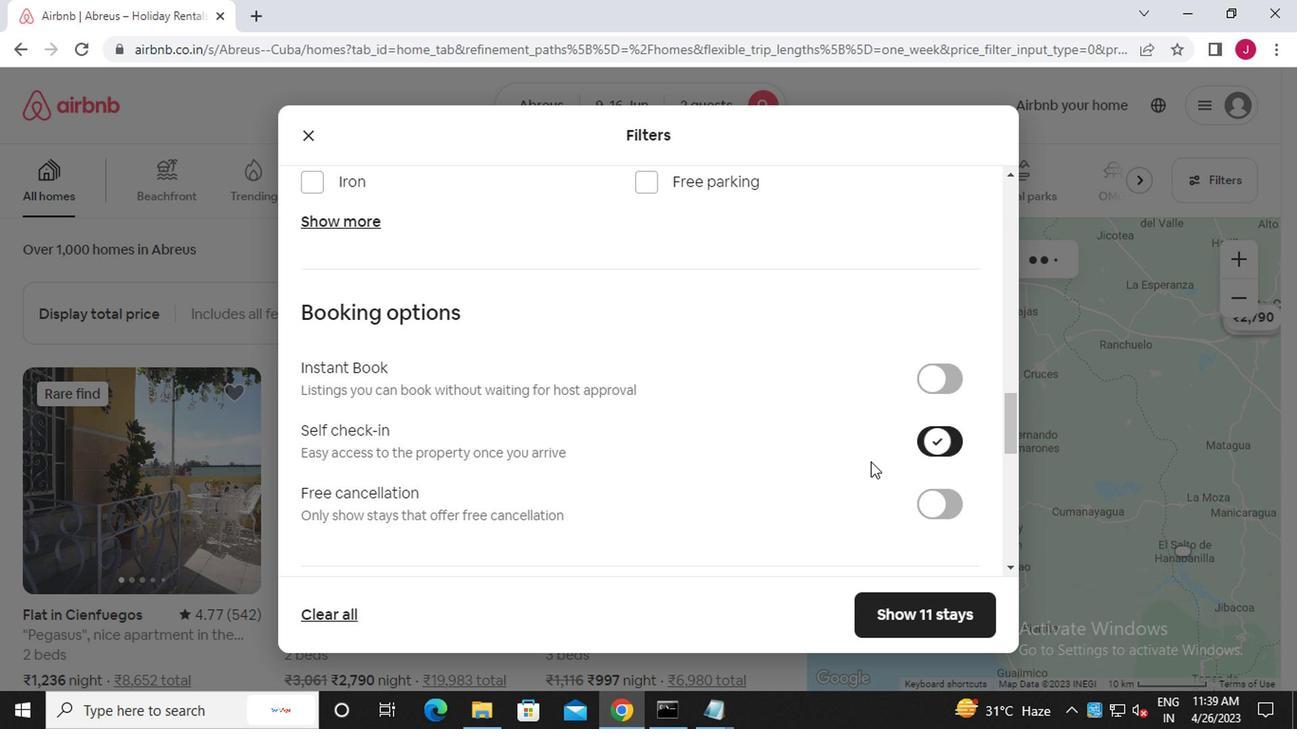 
Action: Mouse scrolled (773, 462) with delta (0, 0)
Screenshot: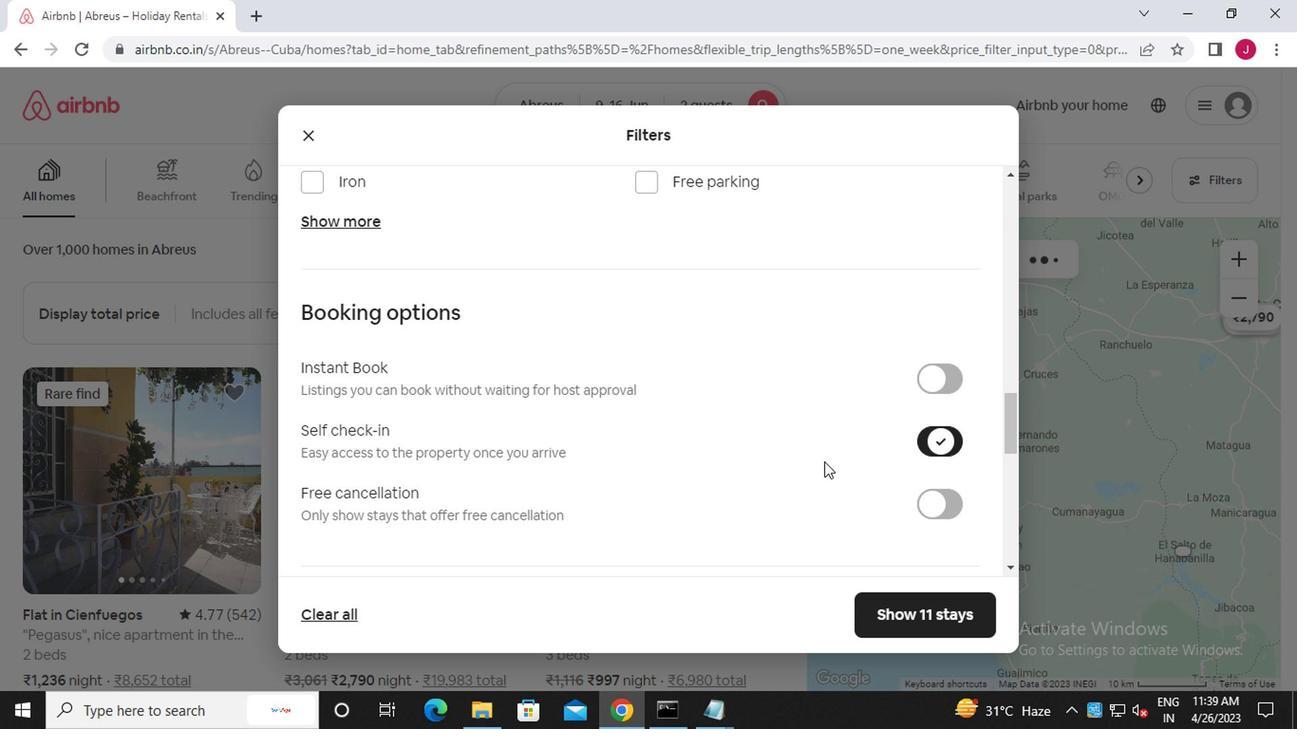 
Action: Mouse scrolled (773, 462) with delta (0, 0)
Screenshot: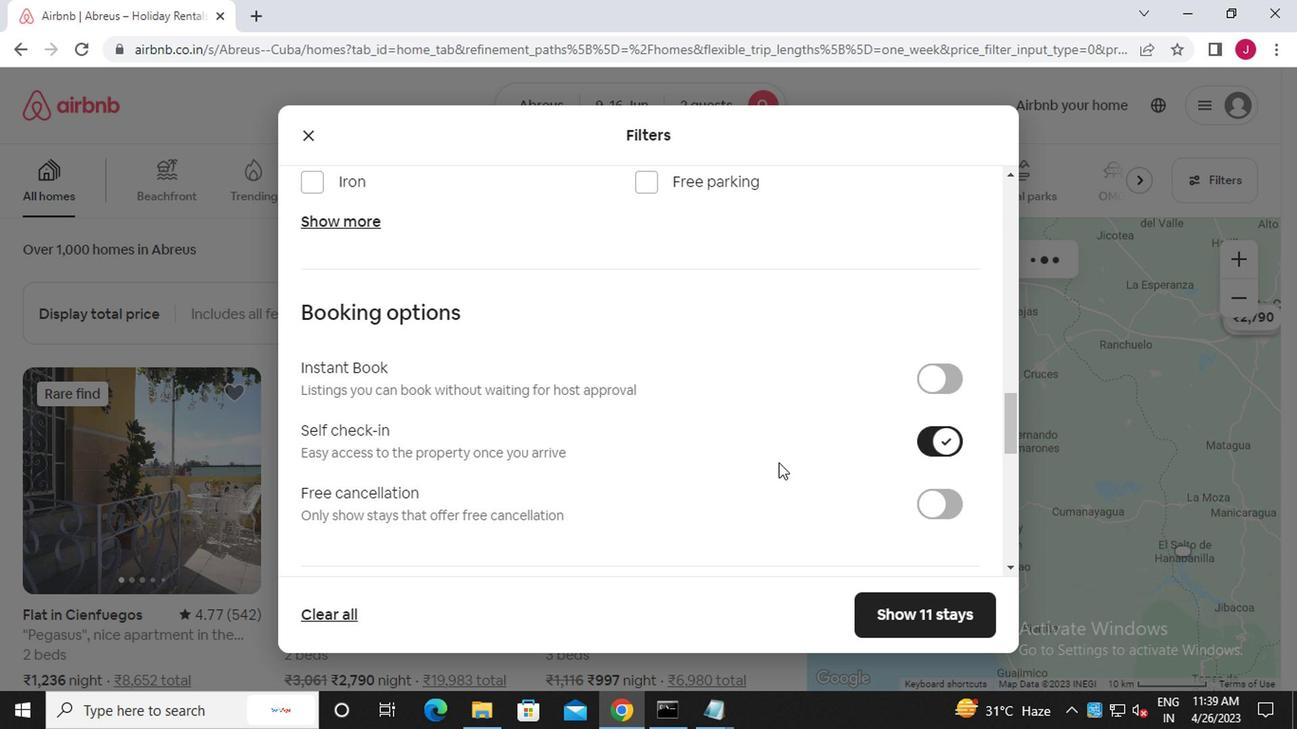 
Action: Mouse scrolled (773, 462) with delta (0, 0)
Screenshot: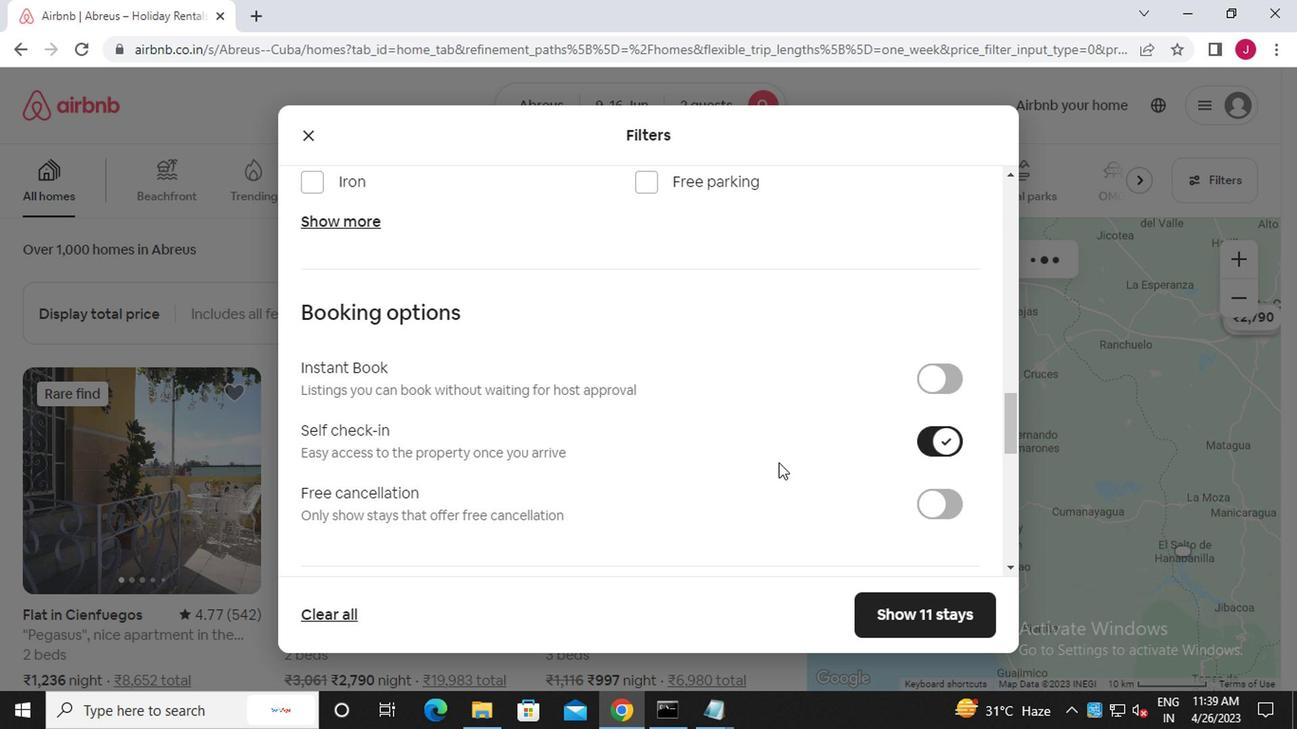 
Action: Mouse scrolled (773, 462) with delta (0, 0)
Screenshot: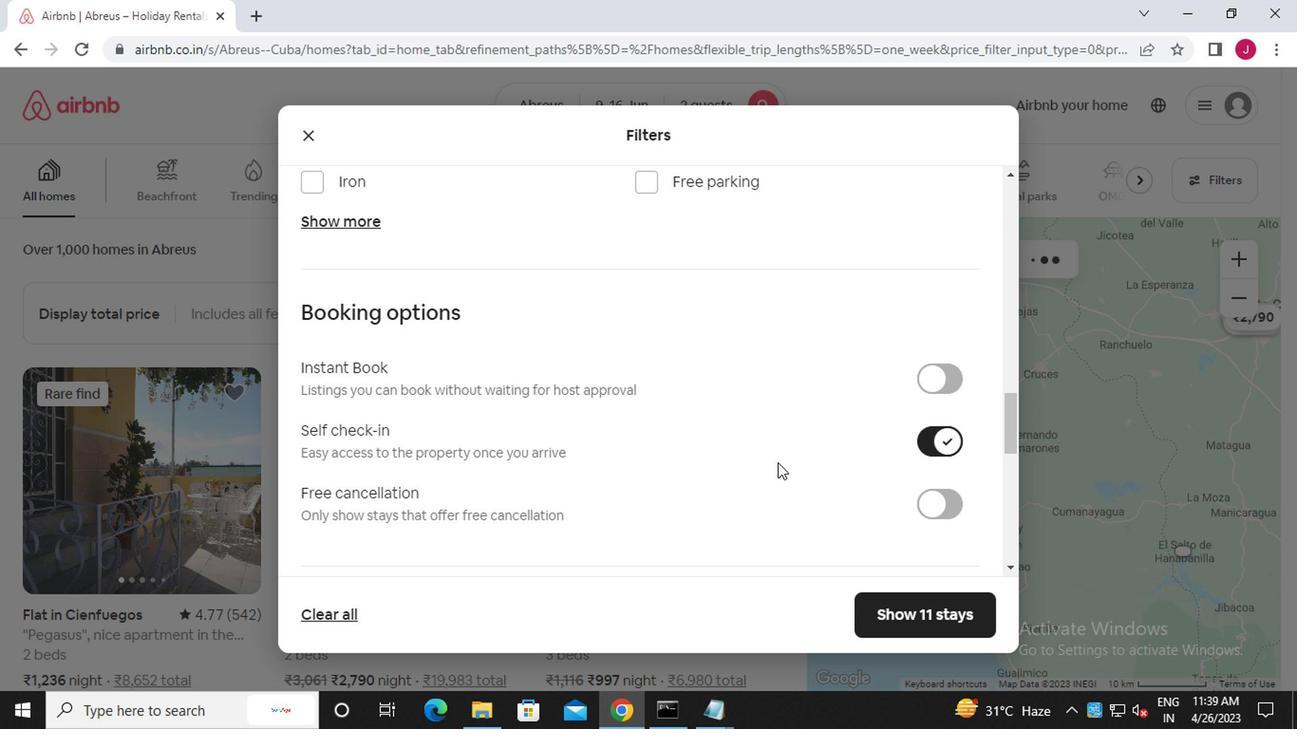 
Action: Mouse scrolled (773, 462) with delta (0, 0)
Screenshot: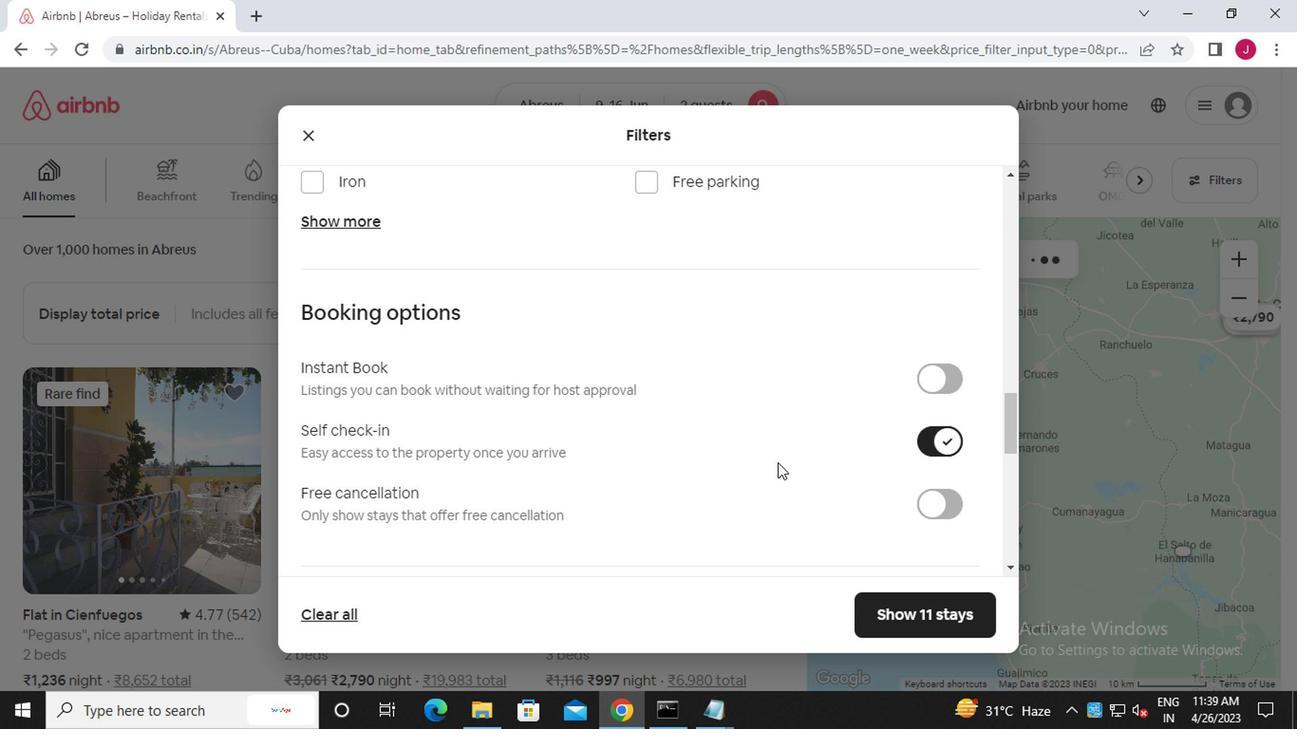 
Action: Mouse scrolled (773, 462) with delta (0, 0)
Screenshot: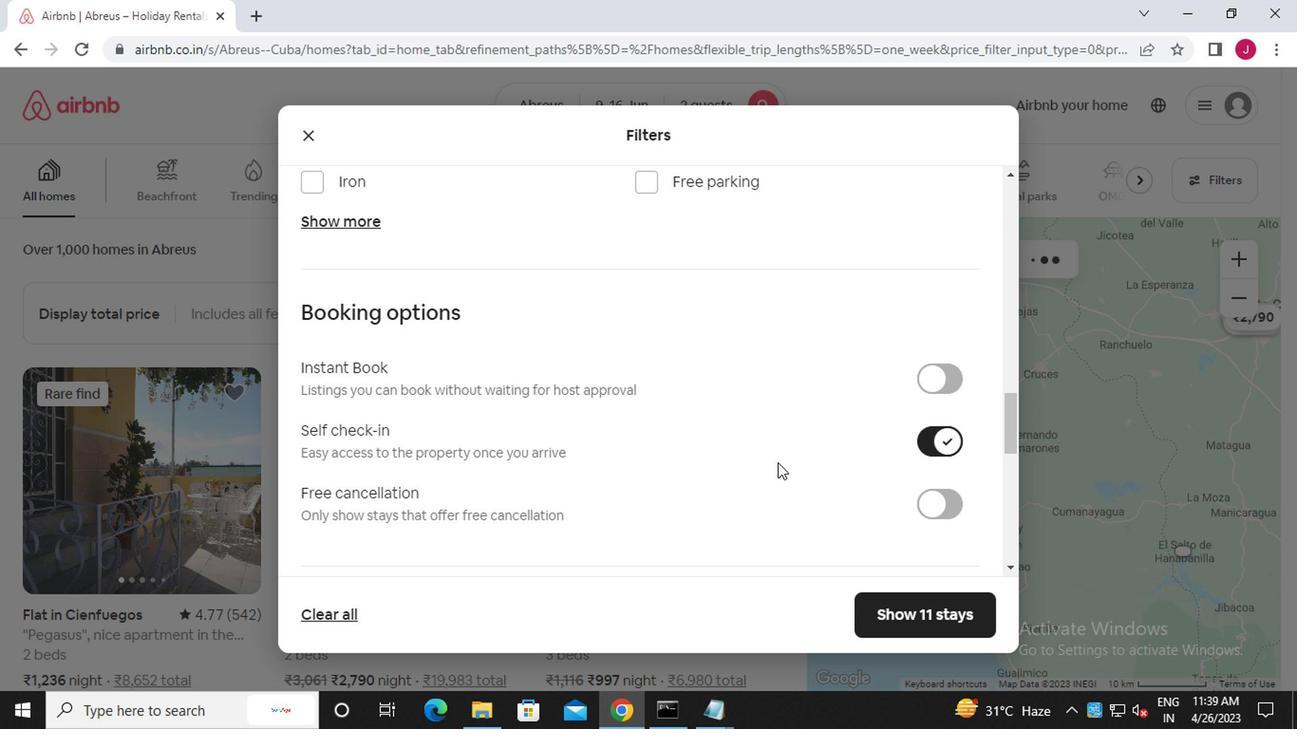 
Action: Mouse moved to (773, 463)
Screenshot: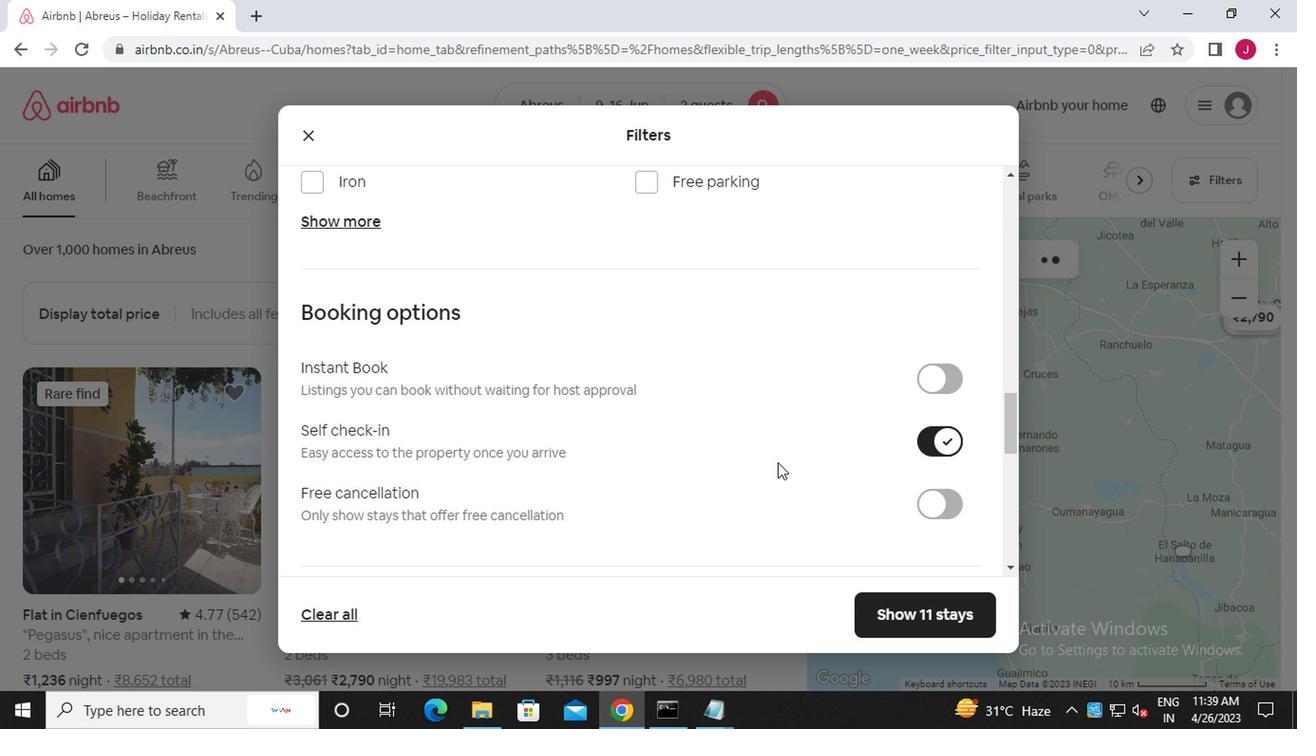 
Action: Mouse scrolled (773, 462) with delta (0, 0)
Screenshot: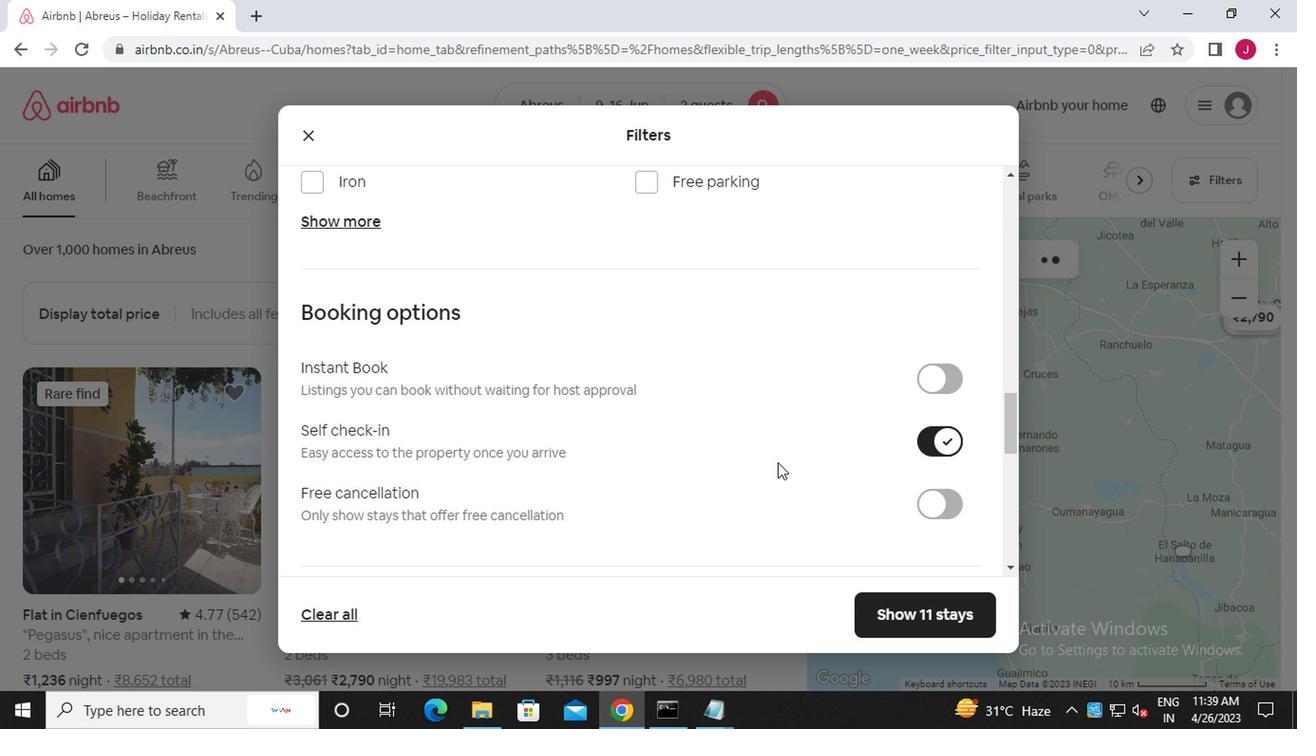 
Action: Mouse moved to (773, 463)
Screenshot: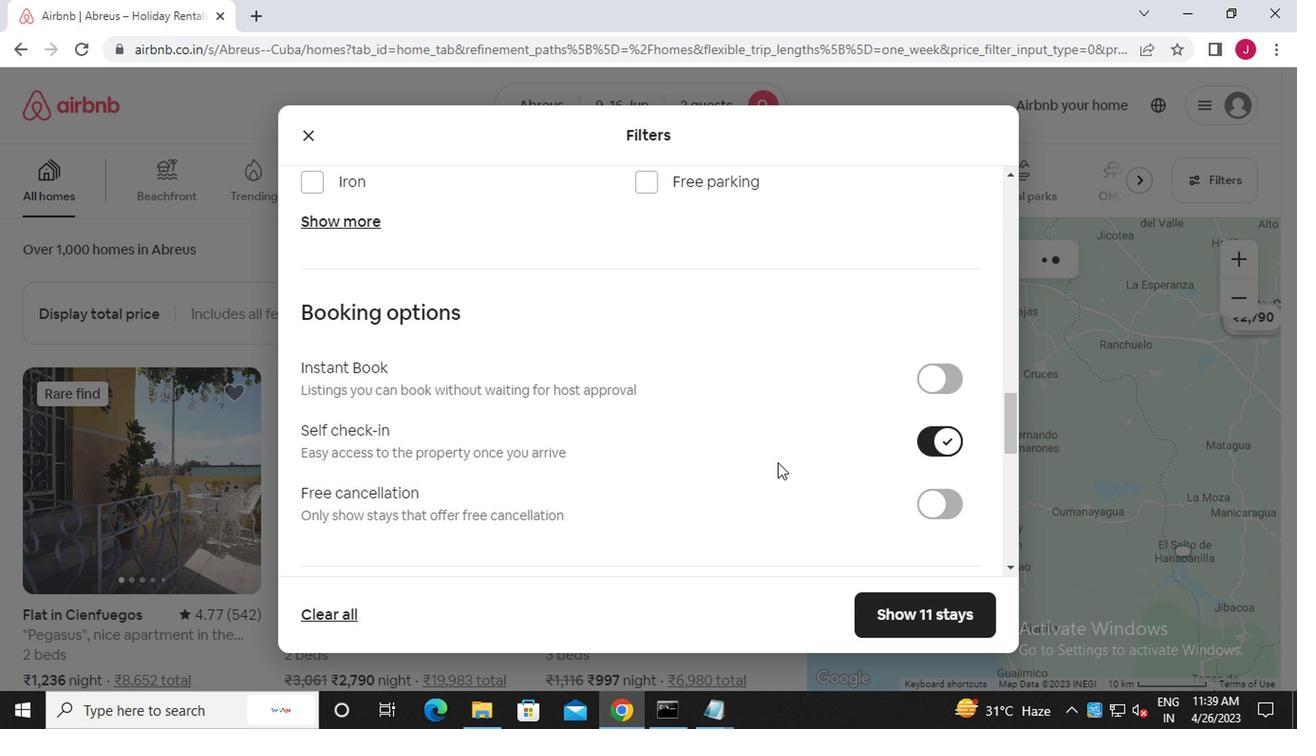 
Action: Mouse scrolled (773, 462) with delta (0, 0)
Screenshot: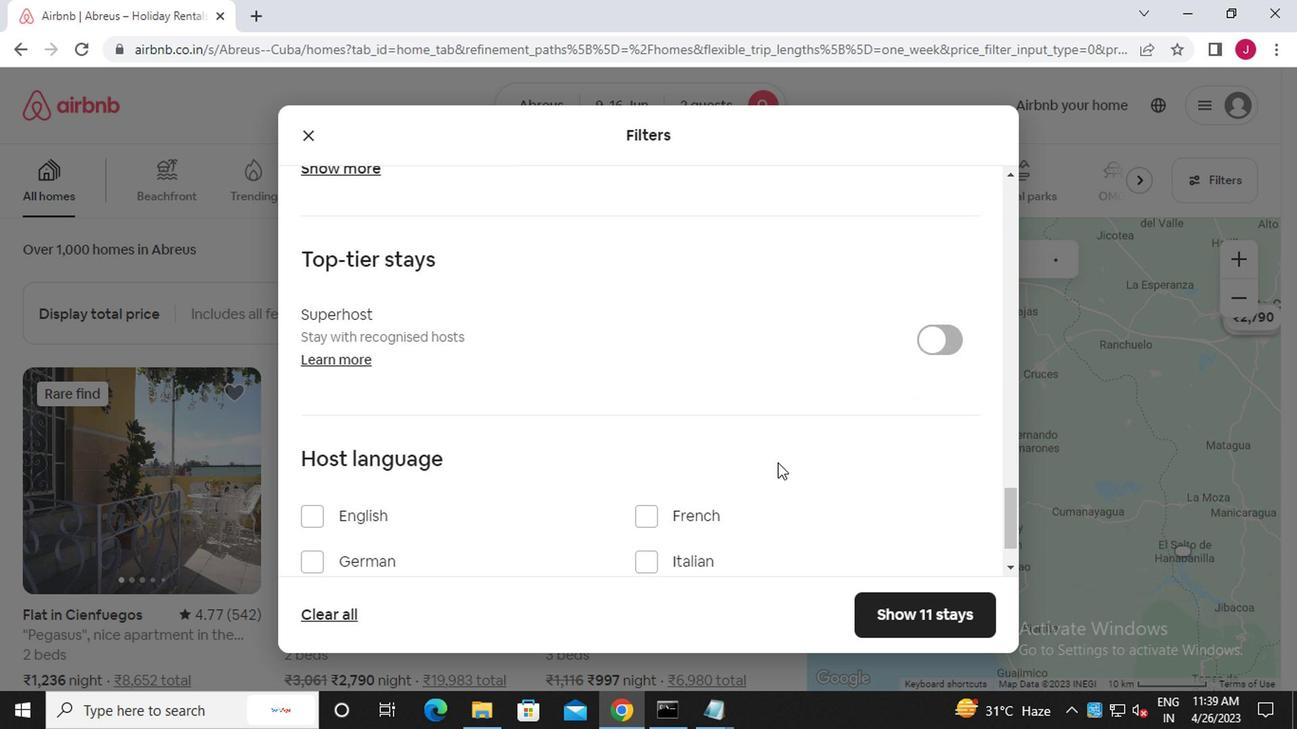
Action: Mouse scrolled (773, 462) with delta (0, 0)
Screenshot: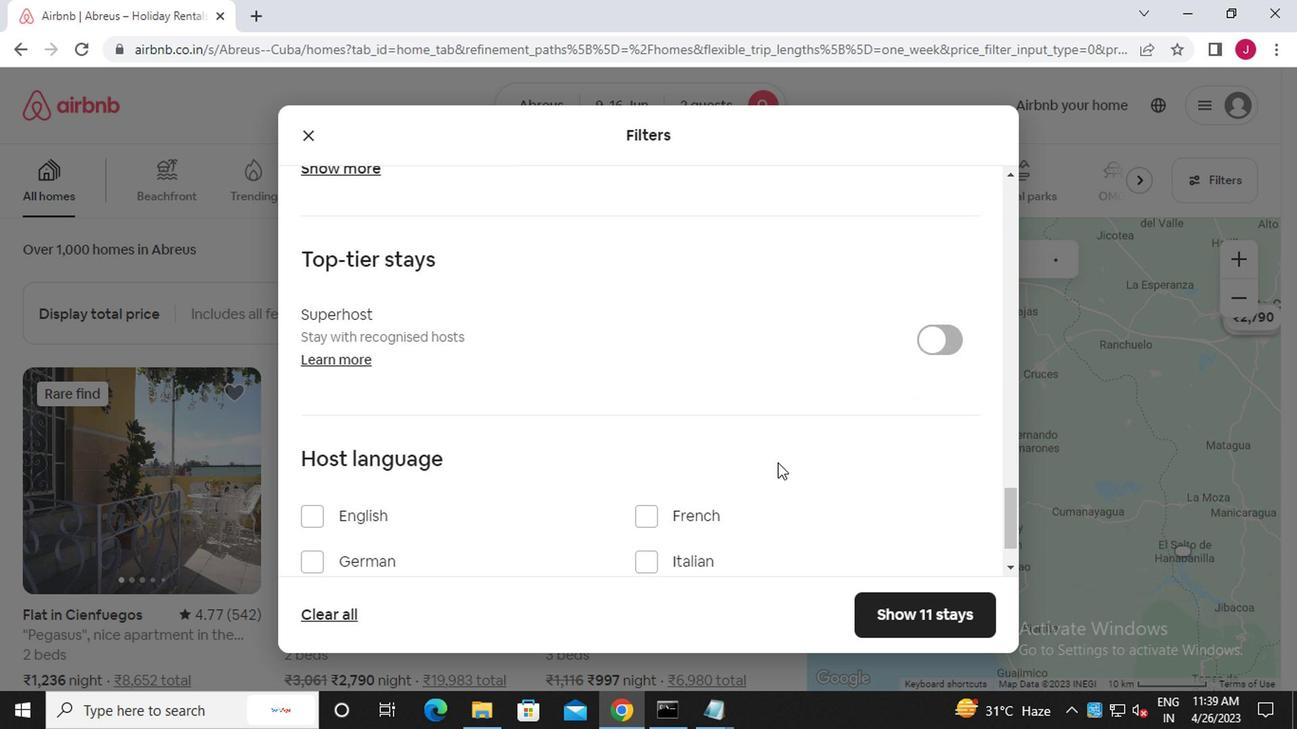 
Action: Mouse scrolled (773, 462) with delta (0, 0)
Screenshot: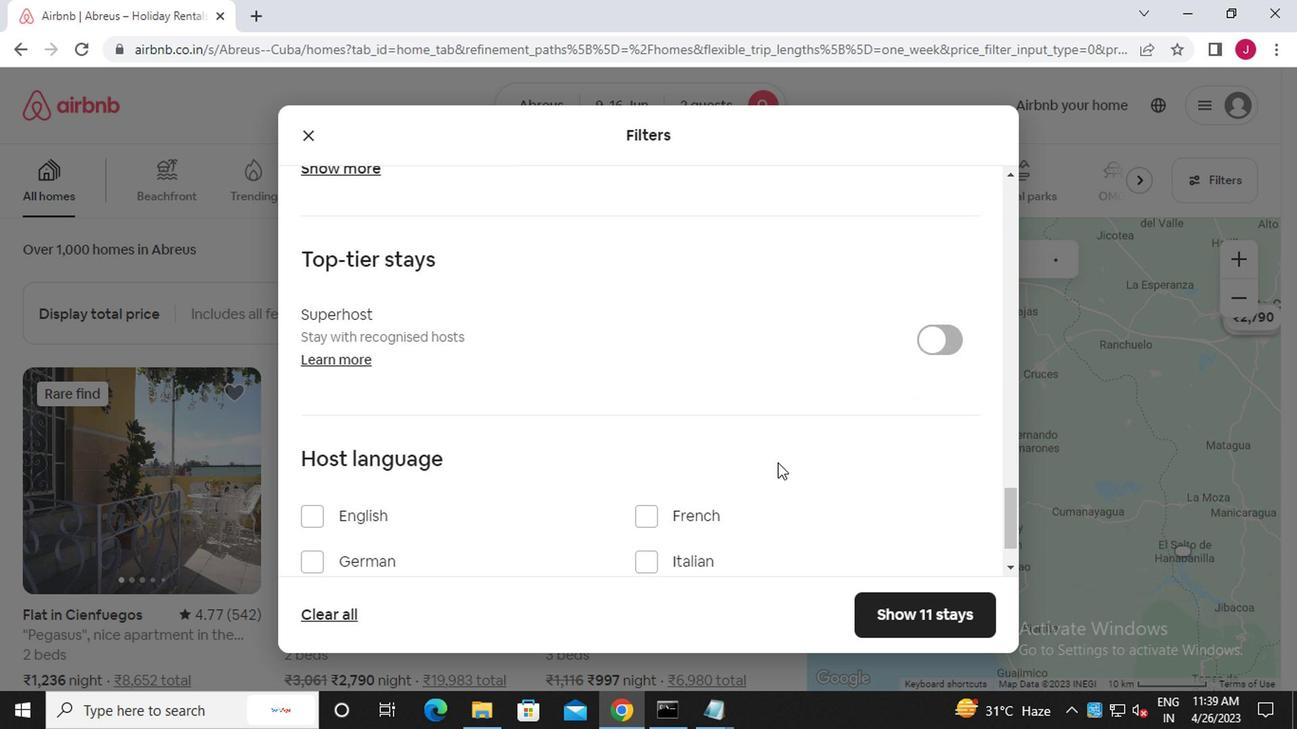 
Action: Mouse scrolled (773, 462) with delta (0, 0)
Screenshot: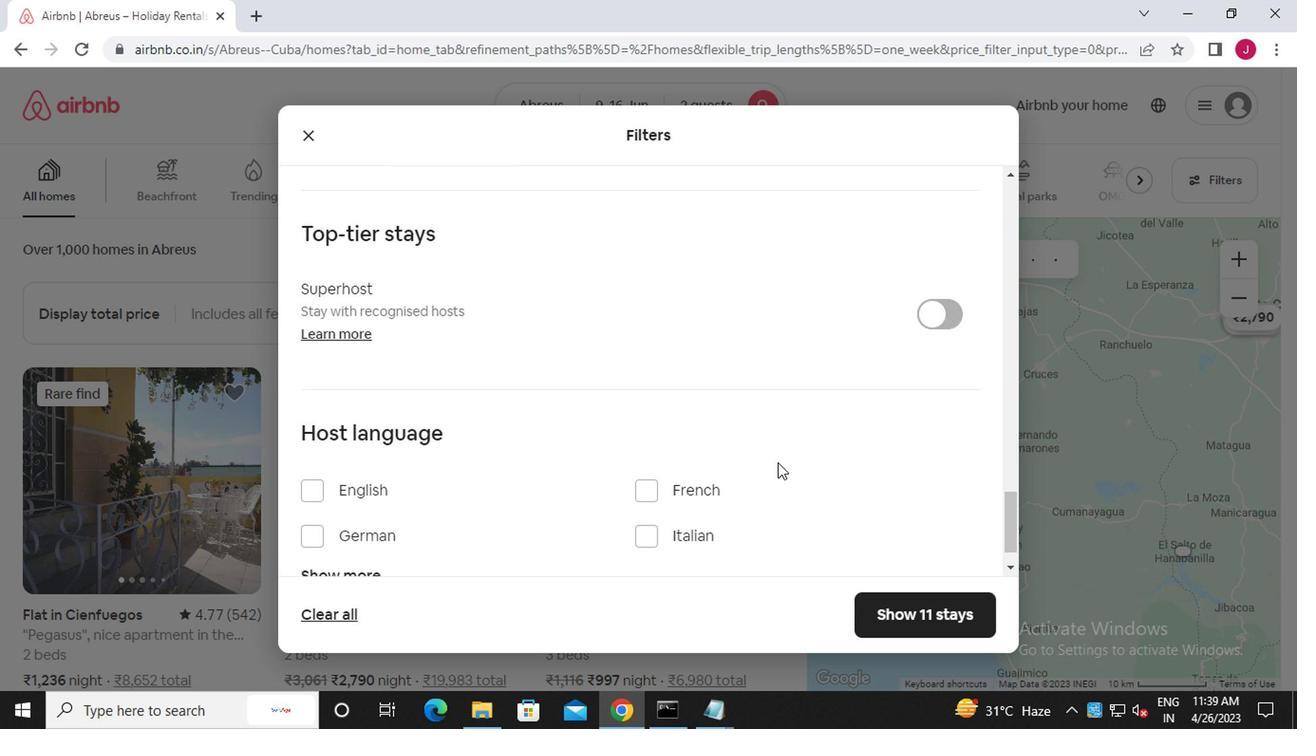 
Action: Mouse moved to (773, 463)
Screenshot: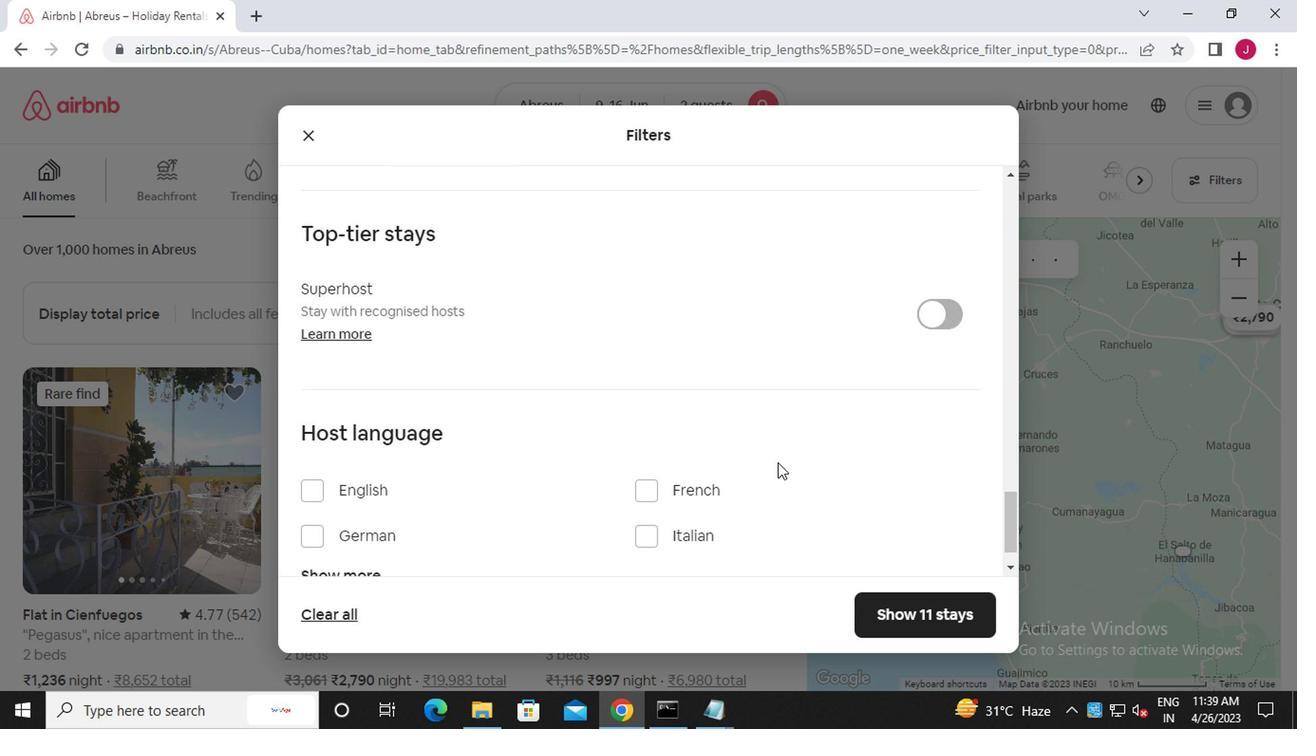 
Action: Mouse scrolled (773, 462) with delta (0, 0)
Screenshot: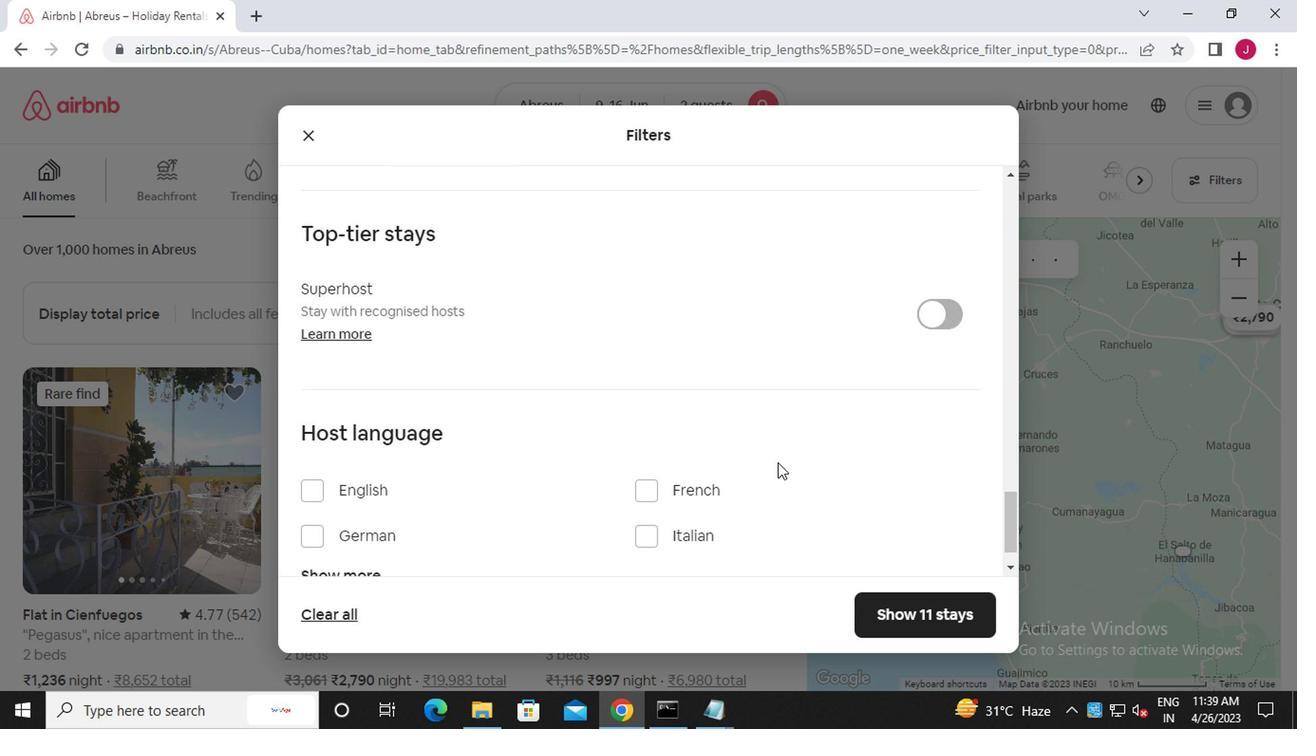 
Action: Mouse scrolled (773, 462) with delta (0, 0)
Screenshot: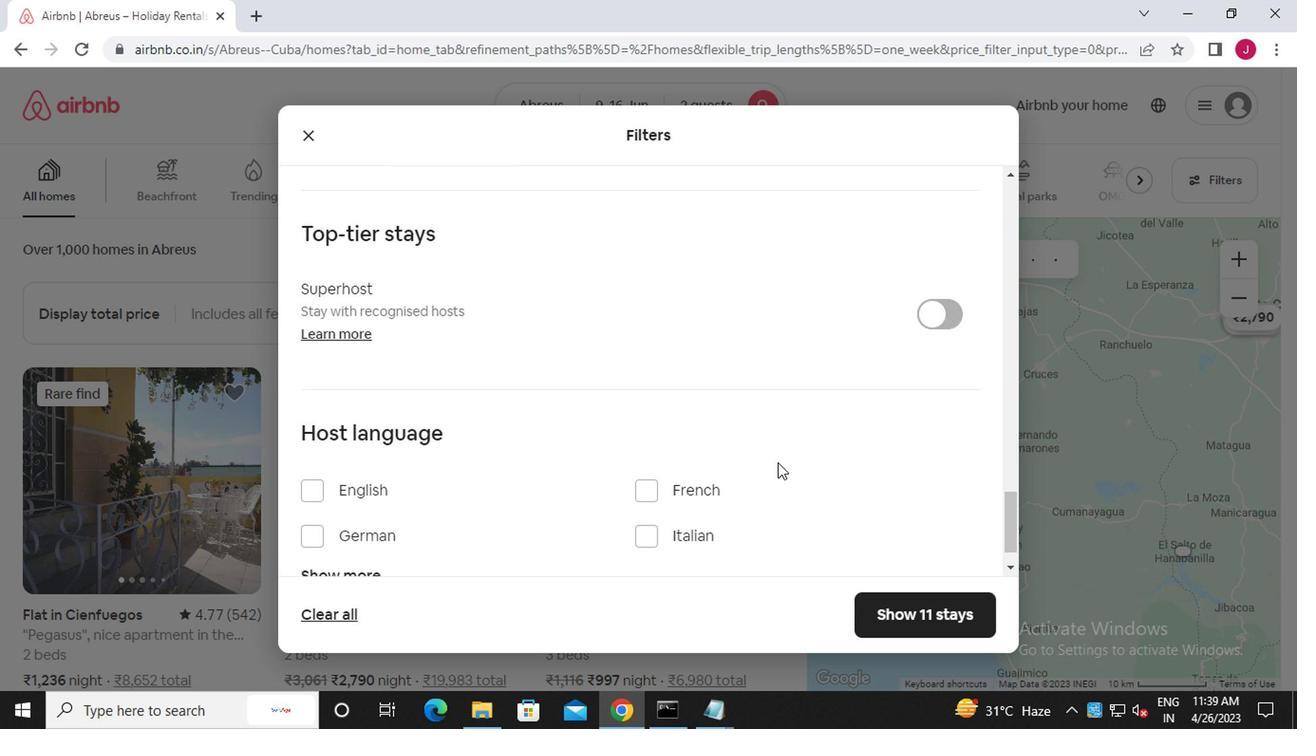 
Action: Mouse moved to (774, 463)
Screenshot: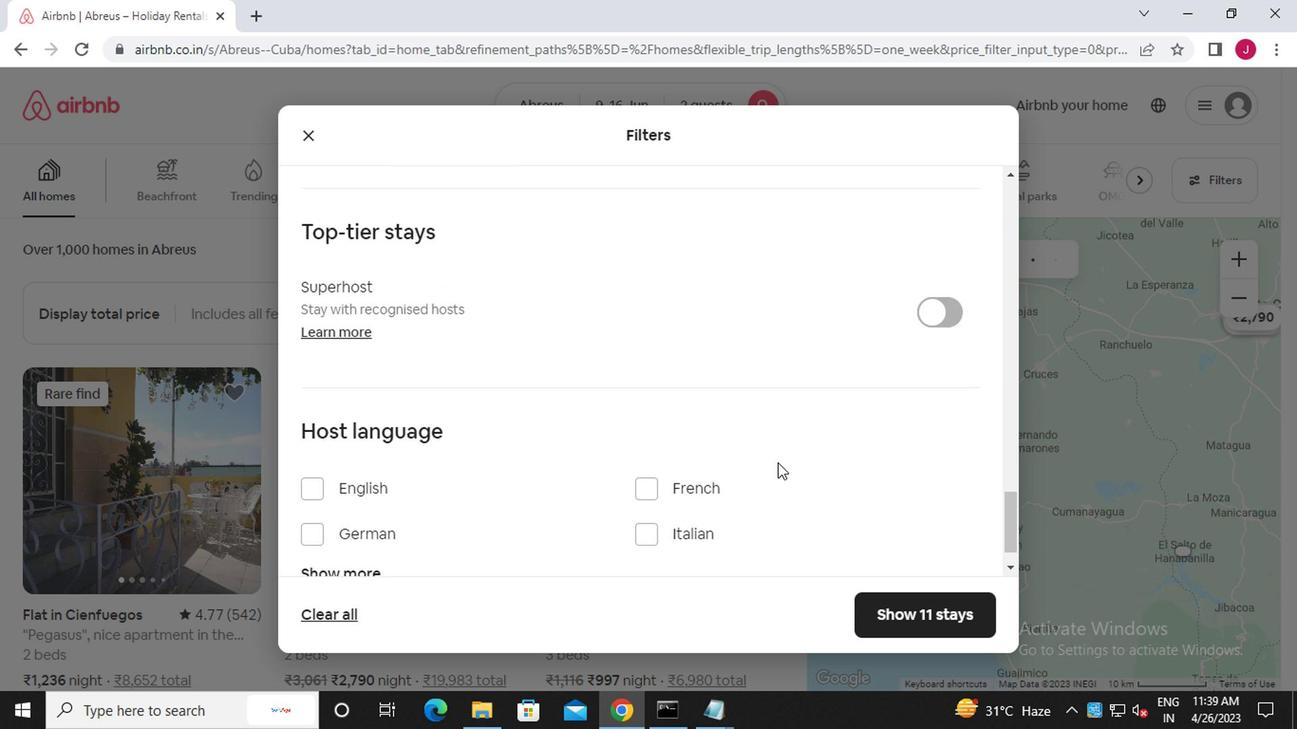 
Action: Mouse scrolled (774, 462) with delta (0, 0)
Screenshot: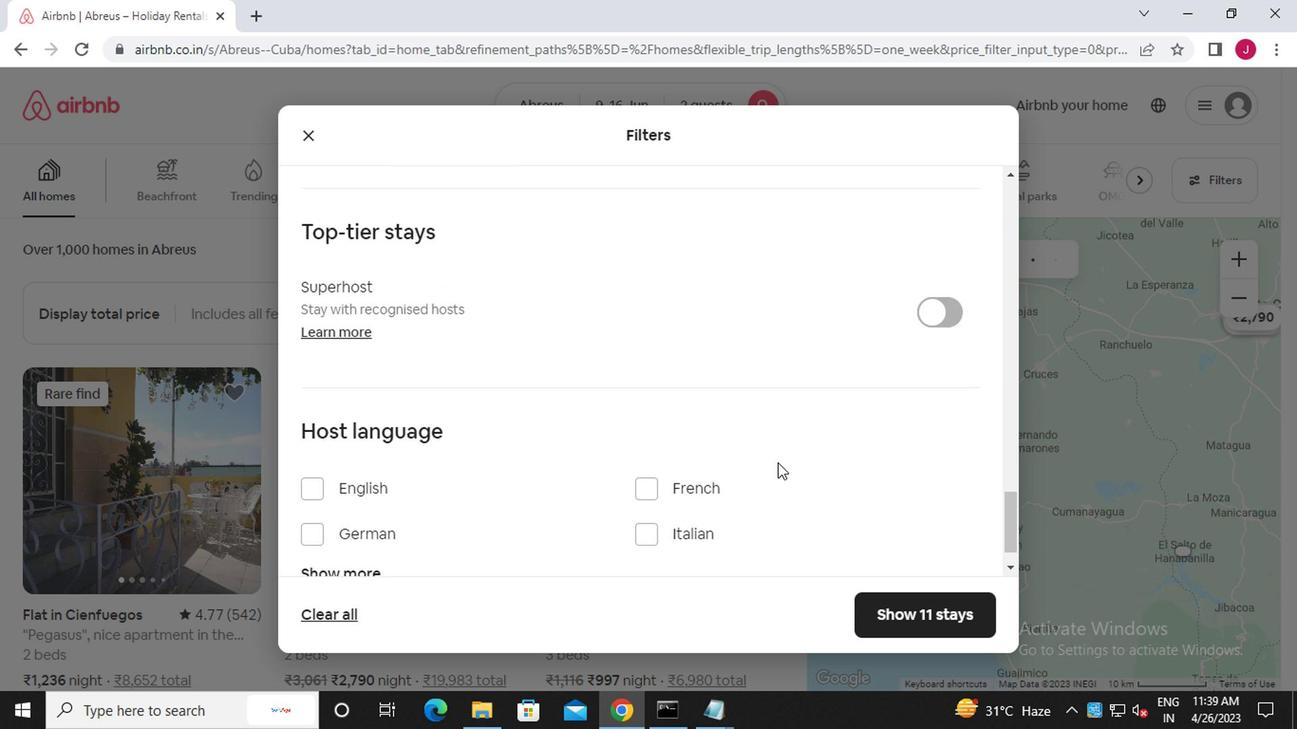 
Action: Mouse moved to (886, 614)
Screenshot: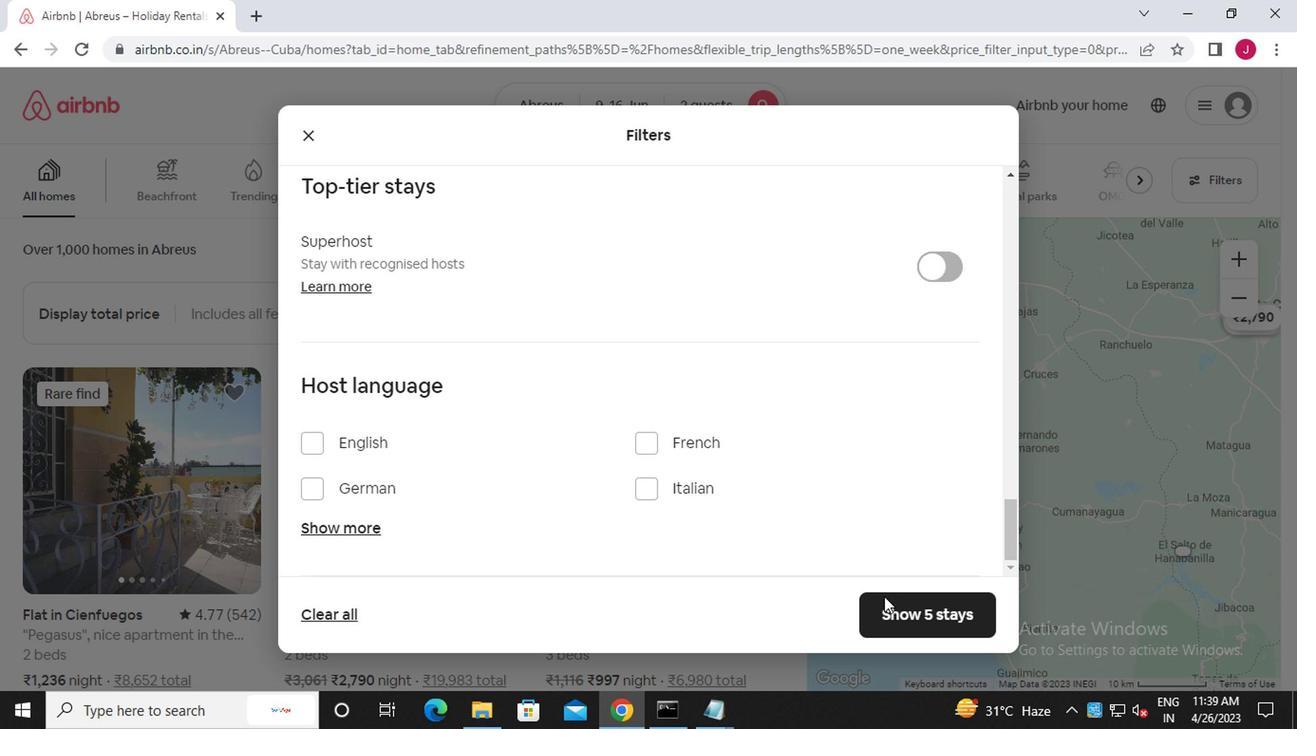 
Action: Mouse pressed left at (886, 614)
Screenshot: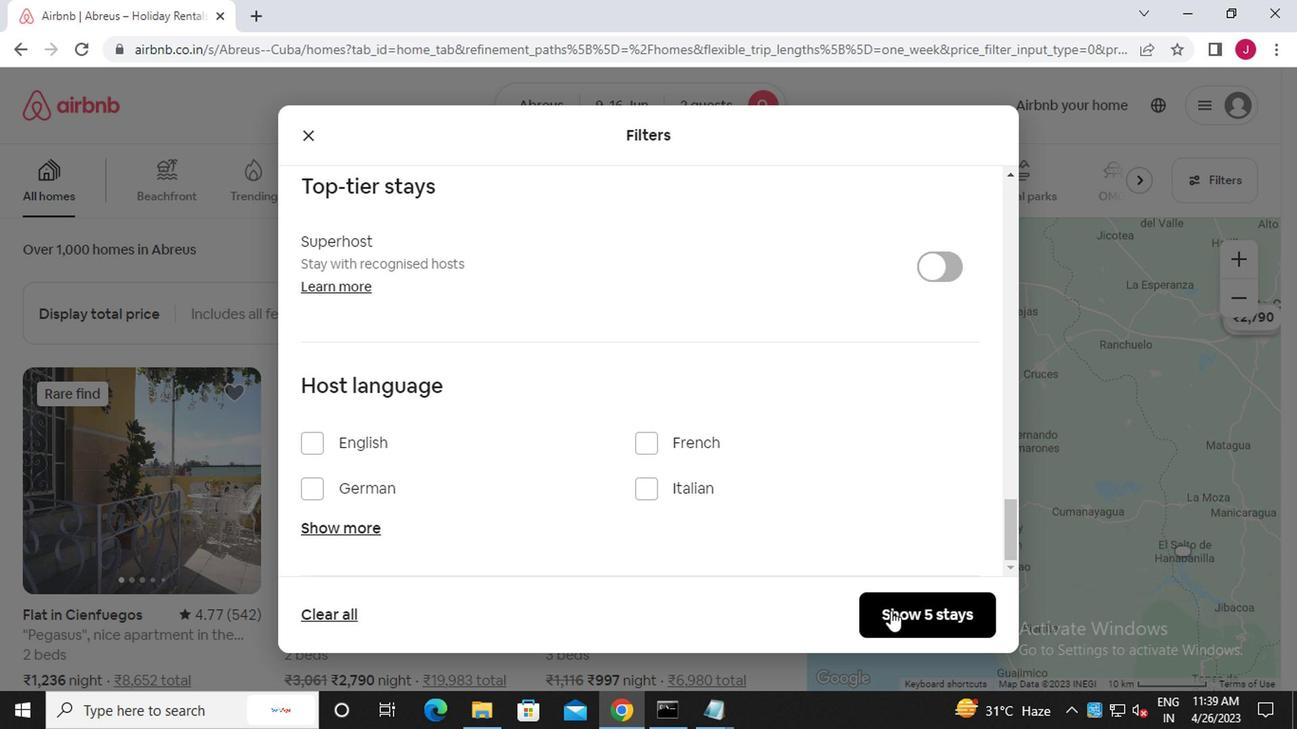 
Action: Mouse moved to (873, 613)
Screenshot: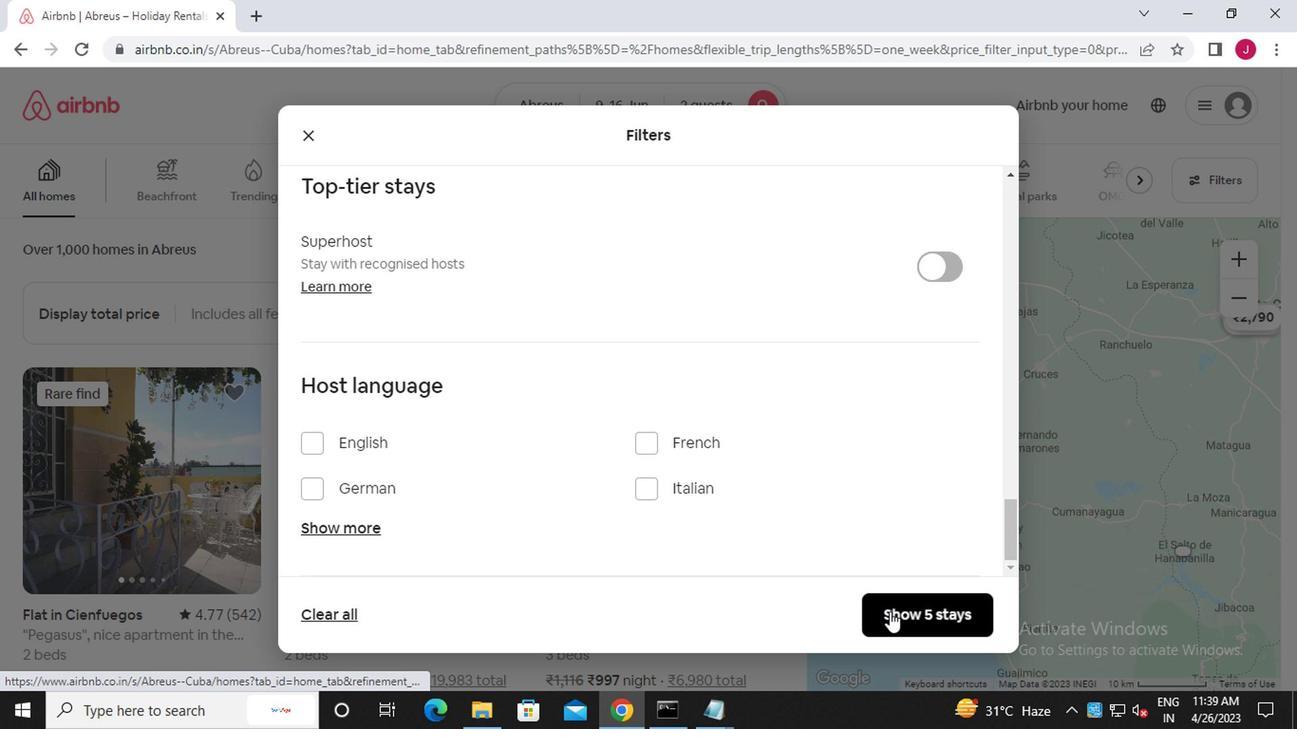 
